 Task: Search one way flight ticket for 1 adult, 6 children, 1 infant in seat and 1 infant on lap in business from Mesa: Phoenix-mesa Gateway Airport (formerly Williams Afb) to Greensboro: Piedmont Triad International Airport on 5-1-2023. Choice of flights is Westjet. Number of bags: 8 checked bags. Price is upto 95000. Outbound departure time preference is 11:00.
Action: Mouse moved to (290, 282)
Screenshot: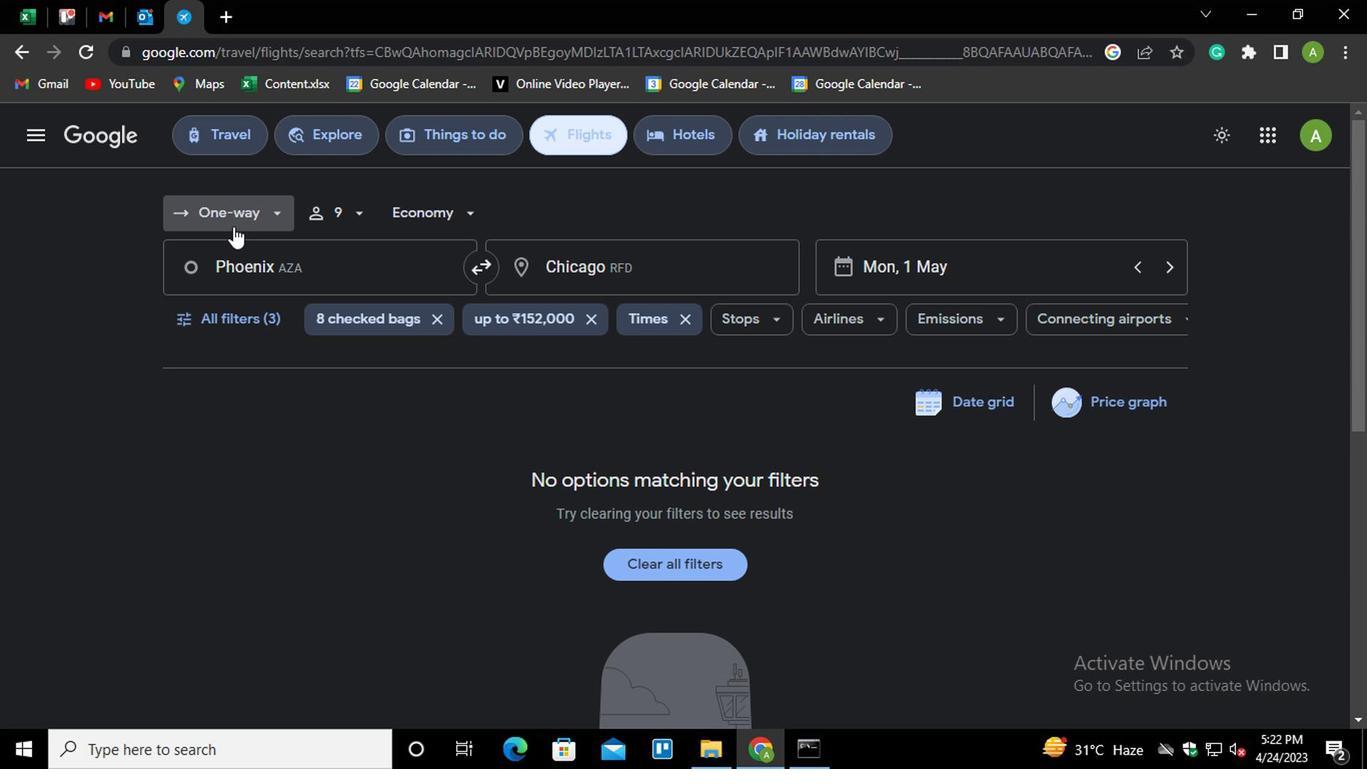
Action: Mouse pressed left at (290, 282)
Screenshot: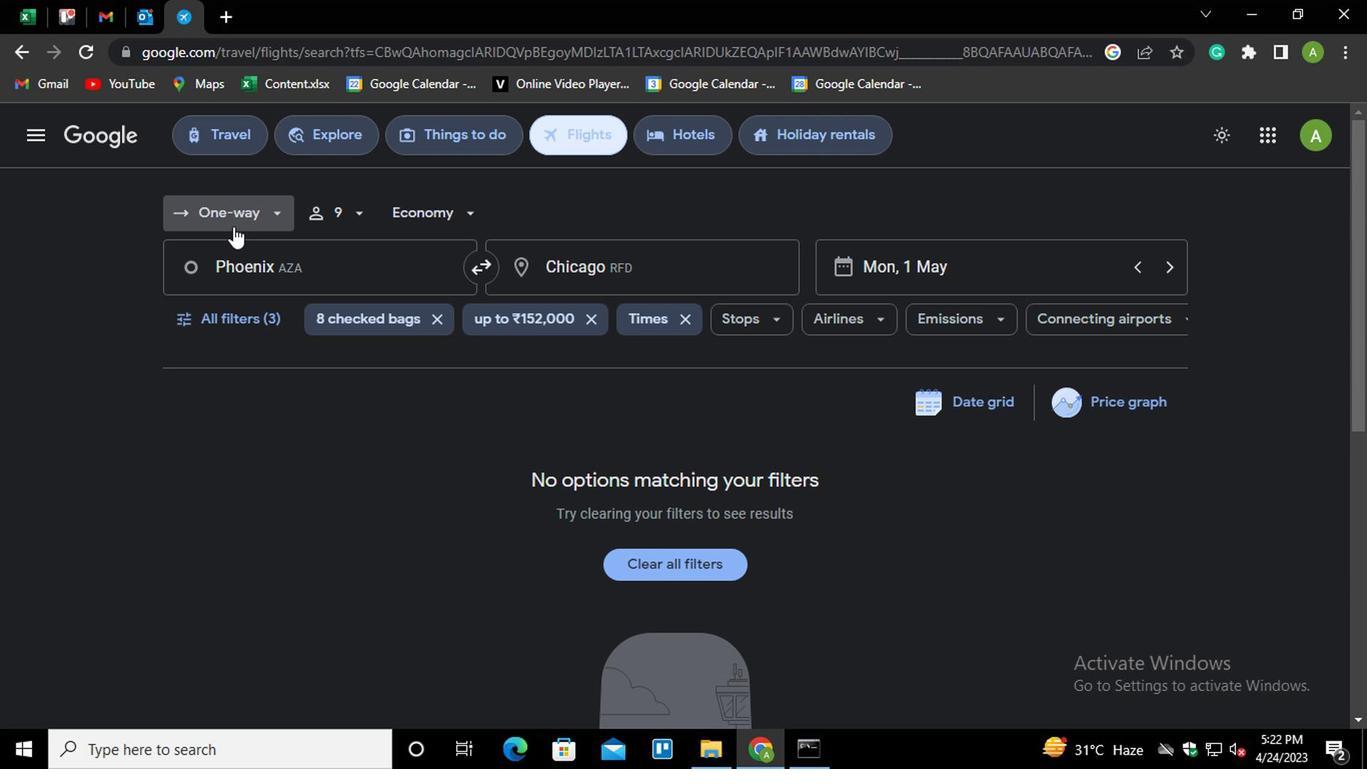 
Action: Mouse moved to (291, 340)
Screenshot: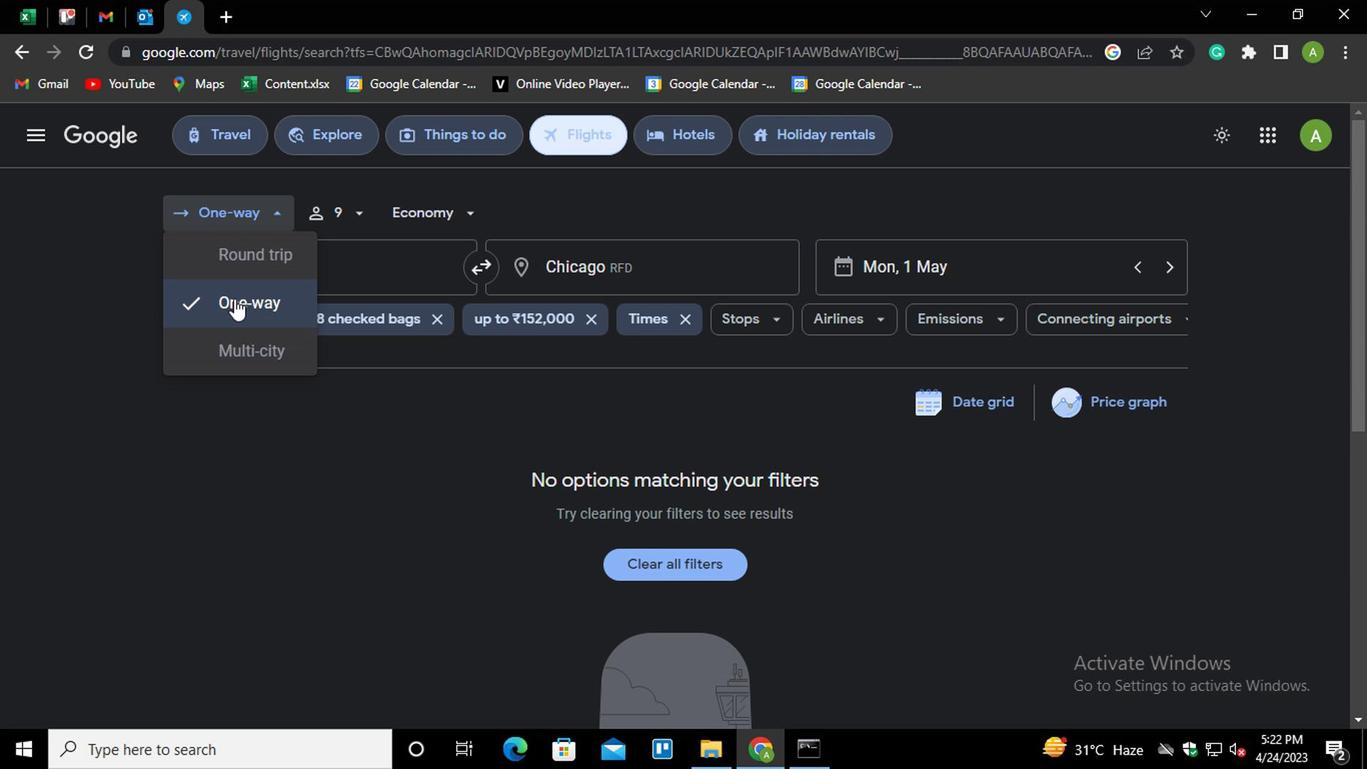 
Action: Mouse pressed left at (291, 340)
Screenshot: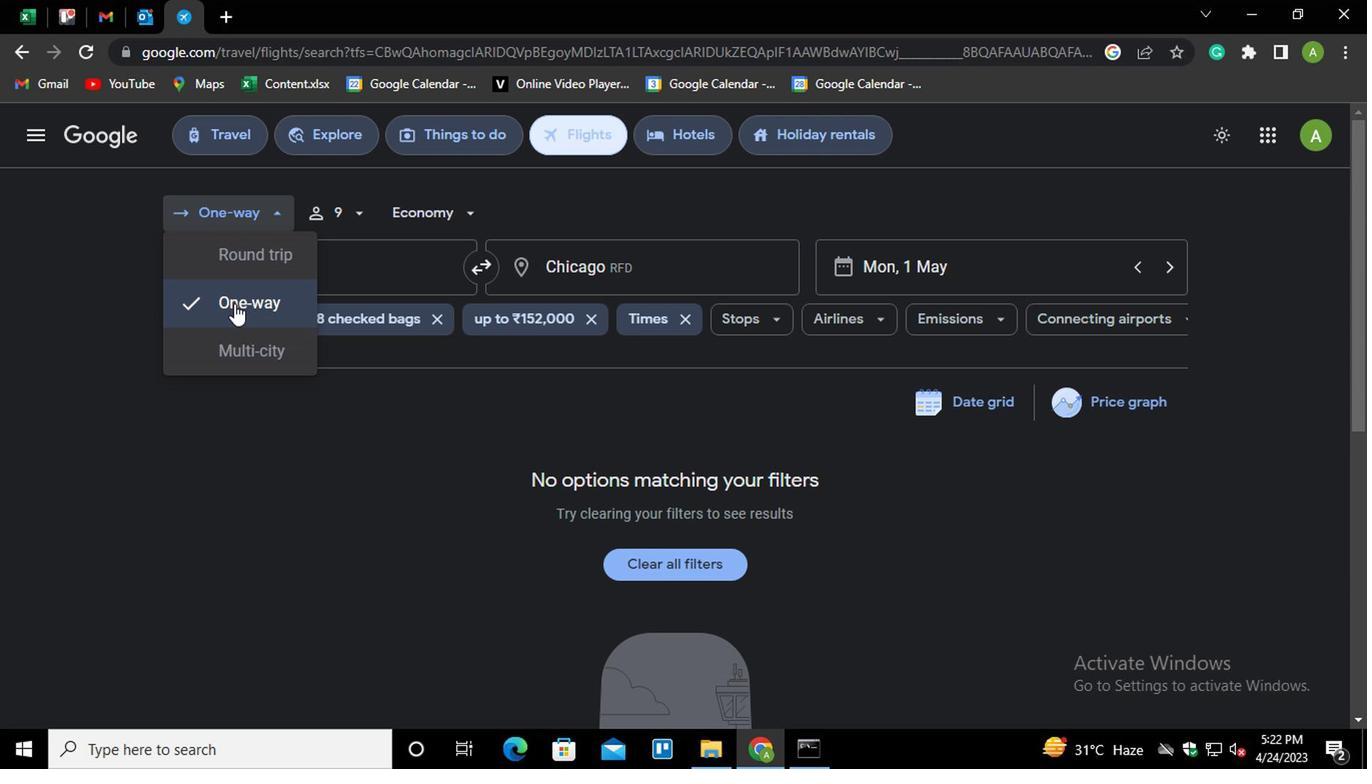 
Action: Mouse moved to (366, 278)
Screenshot: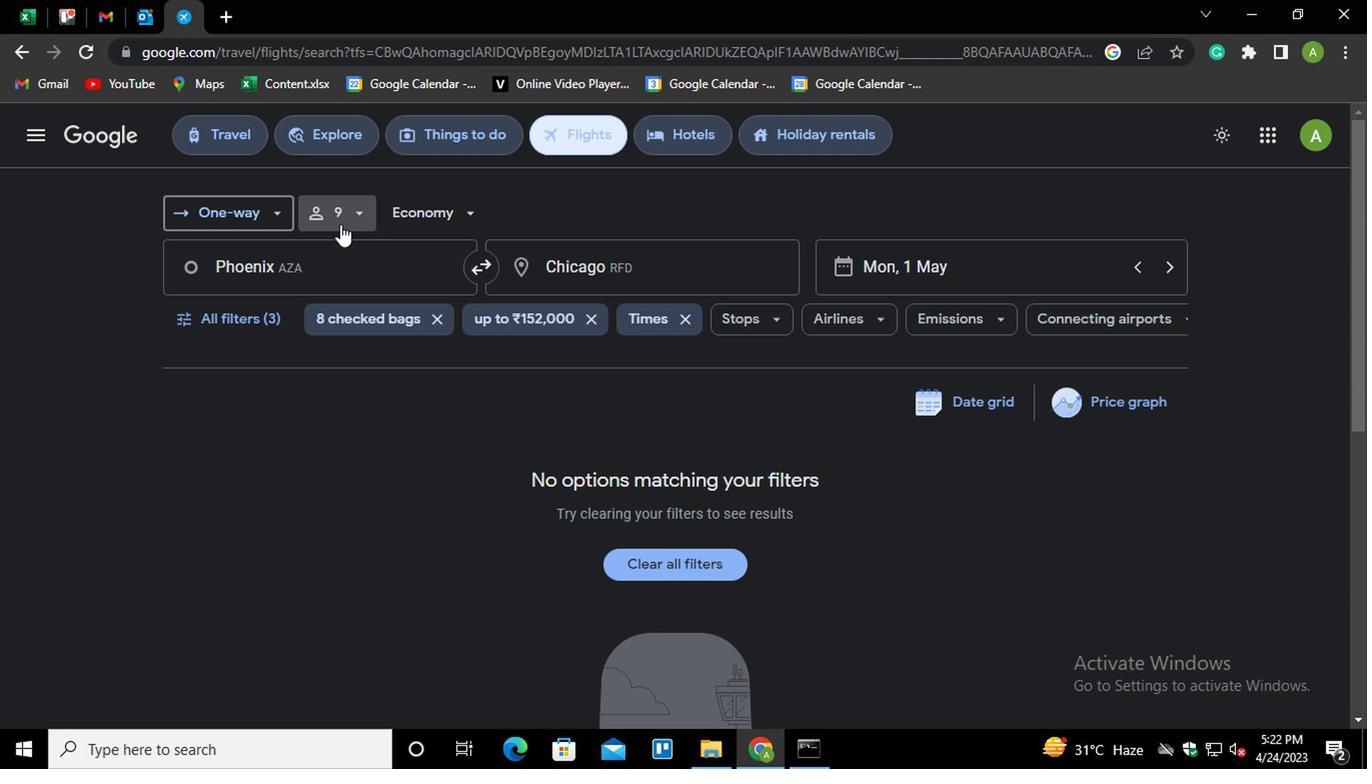 
Action: Mouse pressed left at (366, 278)
Screenshot: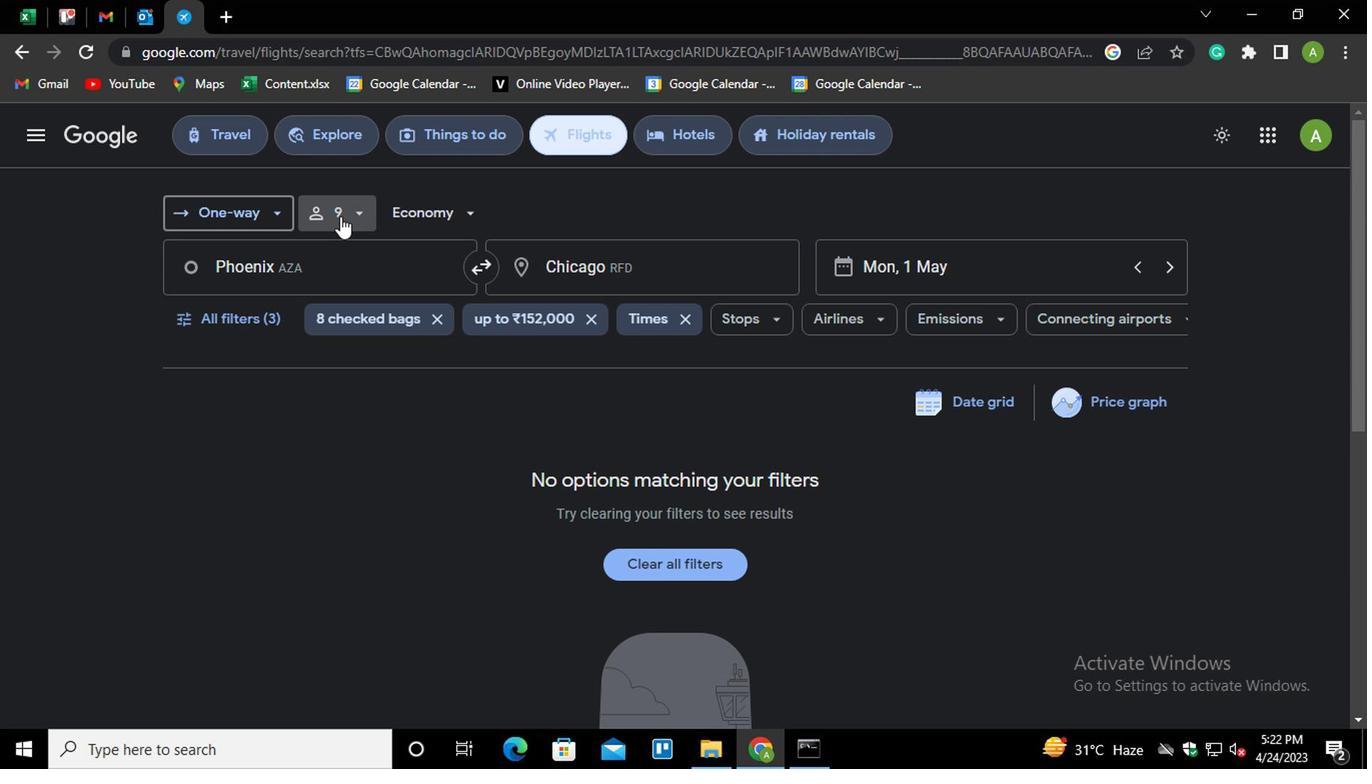 
Action: Mouse moved to (442, 307)
Screenshot: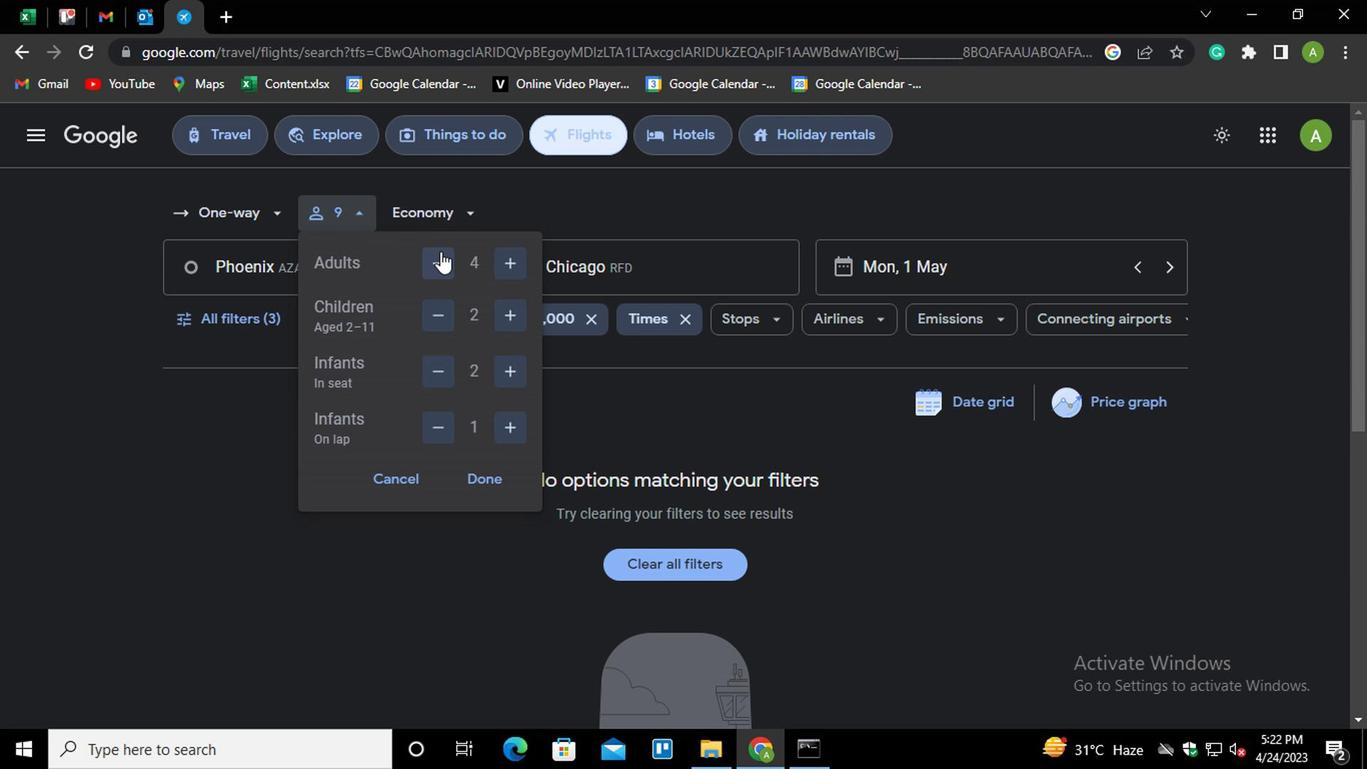 
Action: Mouse pressed left at (442, 307)
Screenshot: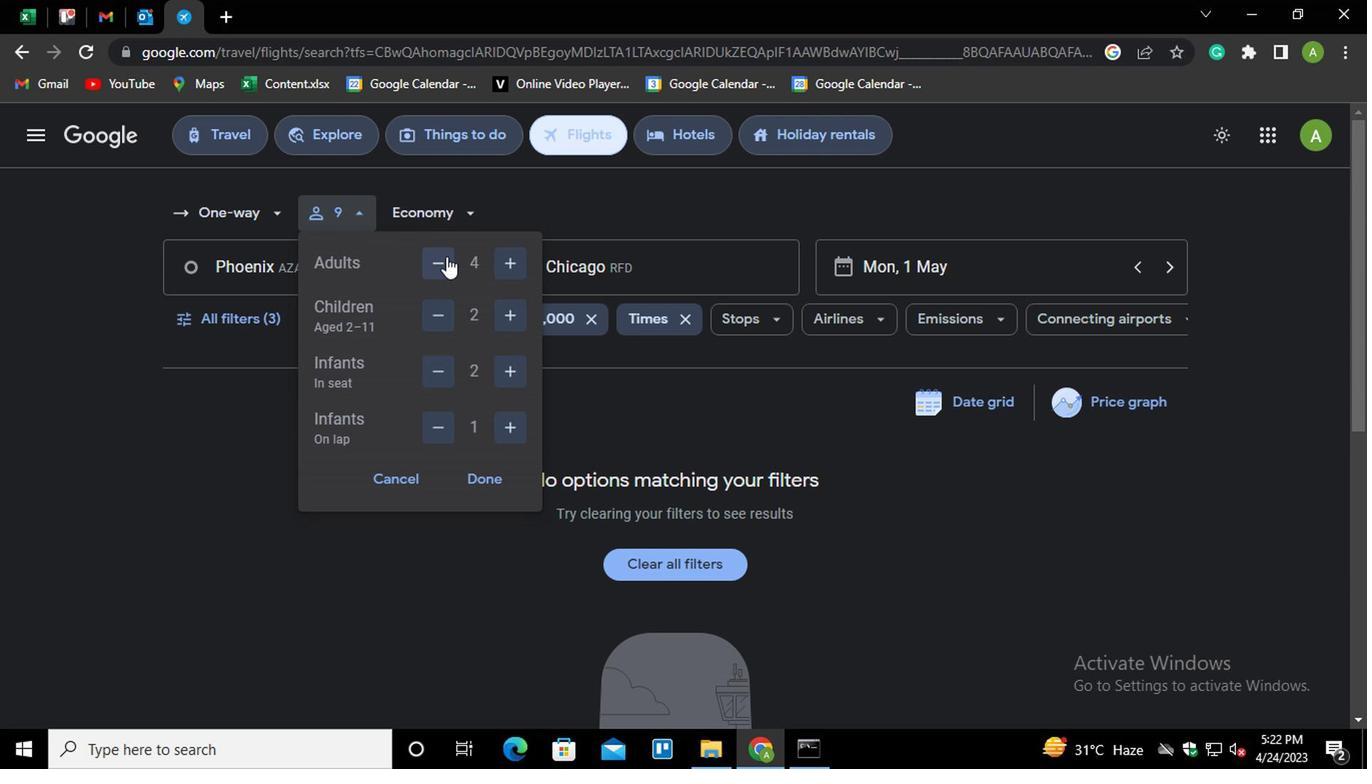 
Action: Mouse moved to (442, 309)
Screenshot: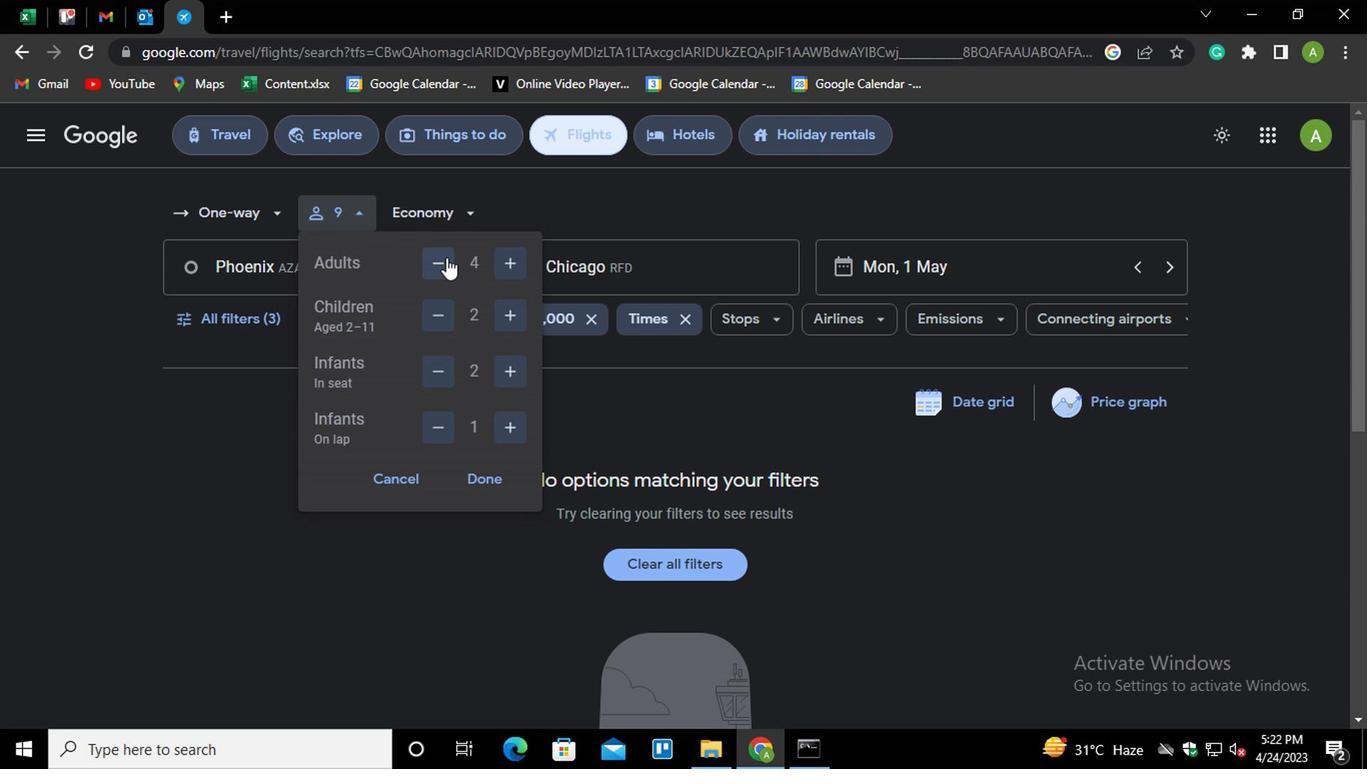 
Action: Mouse pressed left at (442, 309)
Screenshot: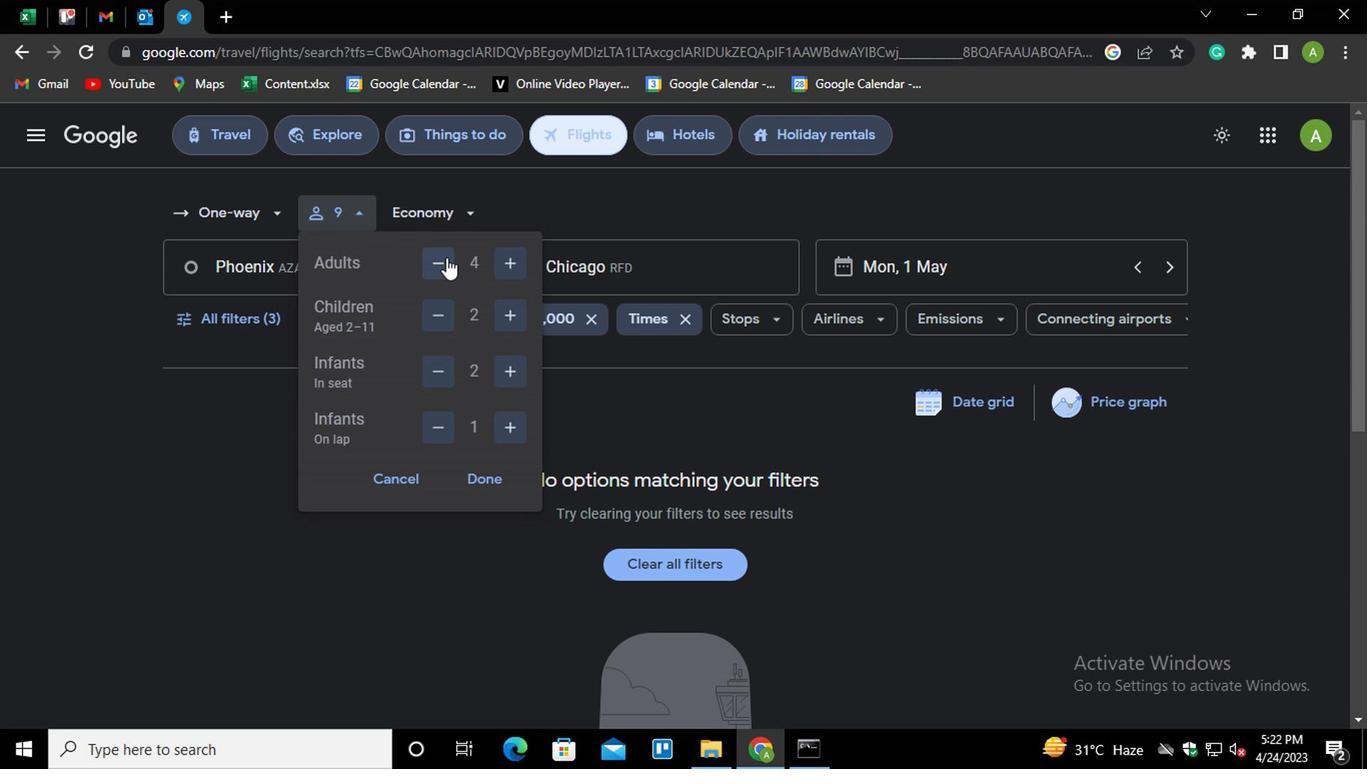 
Action: Mouse pressed left at (442, 309)
Screenshot: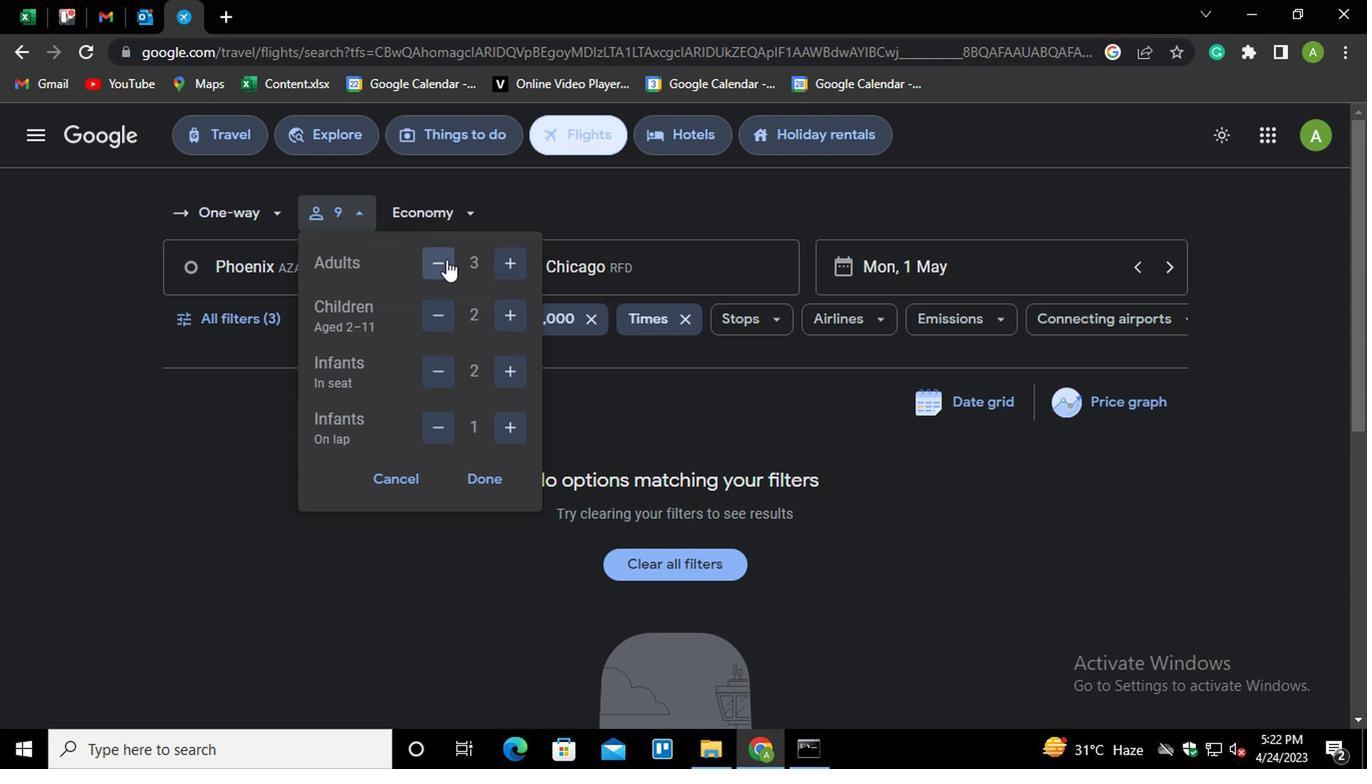 
Action: Mouse moved to (492, 348)
Screenshot: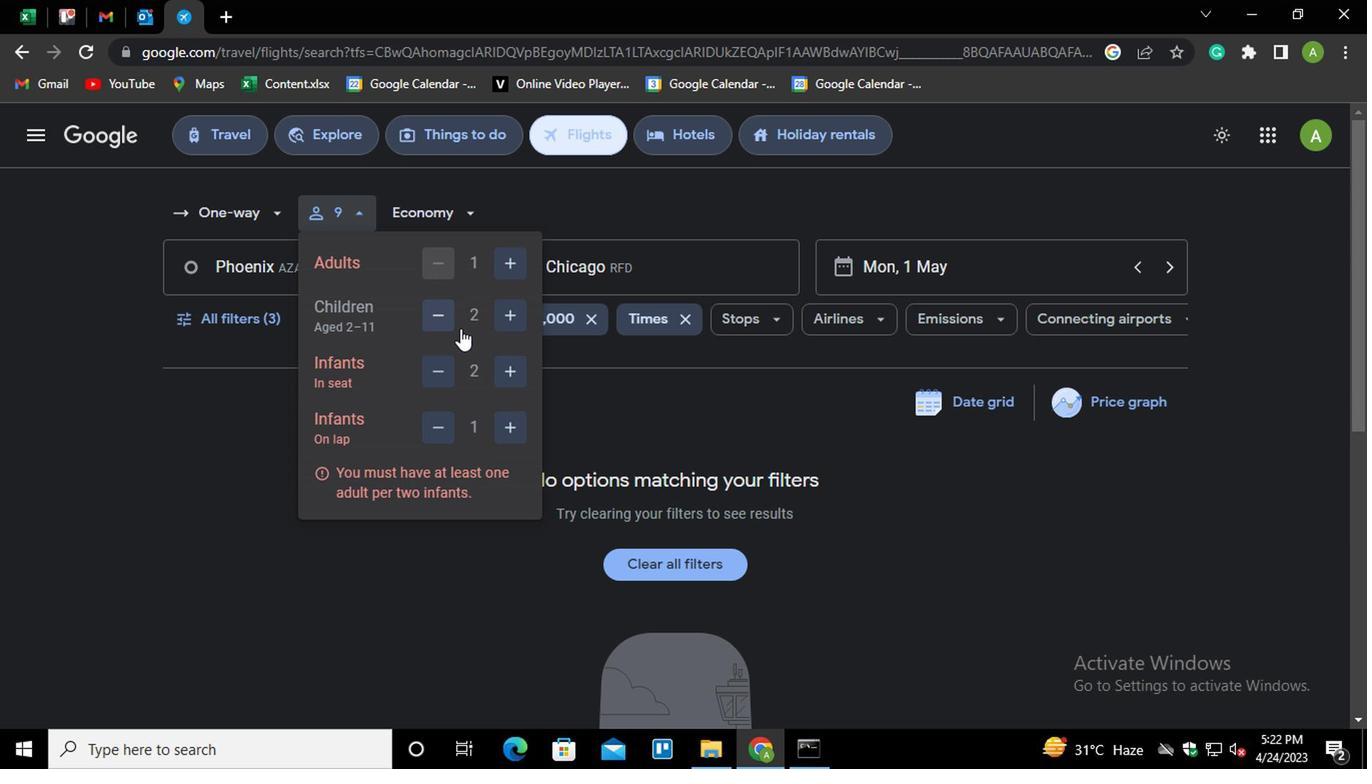 
Action: Mouse pressed left at (492, 348)
Screenshot: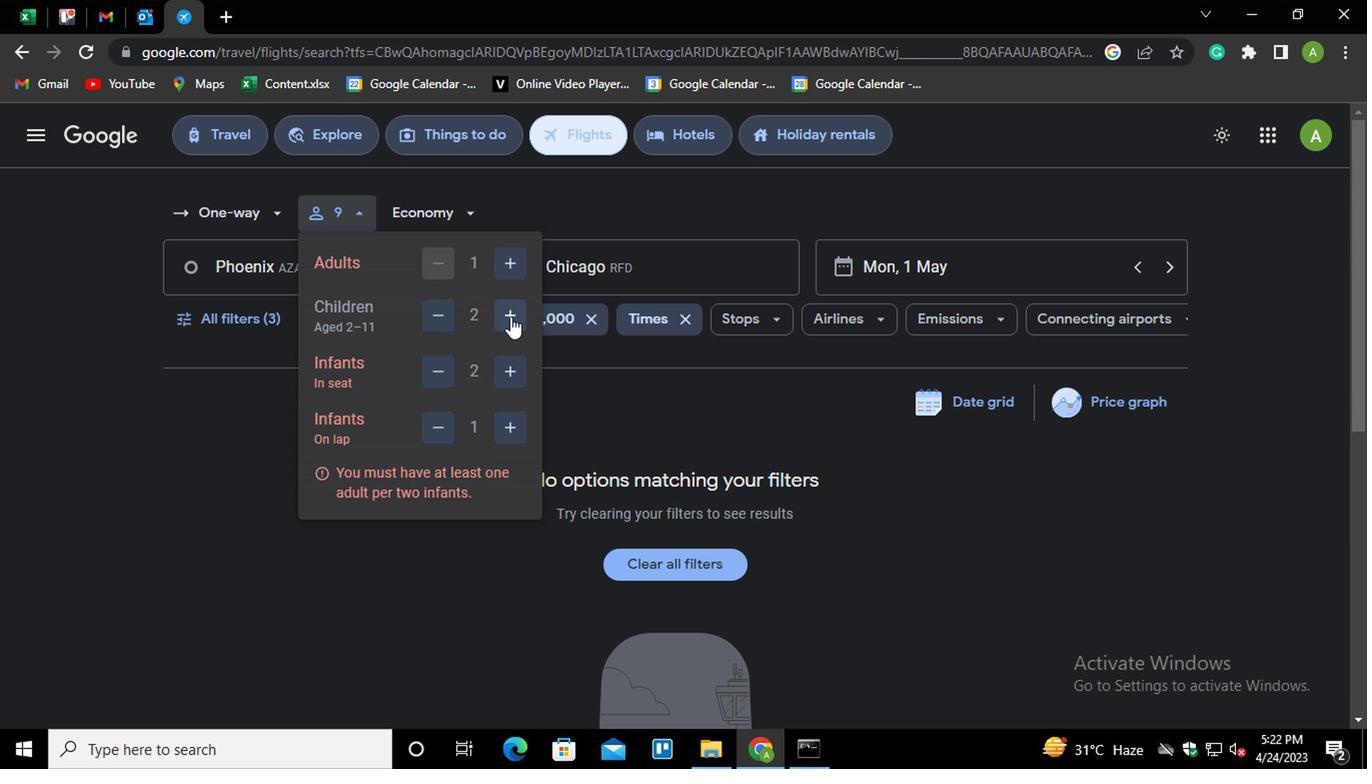 
Action: Mouse pressed left at (492, 348)
Screenshot: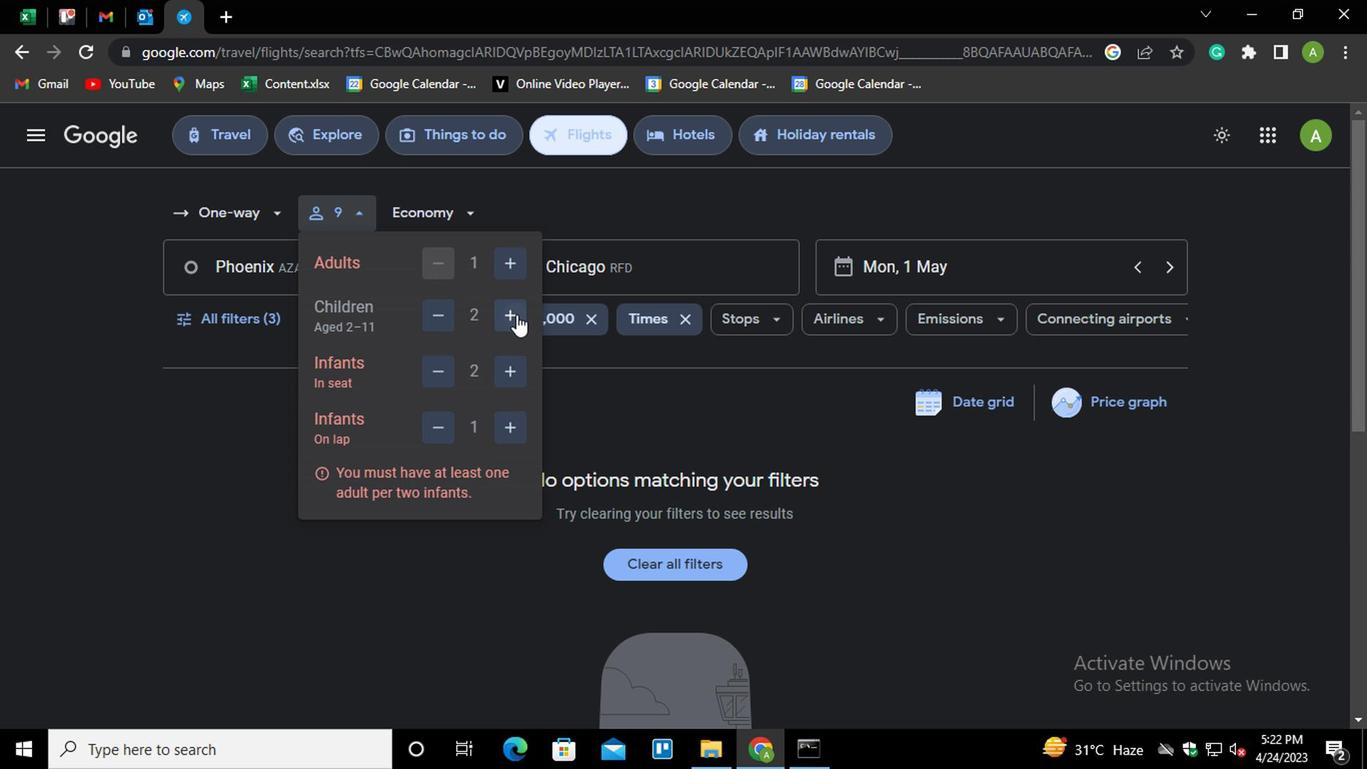 
Action: Mouse pressed left at (492, 348)
Screenshot: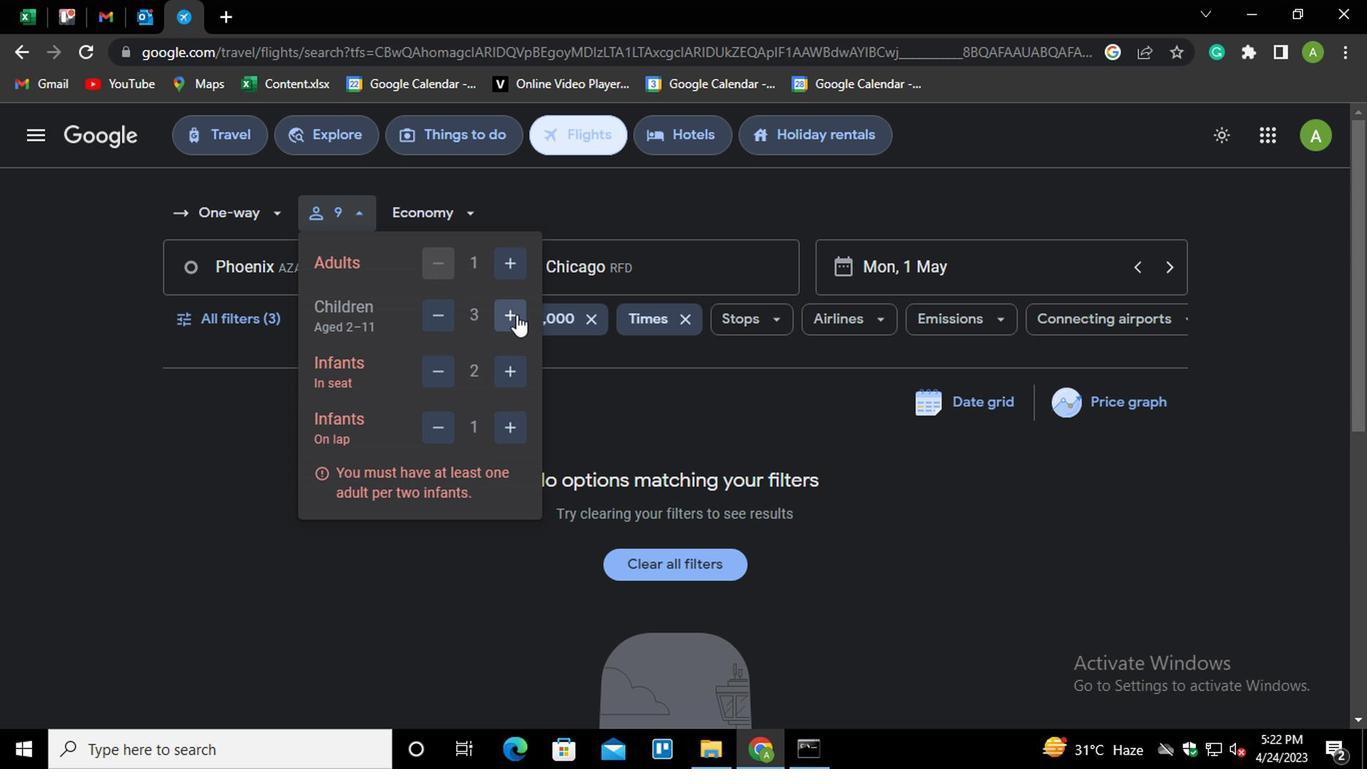 
Action: Mouse pressed left at (492, 348)
Screenshot: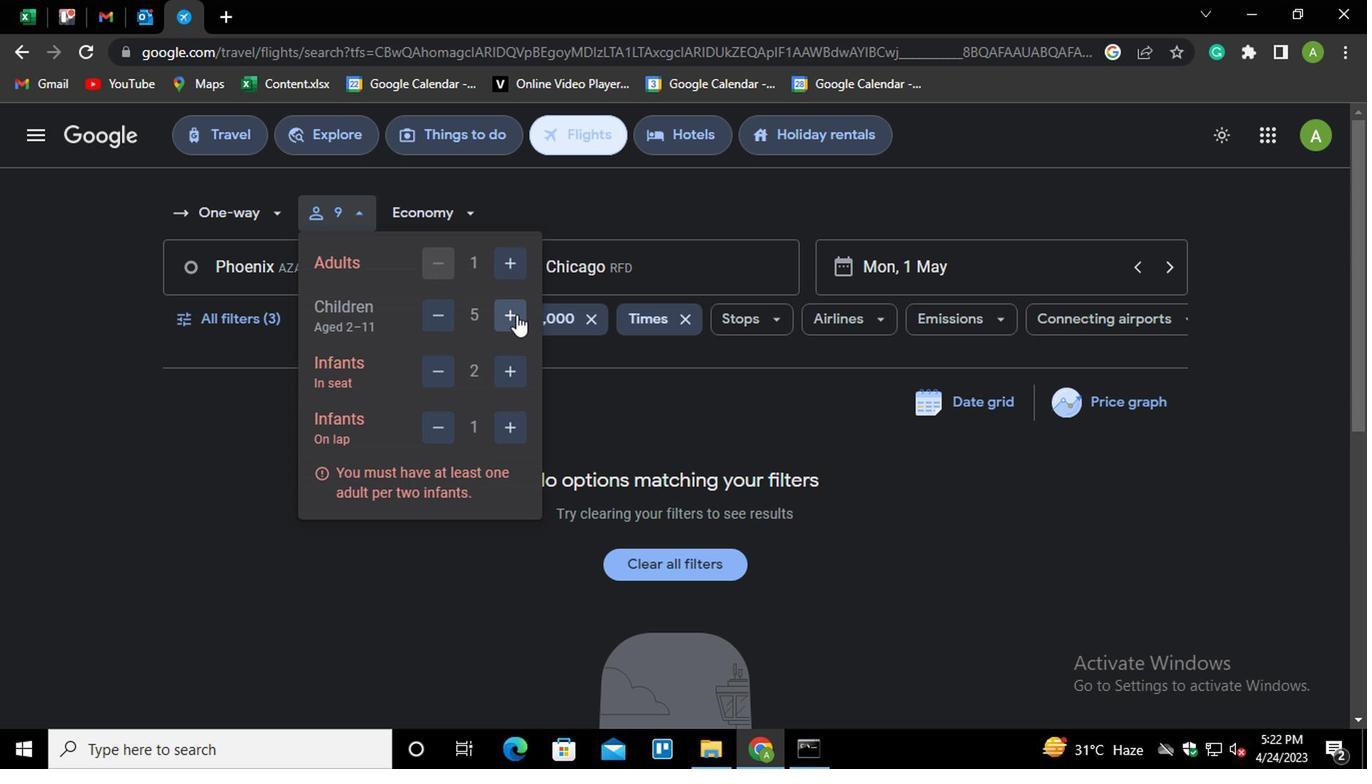 
Action: Mouse moved to (438, 391)
Screenshot: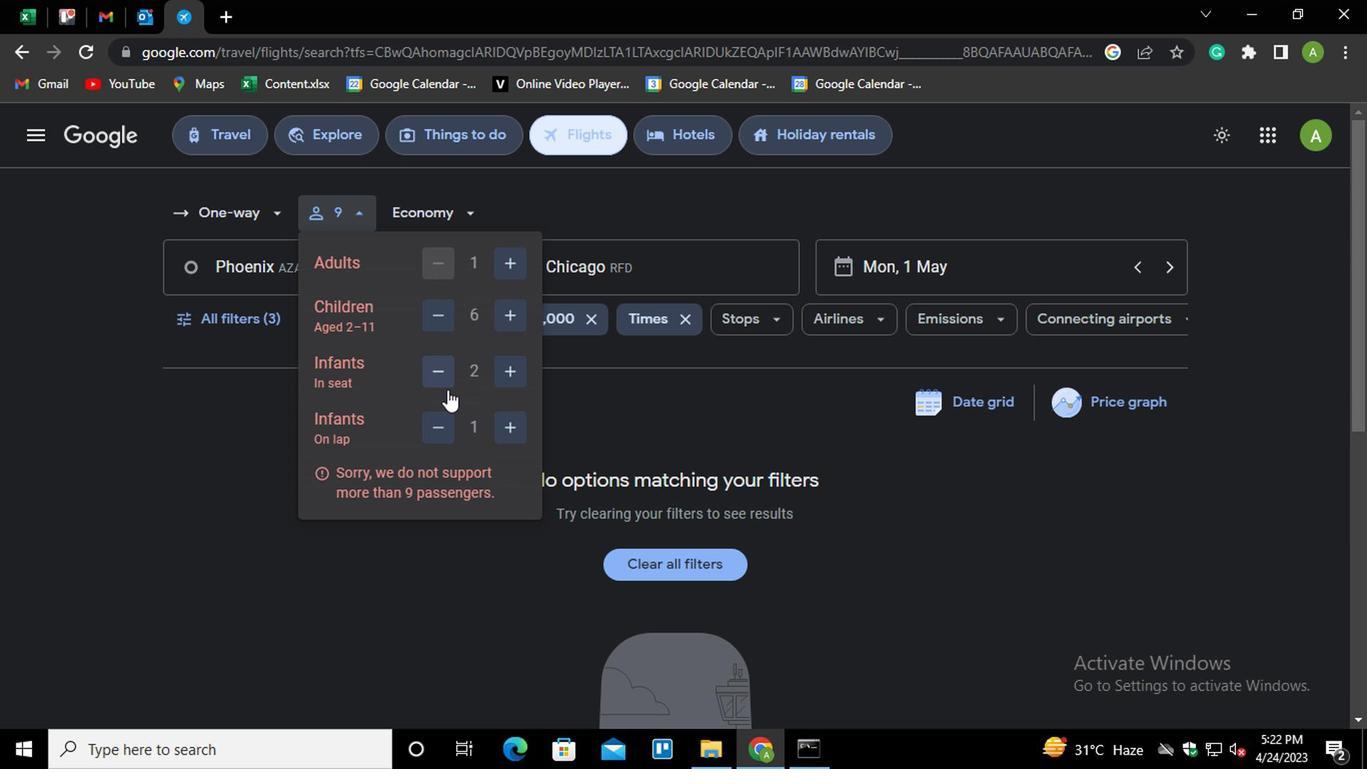 
Action: Mouse pressed left at (438, 391)
Screenshot: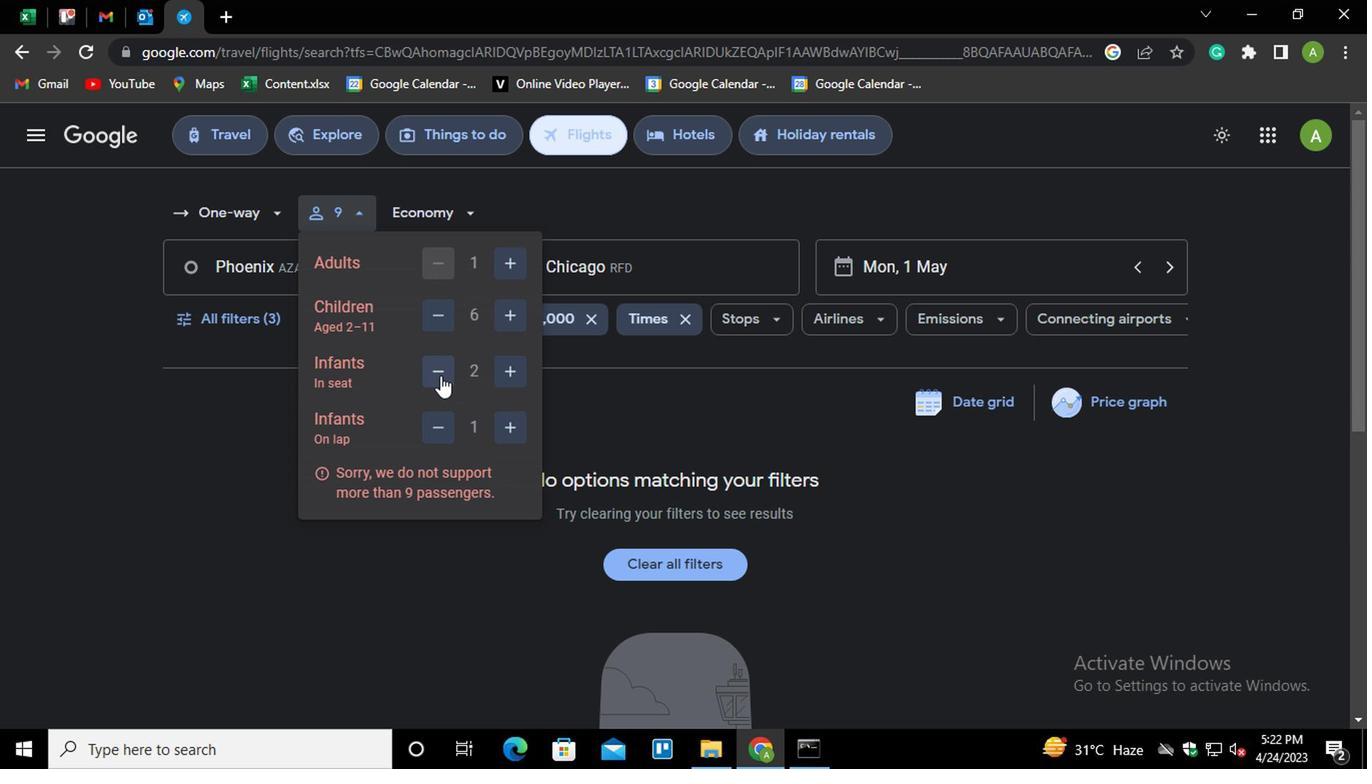 
Action: Mouse moved to (476, 465)
Screenshot: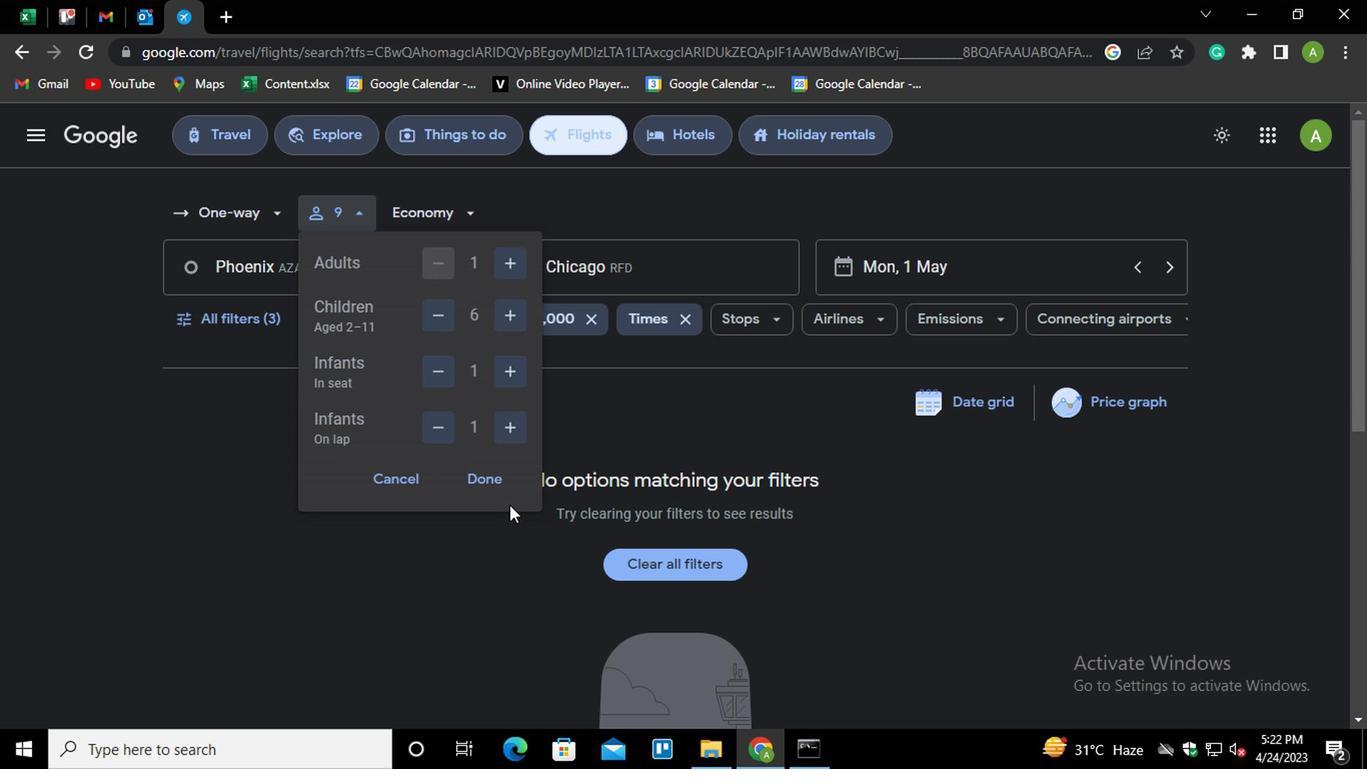
Action: Mouse pressed left at (476, 465)
Screenshot: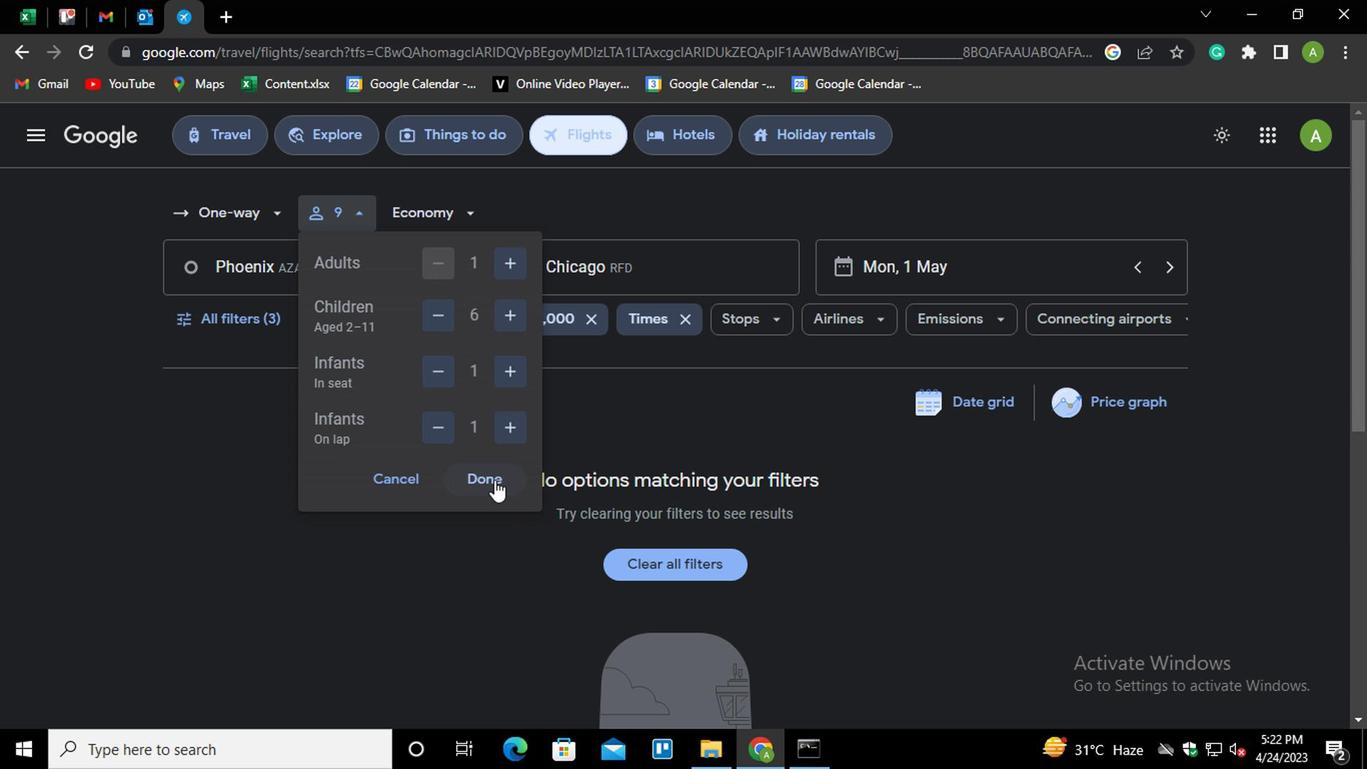 
Action: Mouse moved to (438, 276)
Screenshot: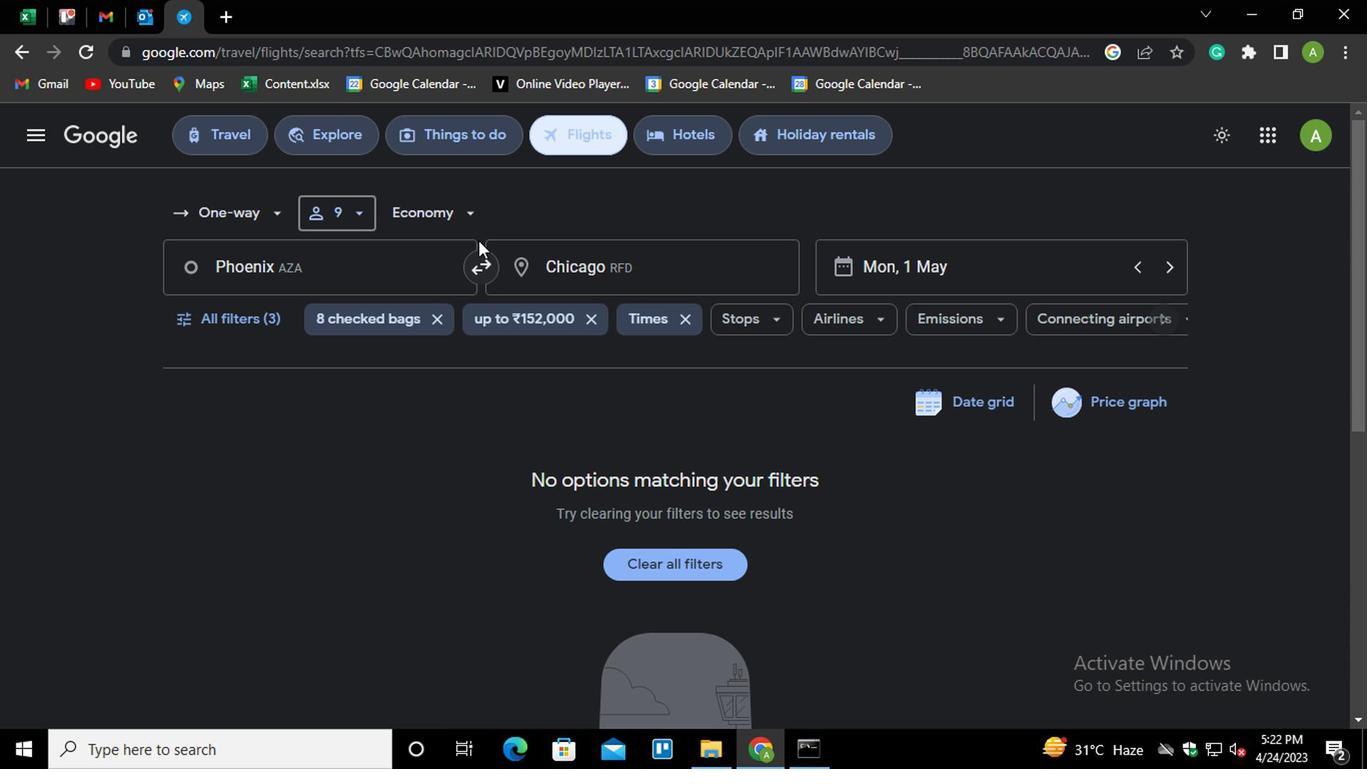 
Action: Mouse pressed left at (438, 276)
Screenshot: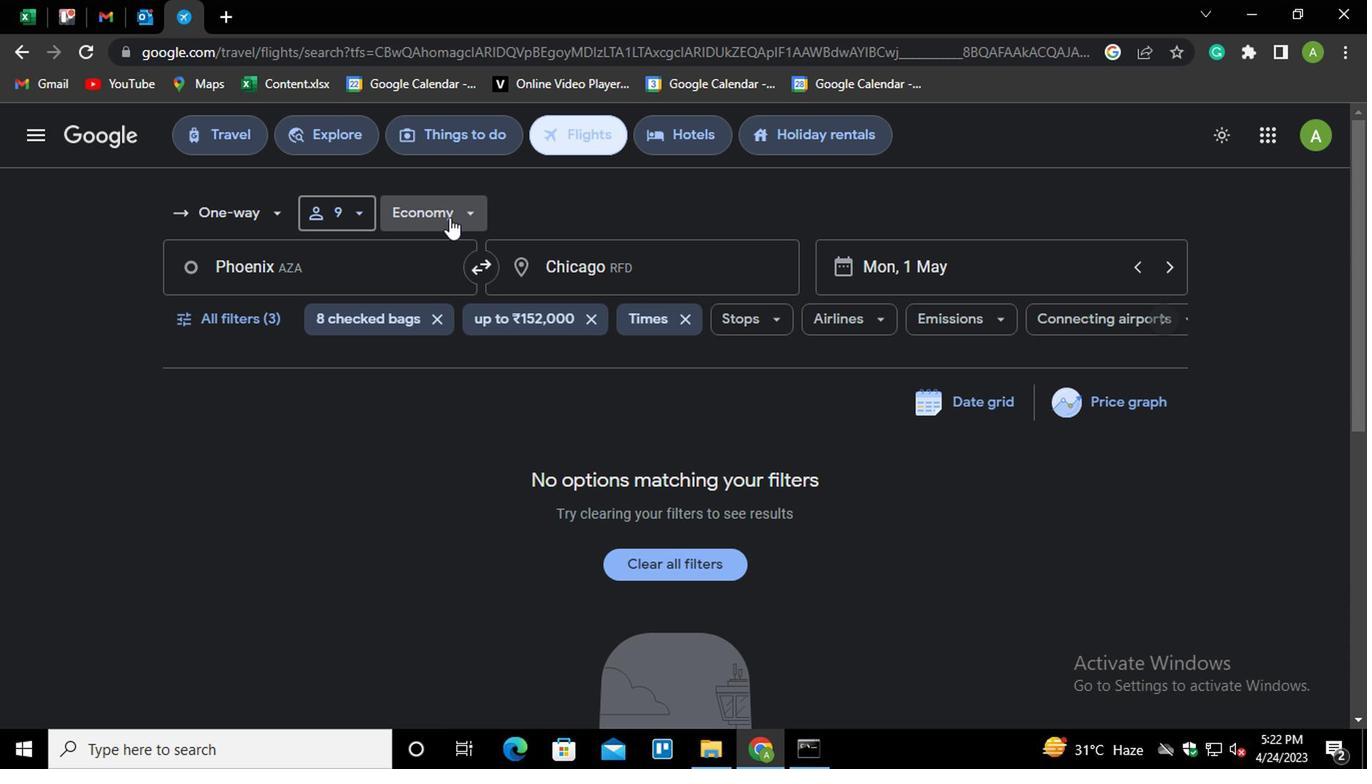 
Action: Mouse moved to (458, 369)
Screenshot: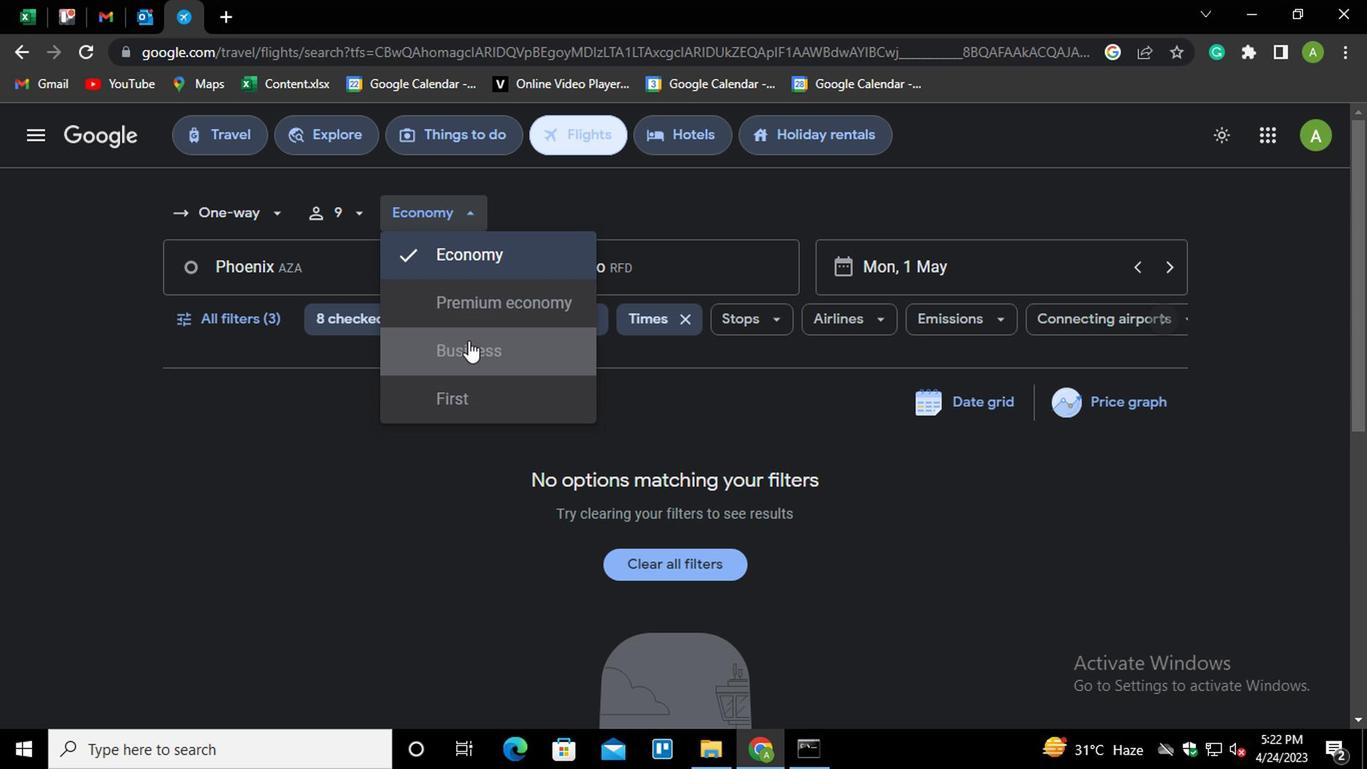 
Action: Mouse pressed left at (458, 369)
Screenshot: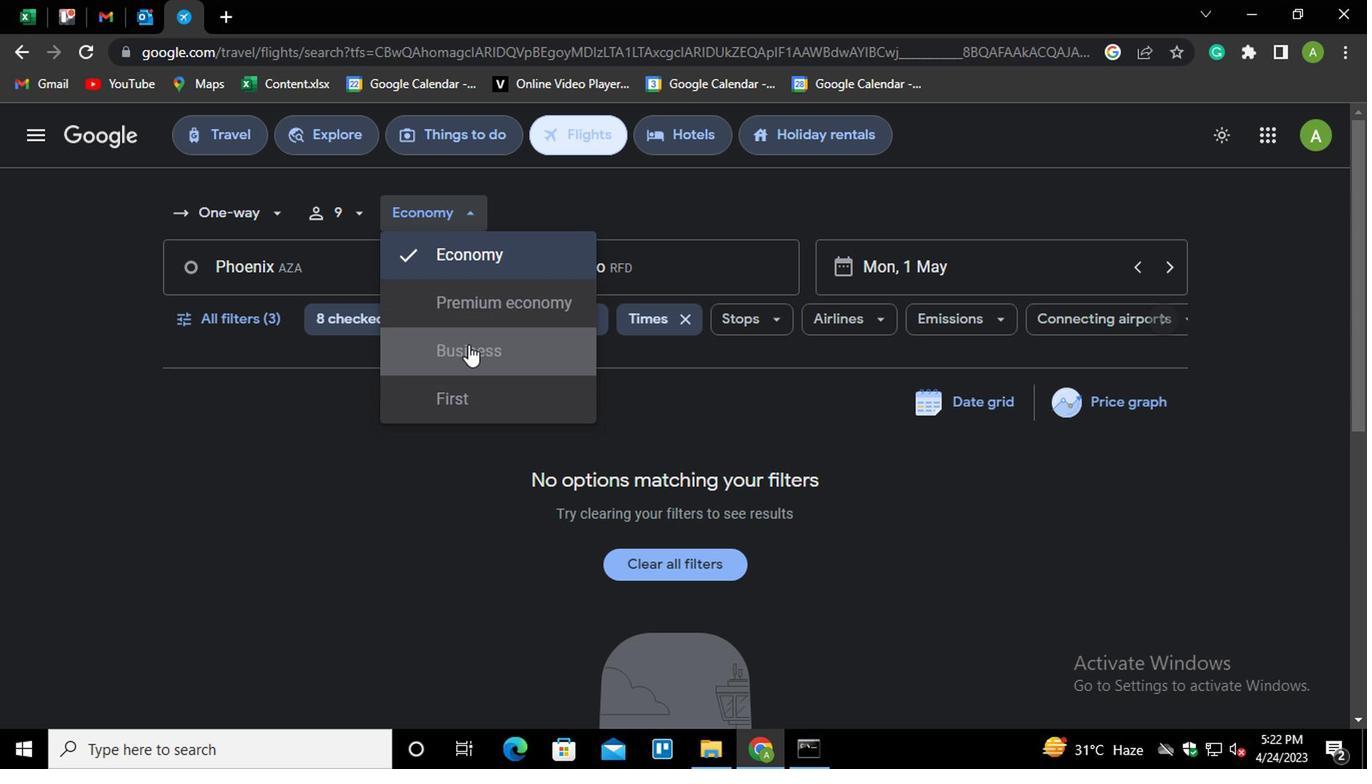 
Action: Mouse moved to (587, 320)
Screenshot: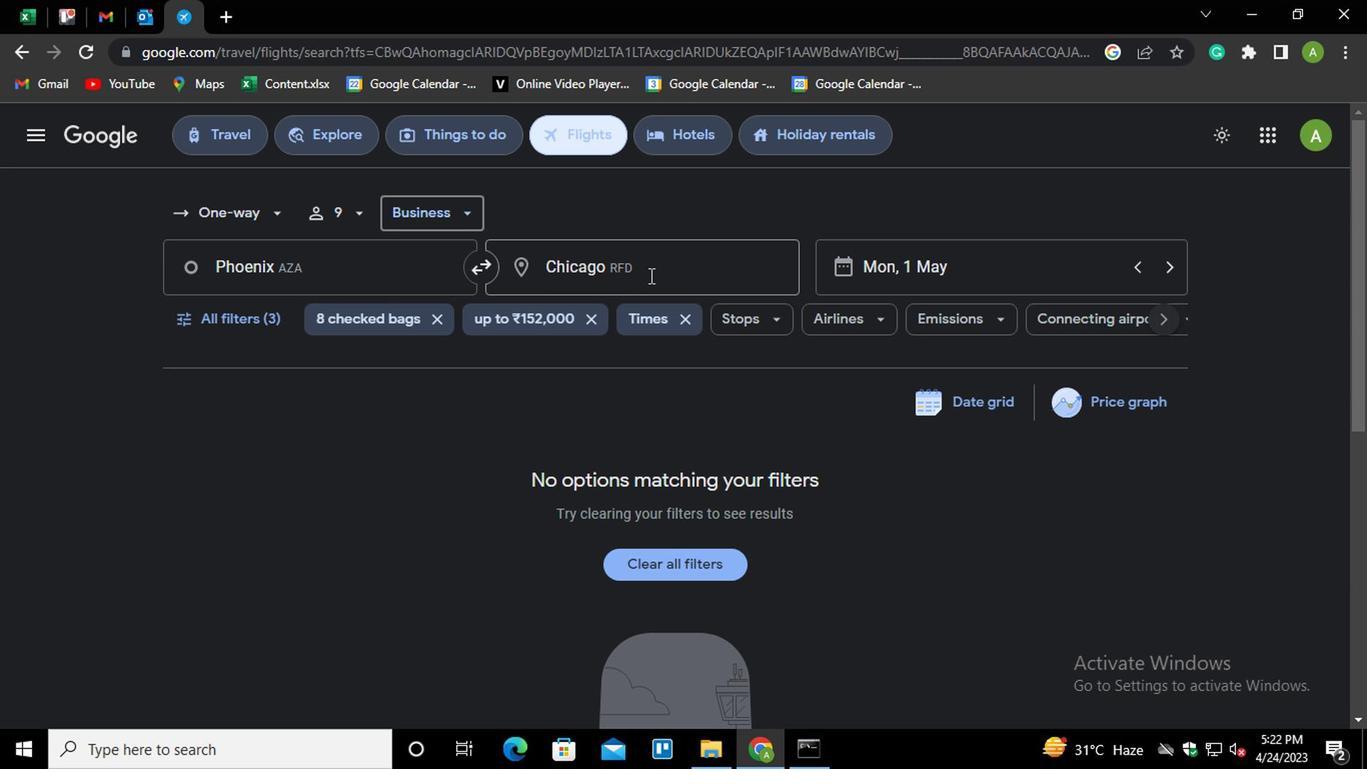 
Action: Mouse pressed left at (587, 320)
Screenshot: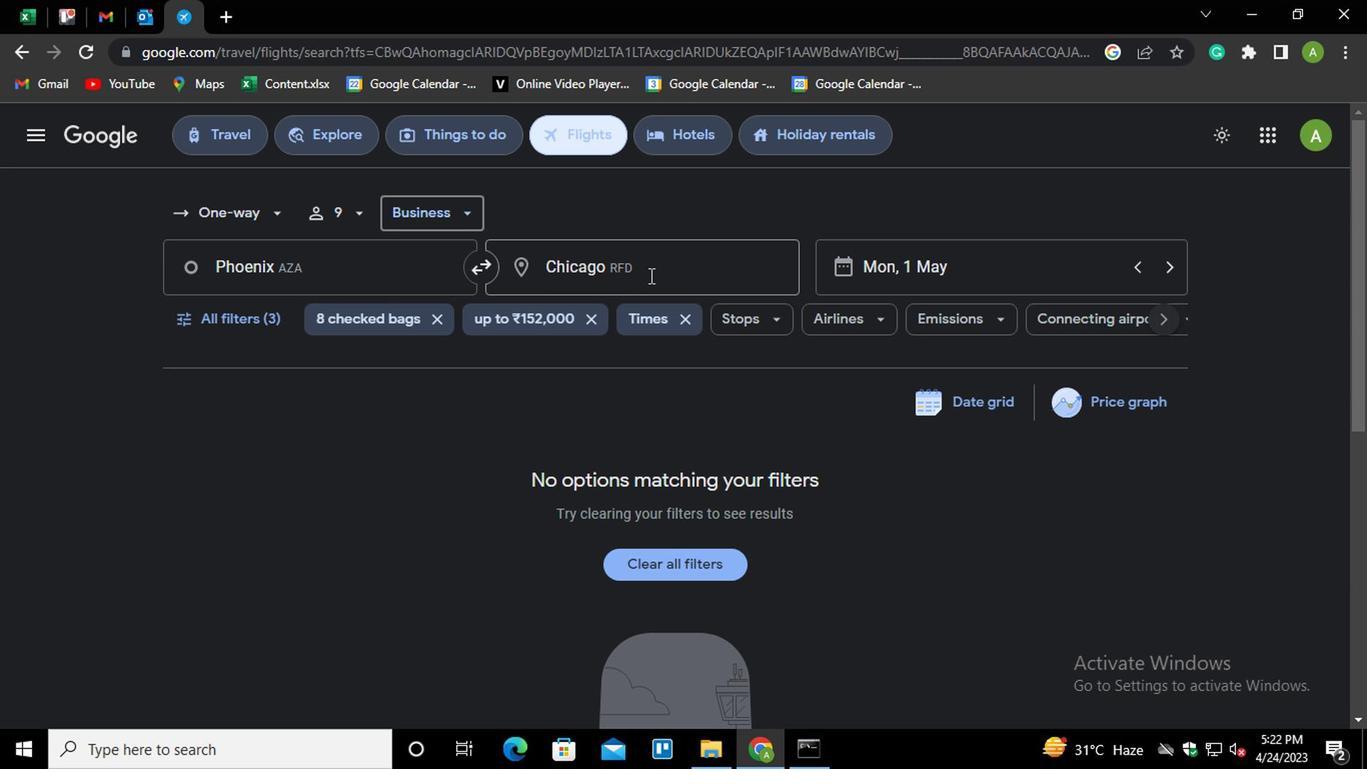 
Action: Key pressed <Key.shift>GREENSBOR<Key.down><Key.down><Key.enter>
Screenshot: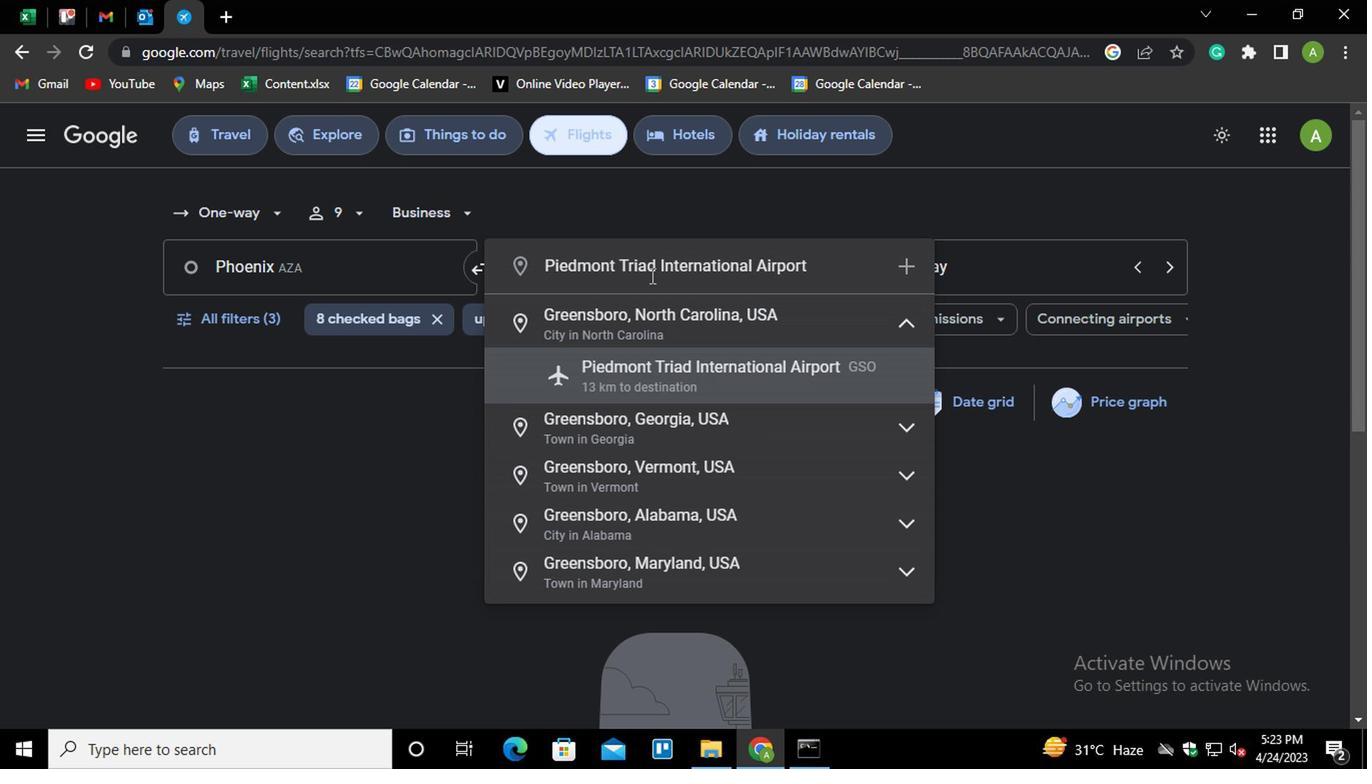 
Action: Mouse moved to (274, 359)
Screenshot: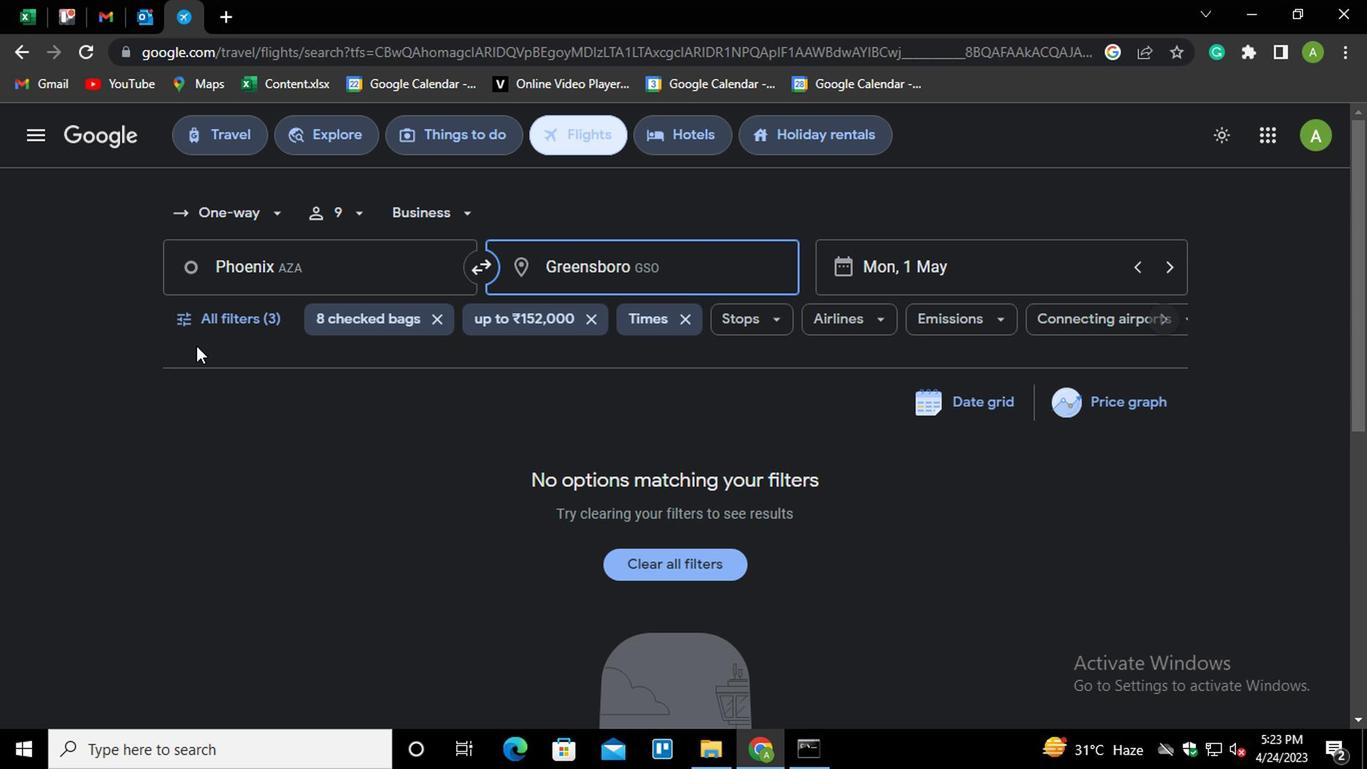 
Action: Mouse pressed left at (274, 359)
Screenshot: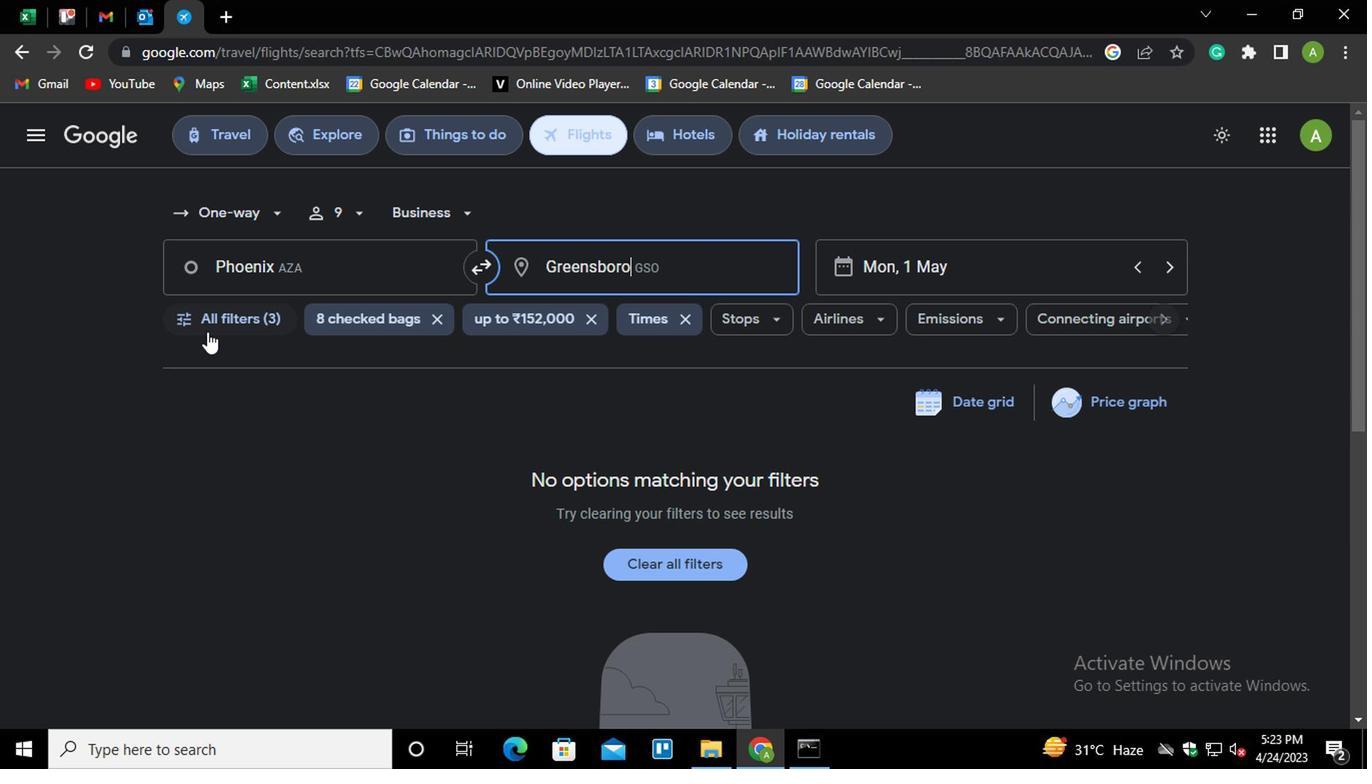 
Action: Mouse moved to (447, 629)
Screenshot: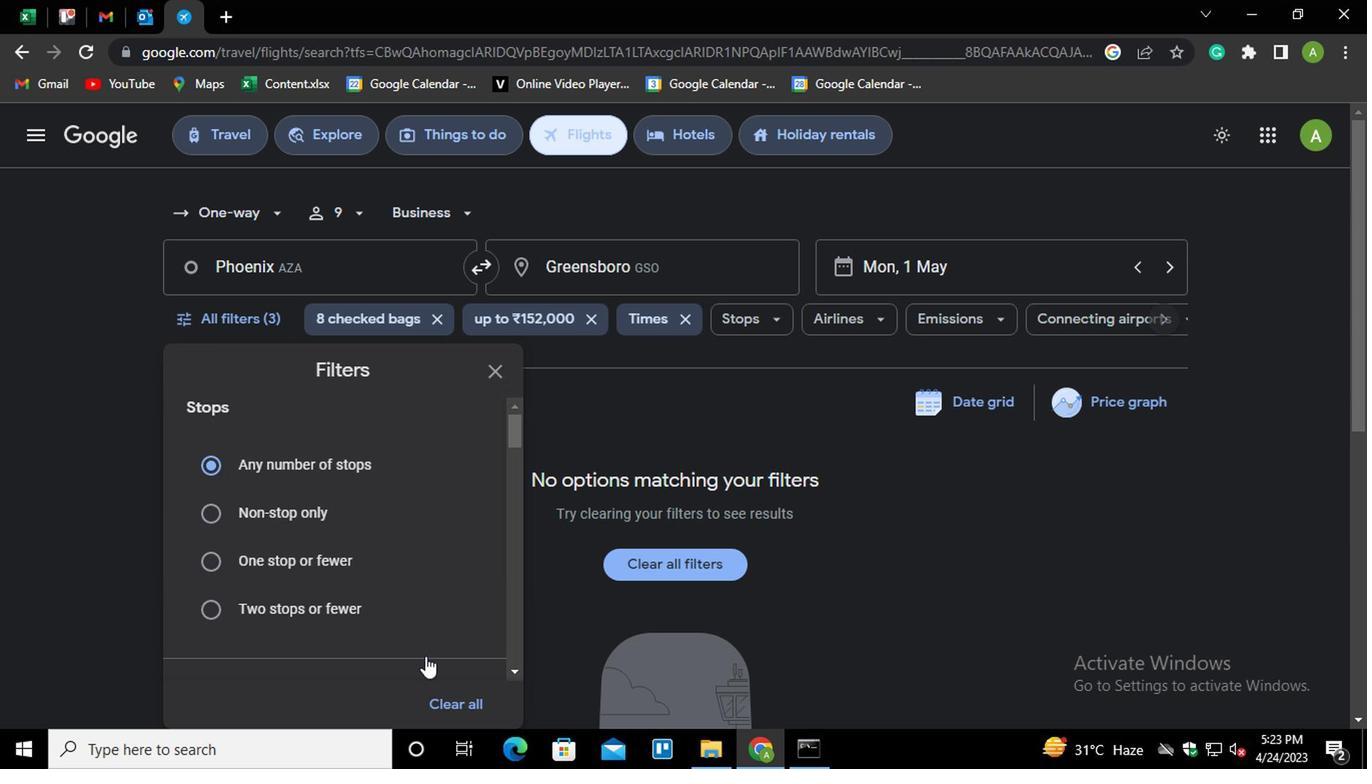 
Action: Mouse pressed left at (447, 629)
Screenshot: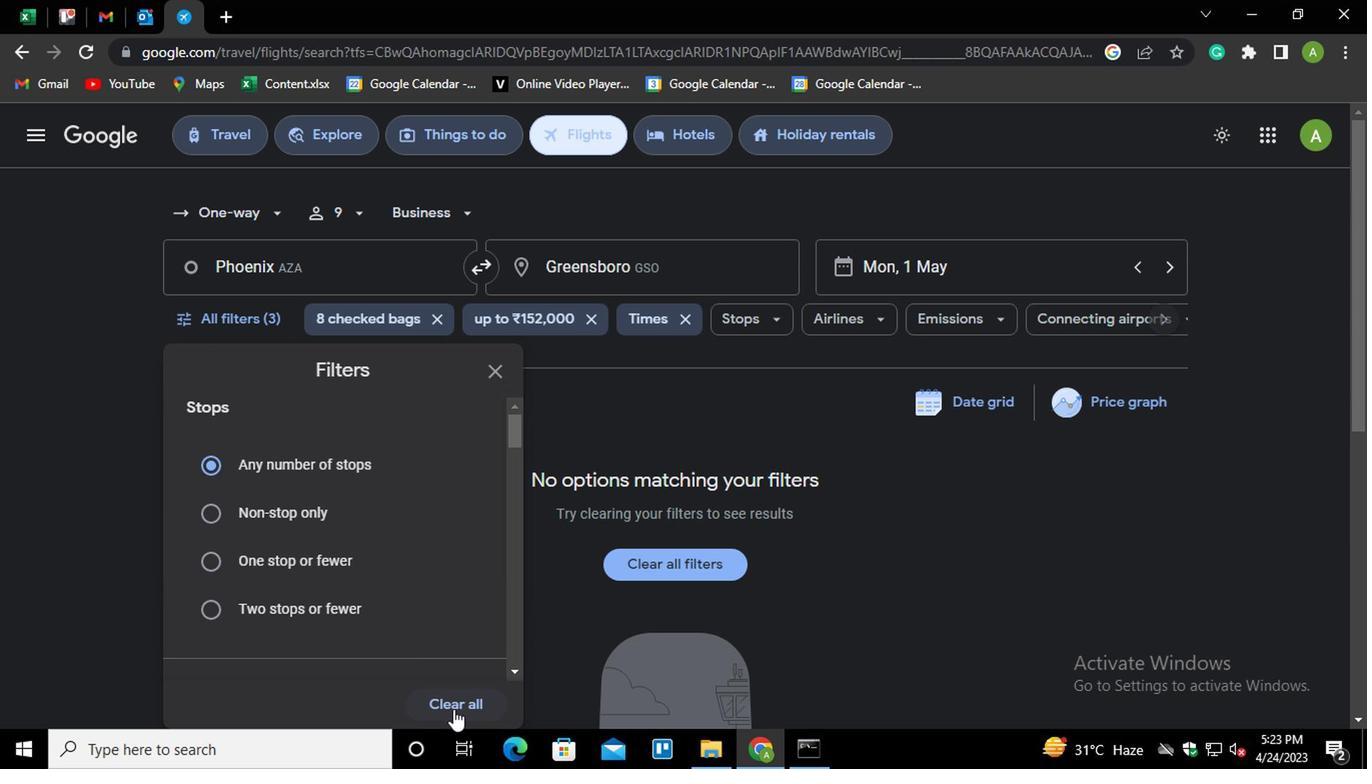 
Action: Mouse moved to (398, 501)
Screenshot: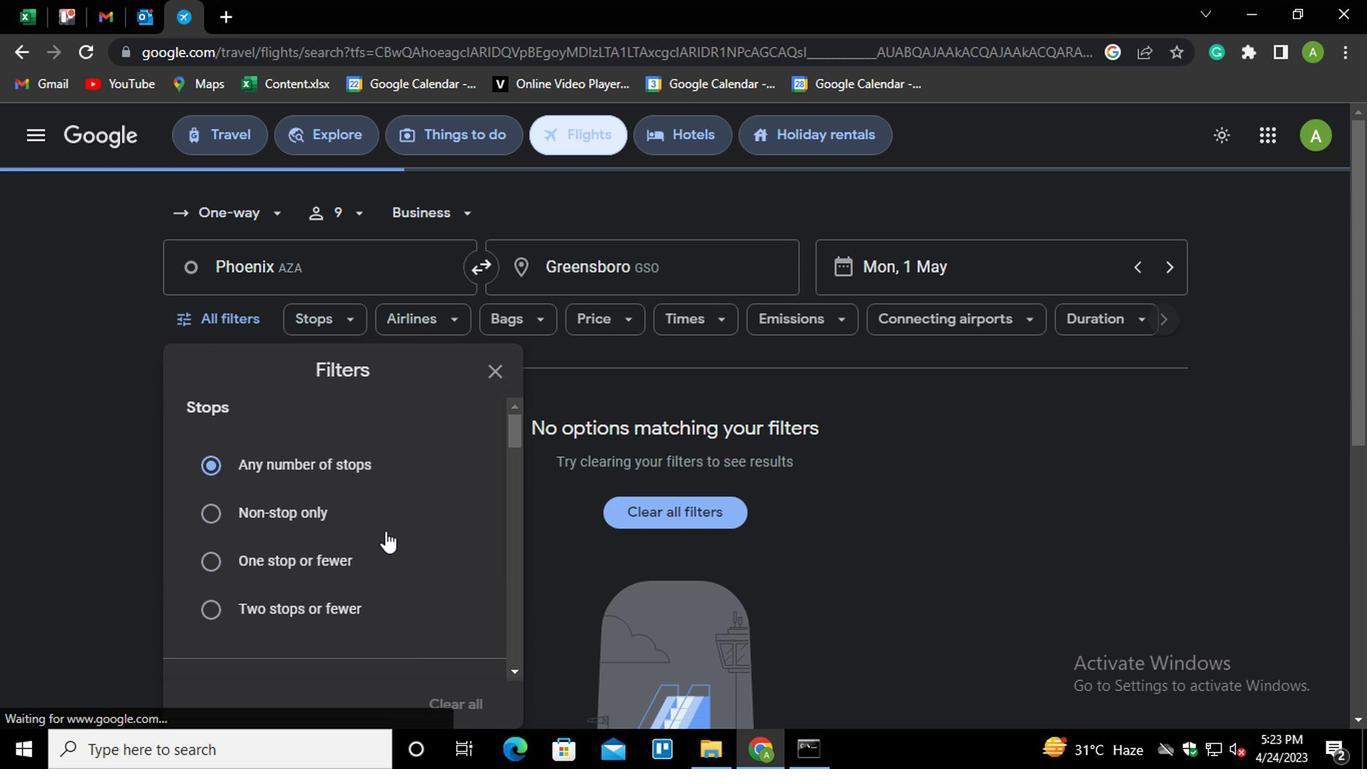 
Action: Mouse scrolled (398, 500) with delta (0, 0)
Screenshot: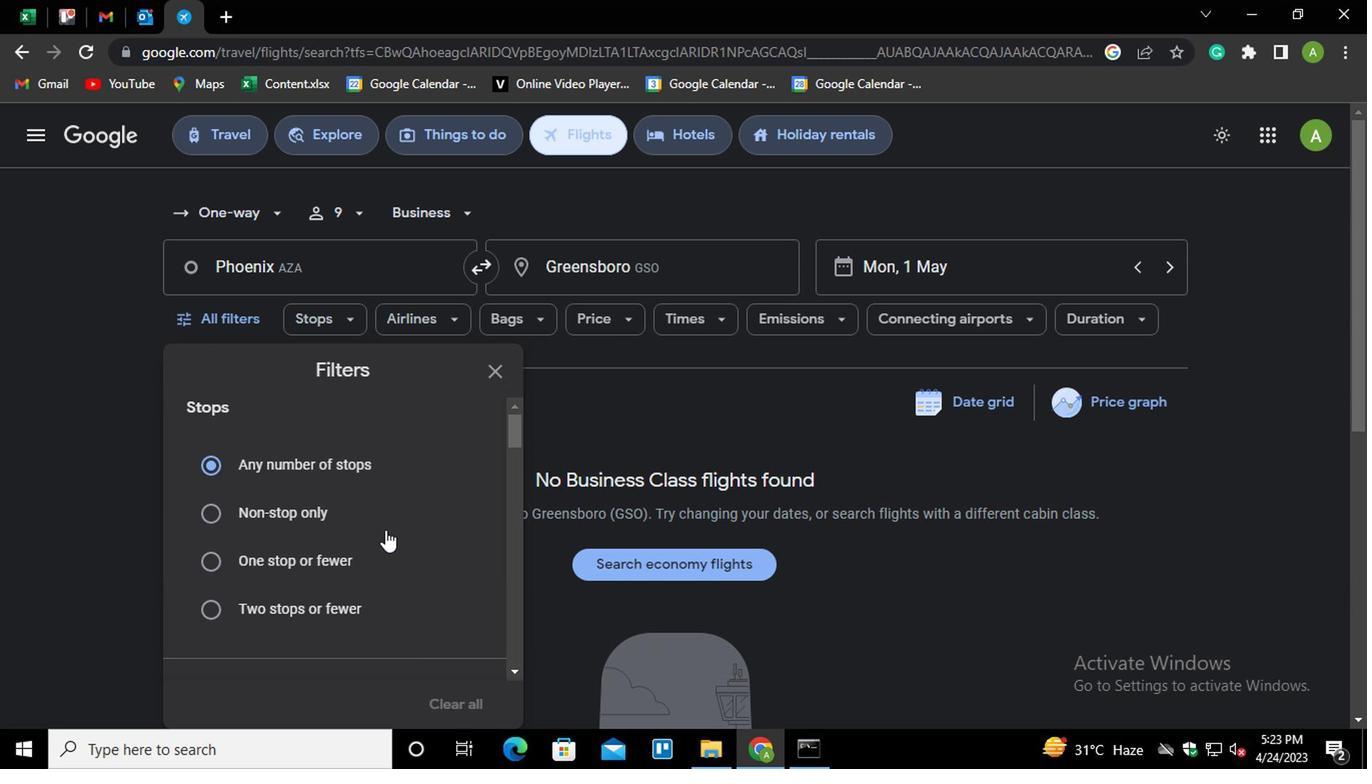 
Action: Mouse scrolled (398, 500) with delta (0, 0)
Screenshot: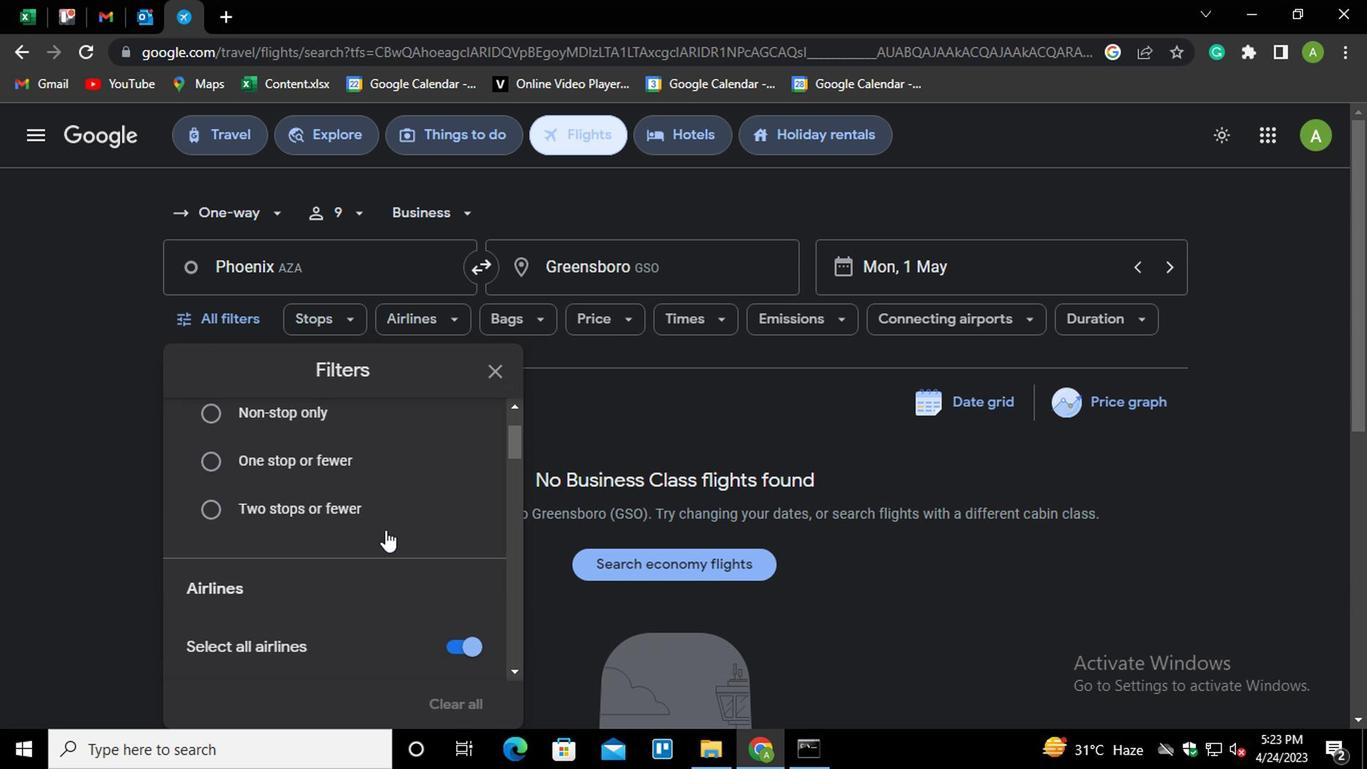 
Action: Mouse scrolled (398, 500) with delta (0, 0)
Screenshot: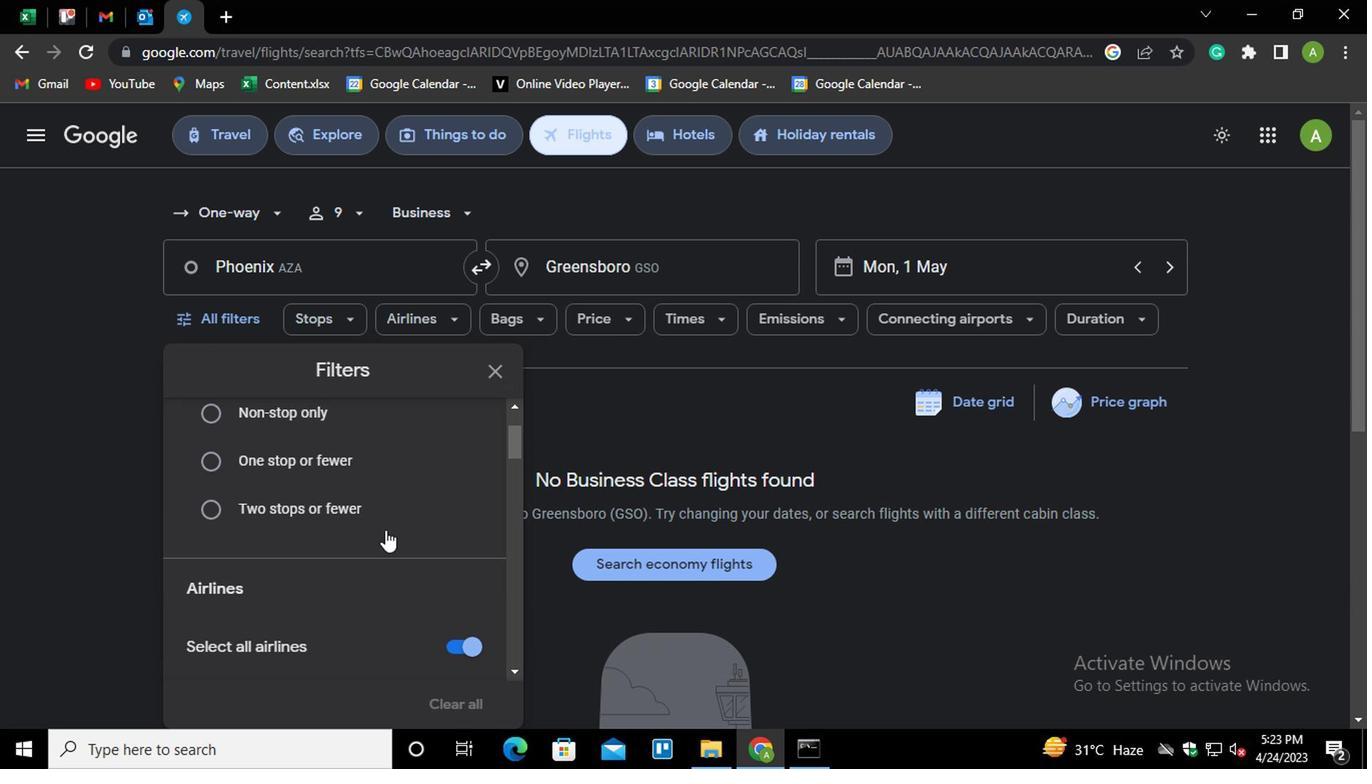
Action: Mouse scrolled (398, 500) with delta (0, 0)
Screenshot: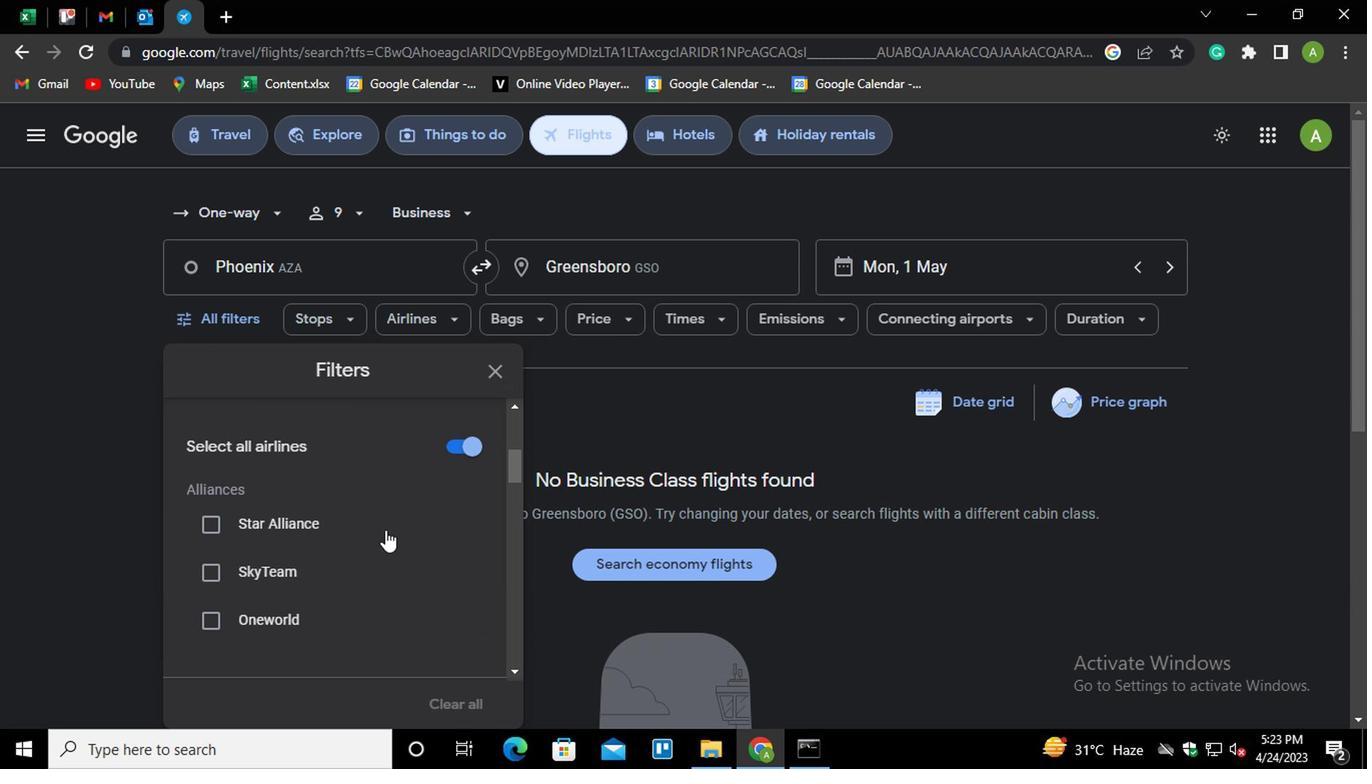 
Action: Mouse scrolled (398, 500) with delta (0, 0)
Screenshot: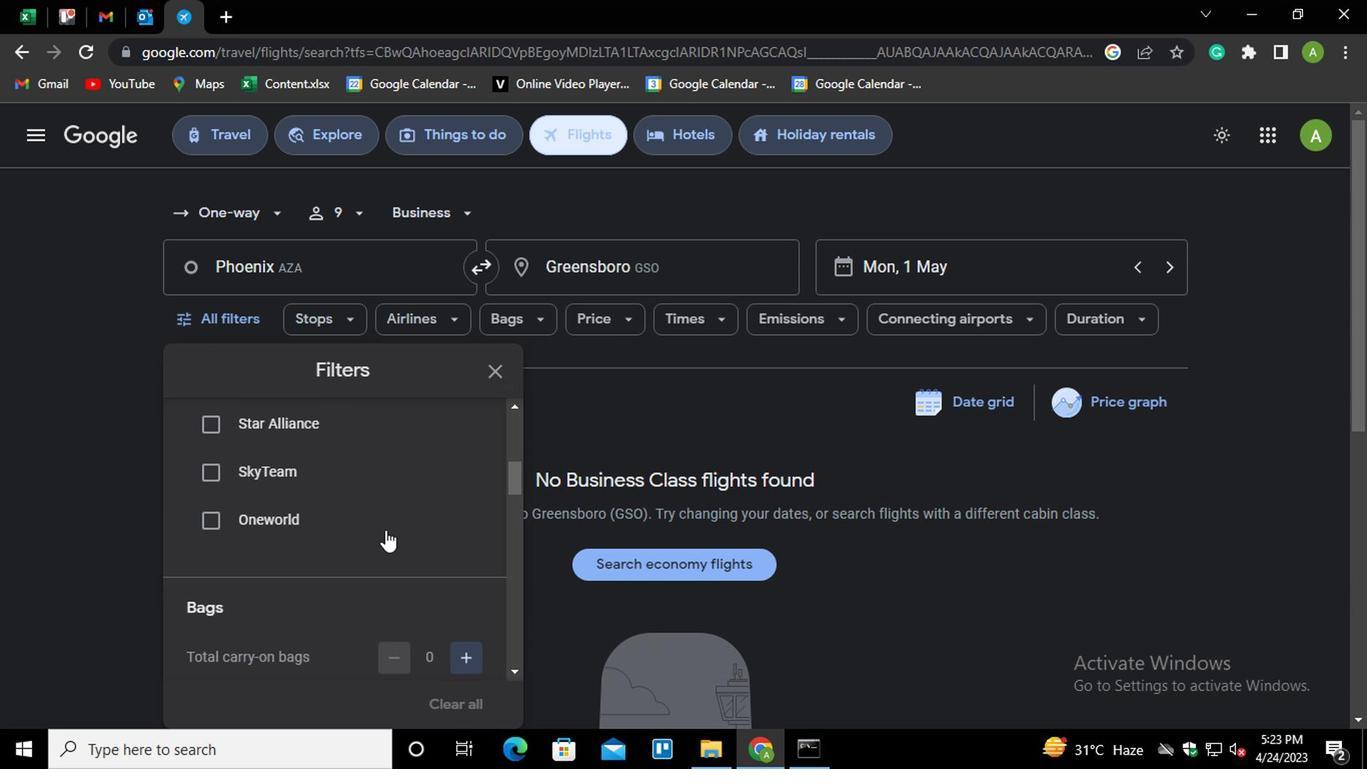 
Action: Mouse scrolled (398, 500) with delta (0, 0)
Screenshot: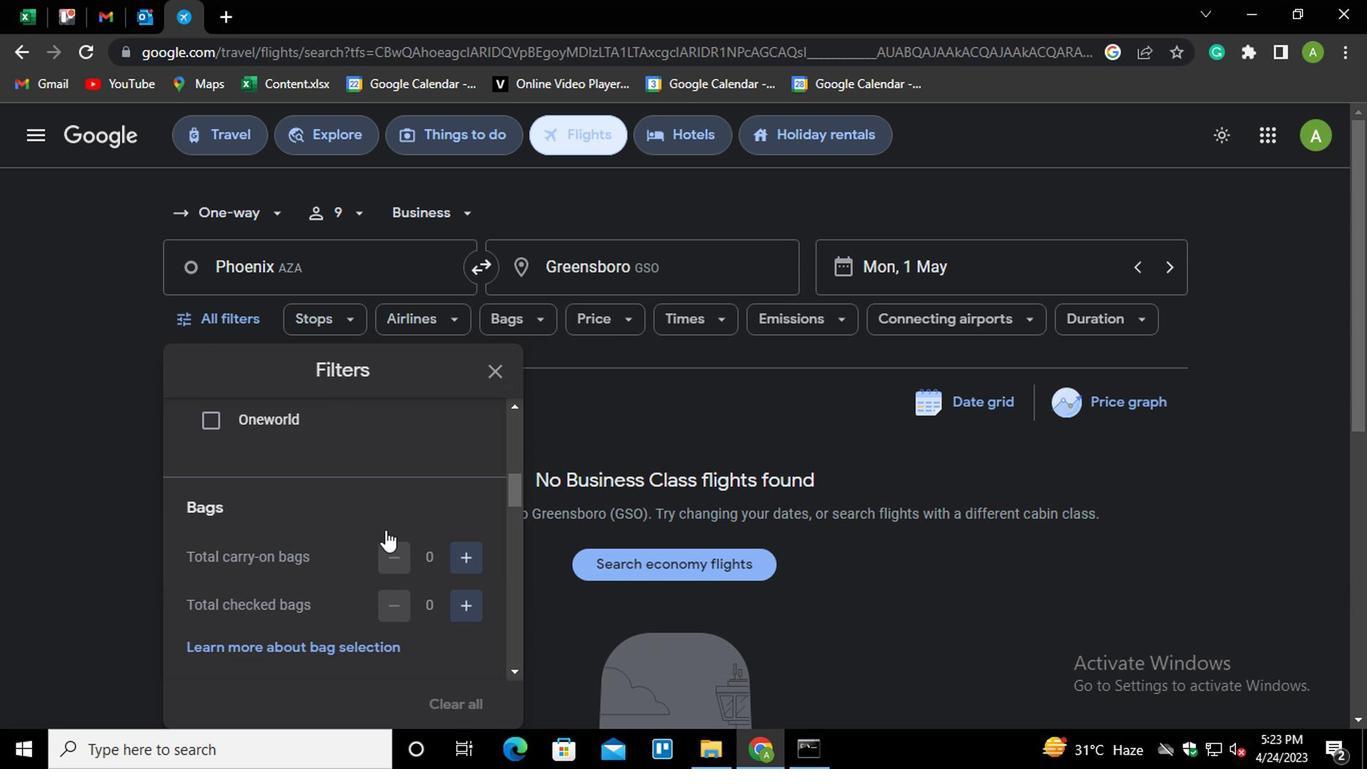 
Action: Mouse scrolled (398, 500) with delta (0, 0)
Screenshot: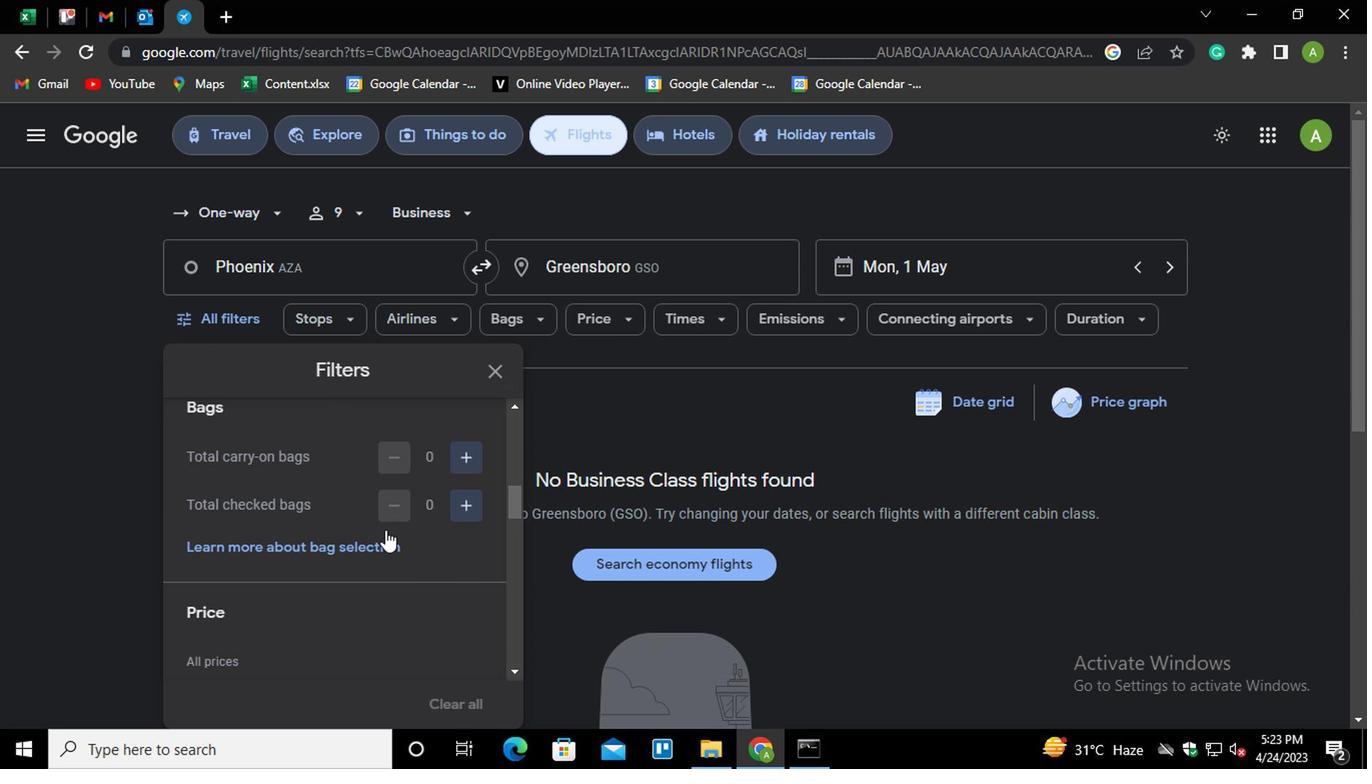 
Action: Mouse scrolled (398, 502) with delta (0, 0)
Screenshot: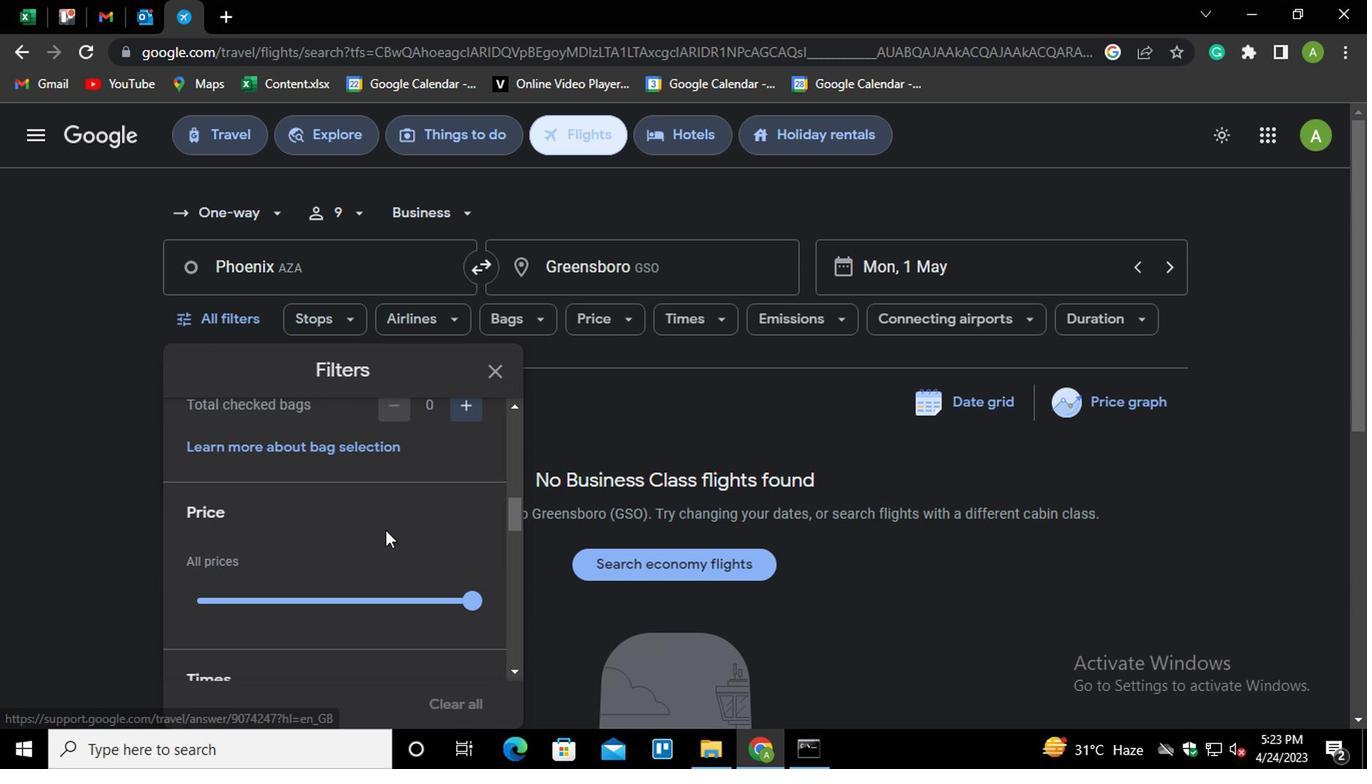 
Action: Mouse scrolled (398, 502) with delta (0, 0)
Screenshot: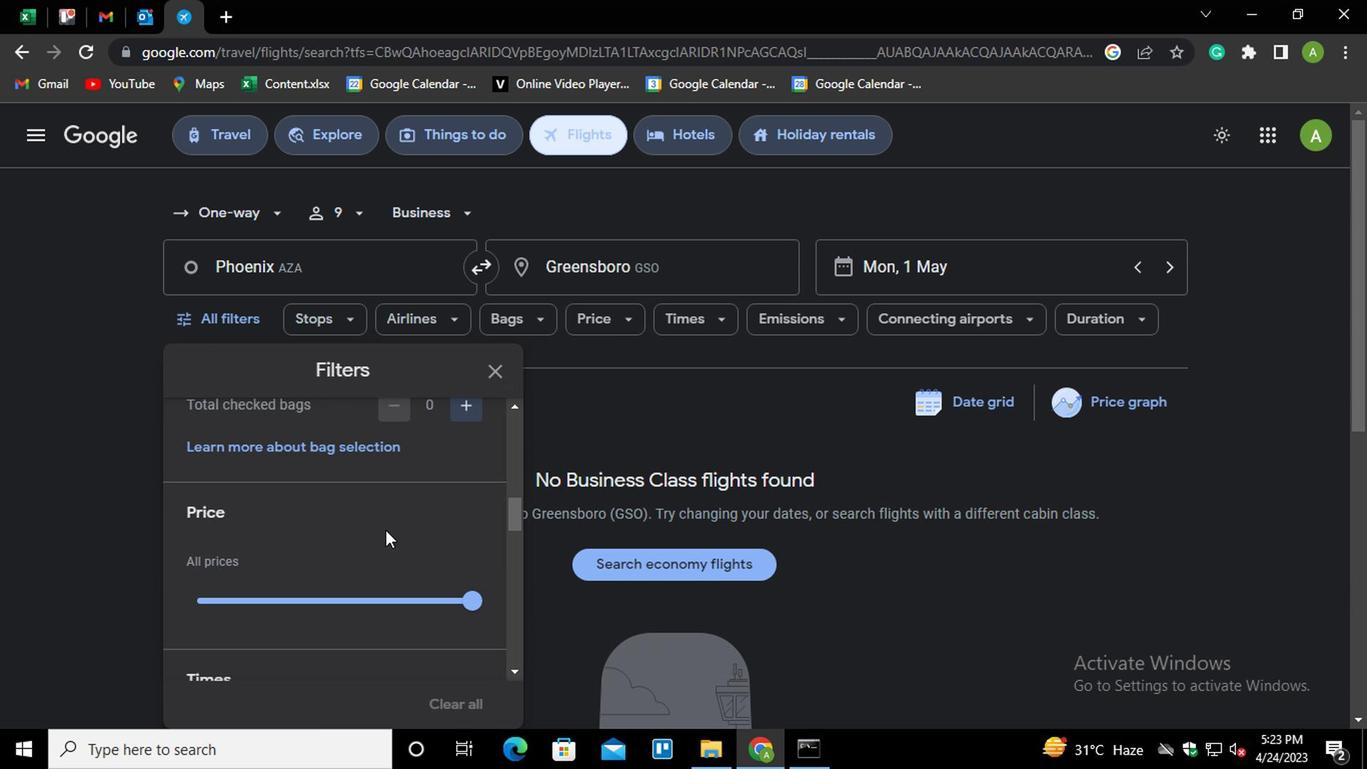 
Action: Mouse scrolled (398, 502) with delta (0, 0)
Screenshot: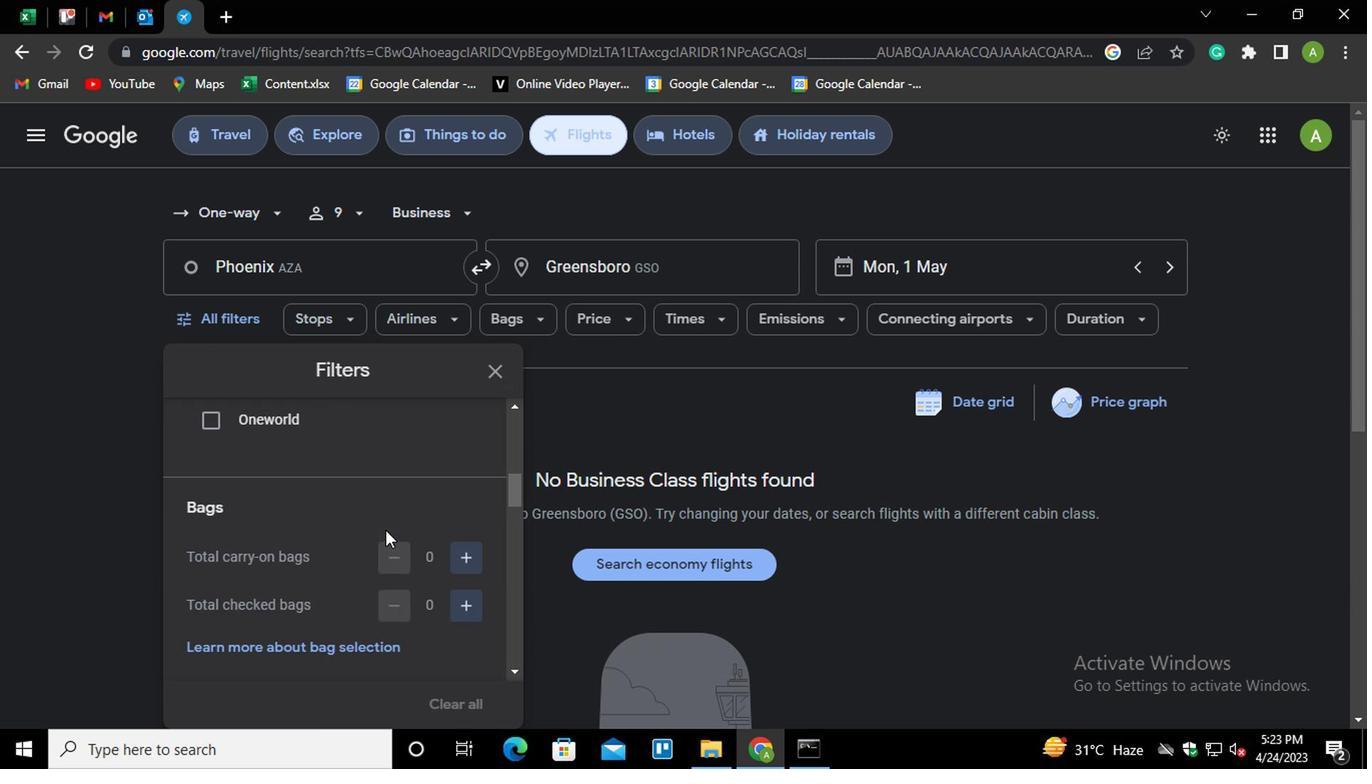 
Action: Mouse scrolled (398, 500) with delta (0, 0)
Screenshot: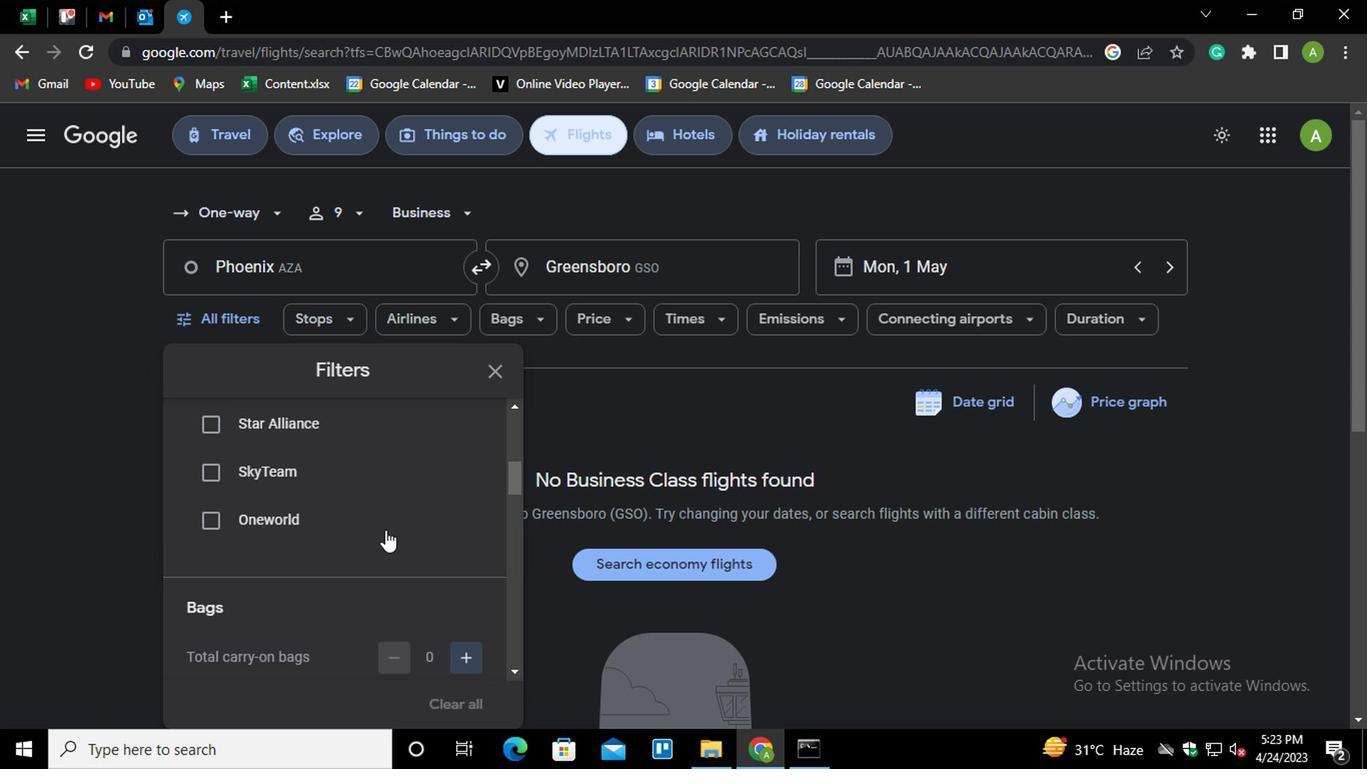 
Action: Mouse moved to (445, 549)
Screenshot: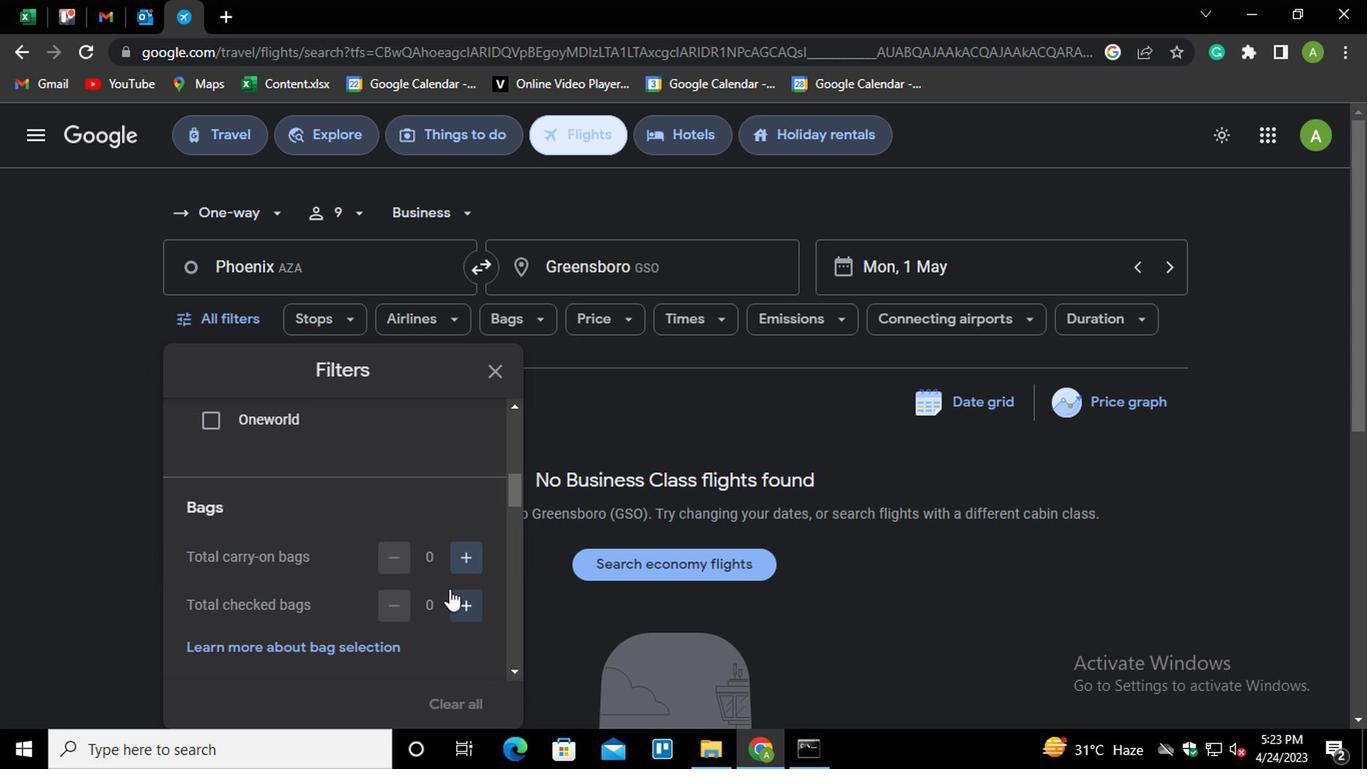 
Action: Mouse pressed left at (445, 549)
Screenshot: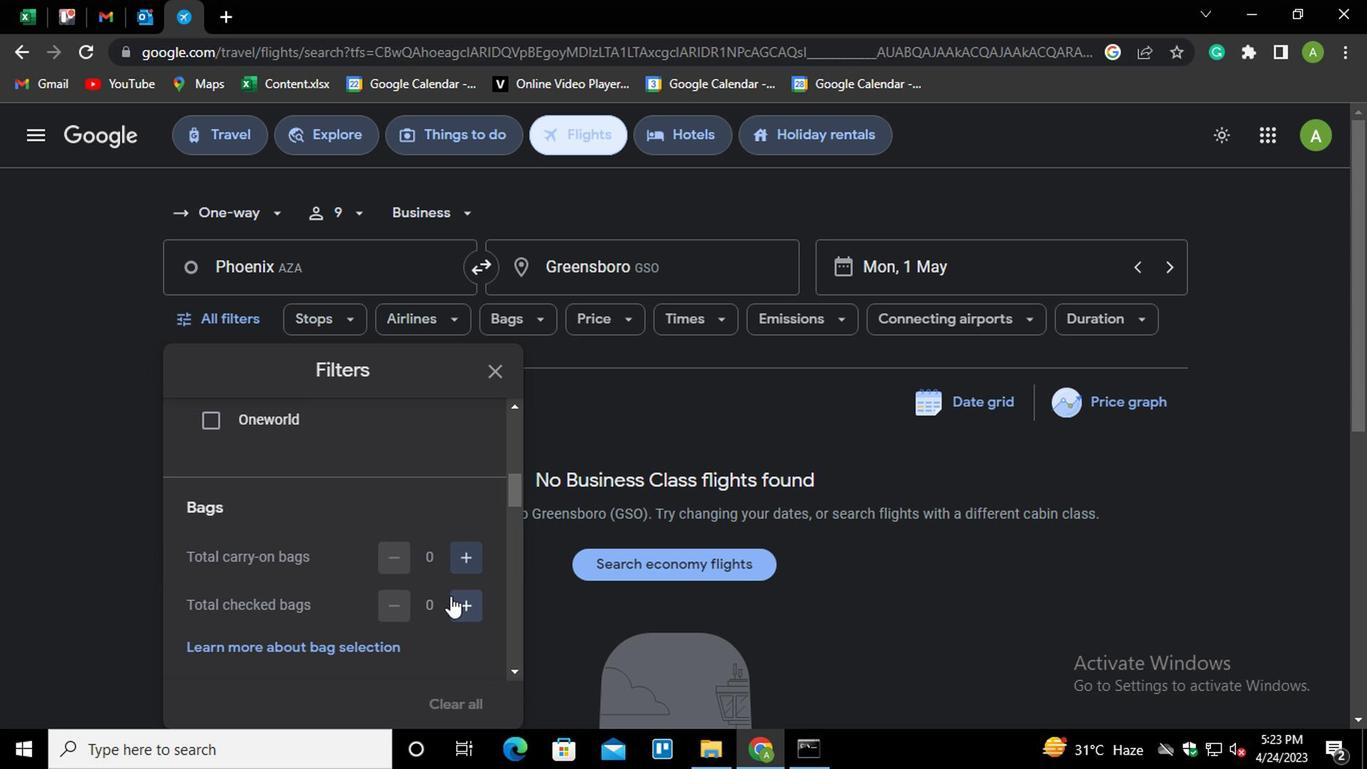 
Action: Mouse pressed left at (445, 549)
Screenshot: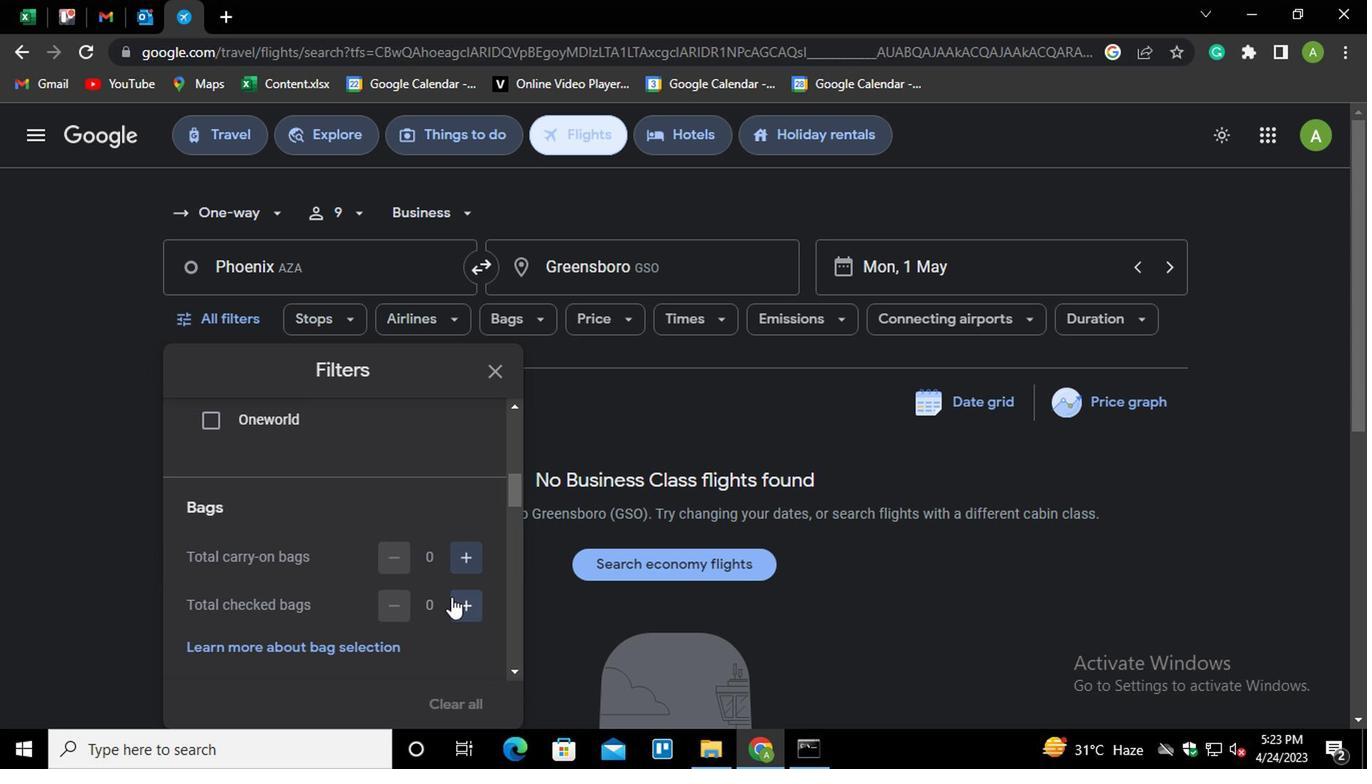 
Action: Mouse pressed left at (445, 549)
Screenshot: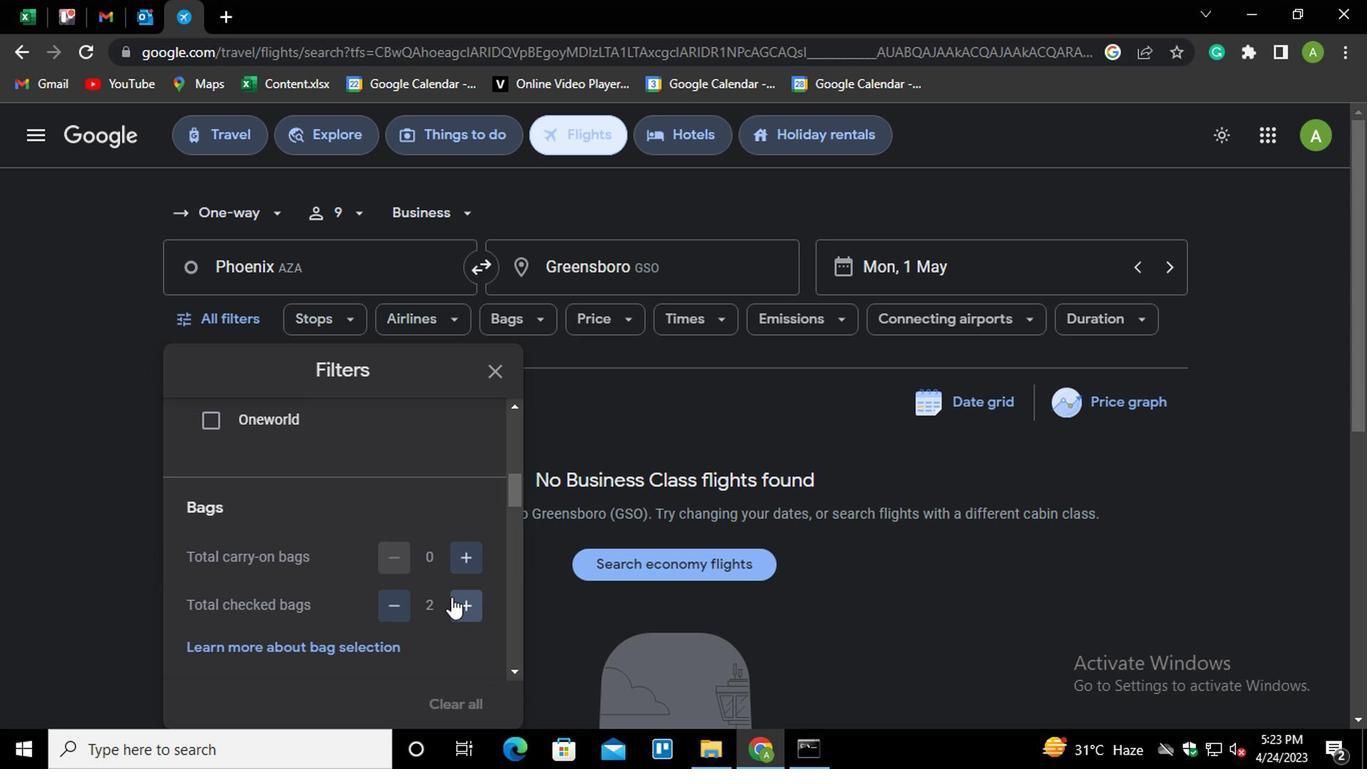 
Action: Mouse pressed left at (445, 549)
Screenshot: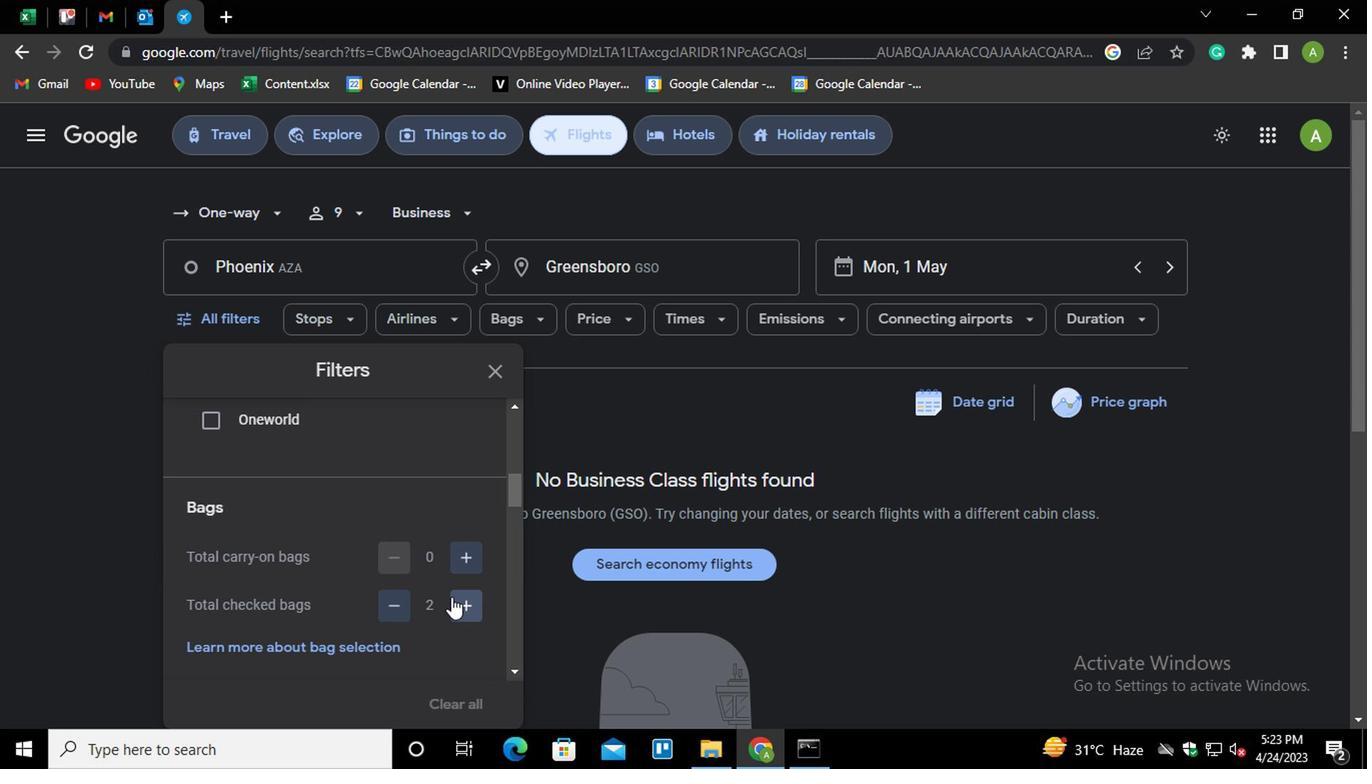 
Action: Mouse pressed left at (445, 549)
Screenshot: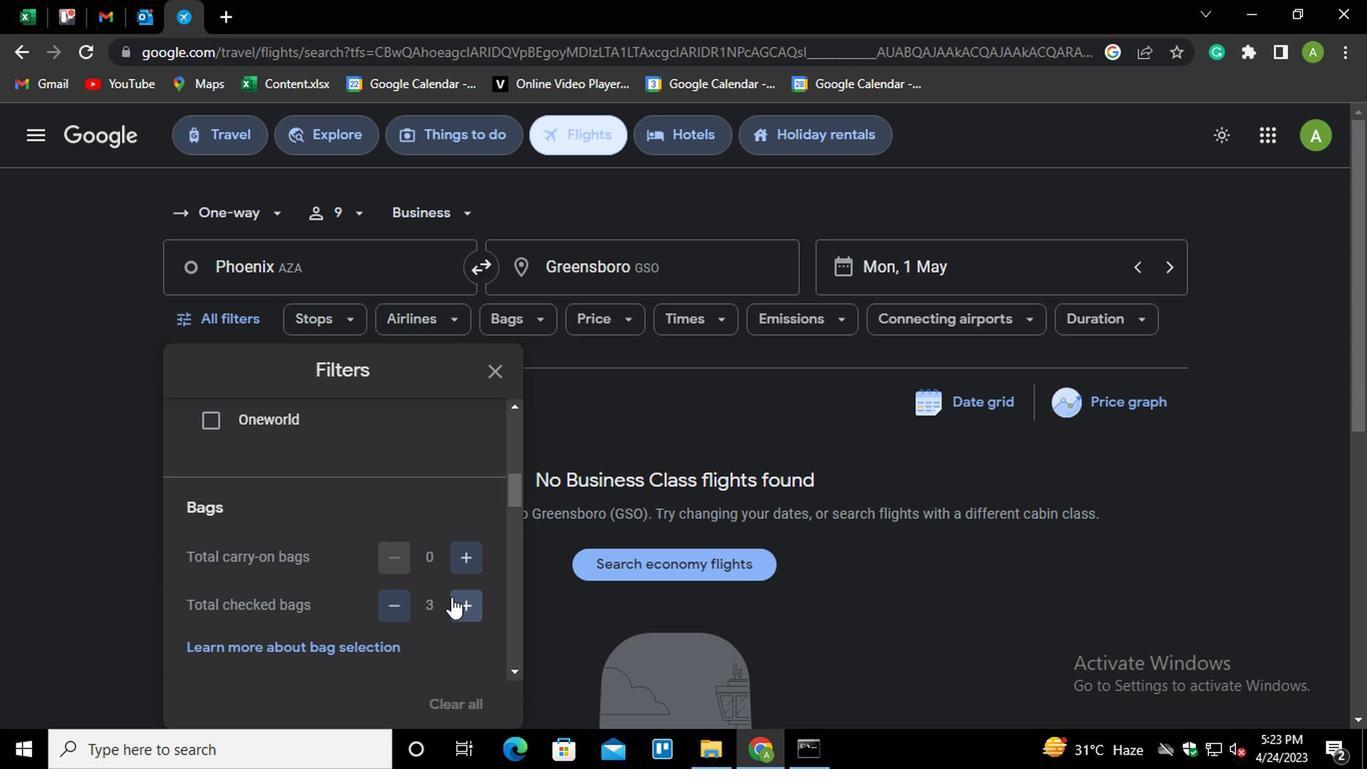 
Action: Mouse pressed left at (445, 549)
Screenshot: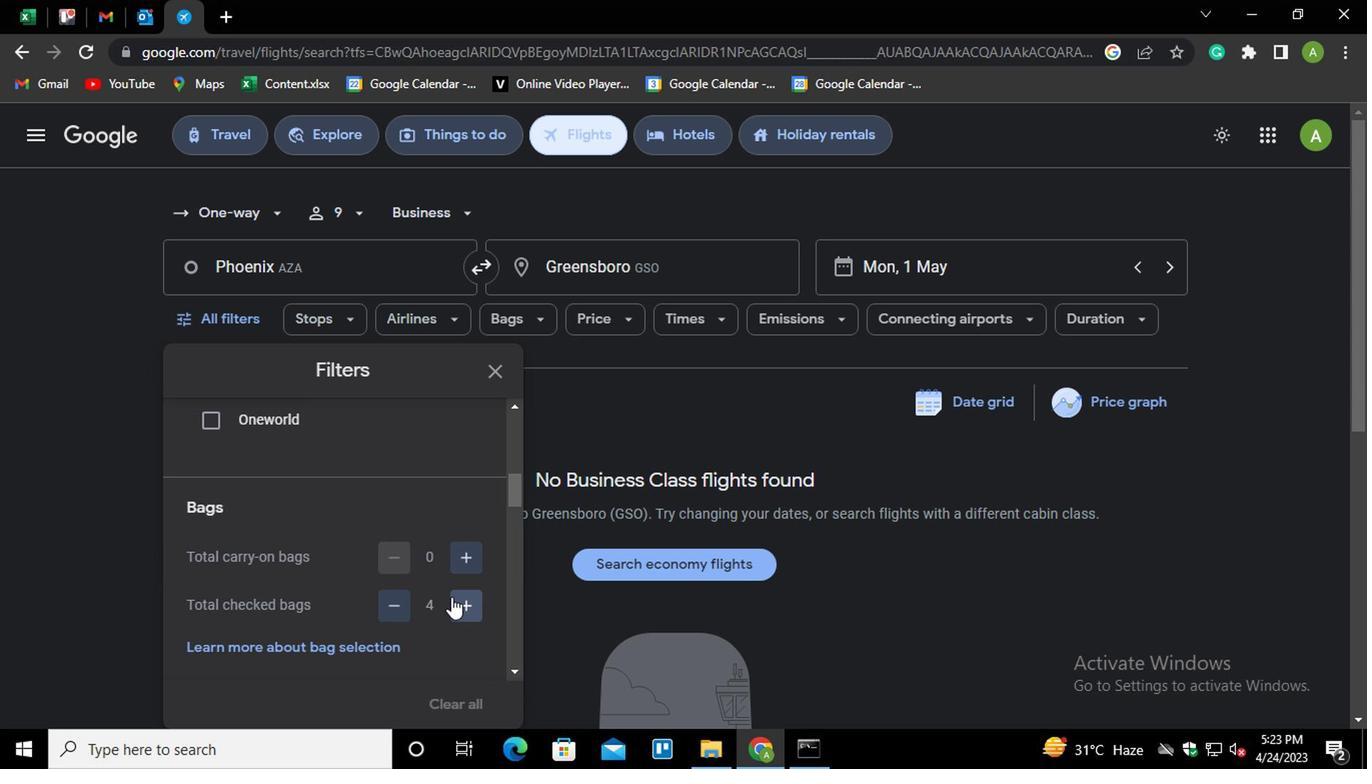 
Action: Mouse pressed left at (445, 549)
Screenshot: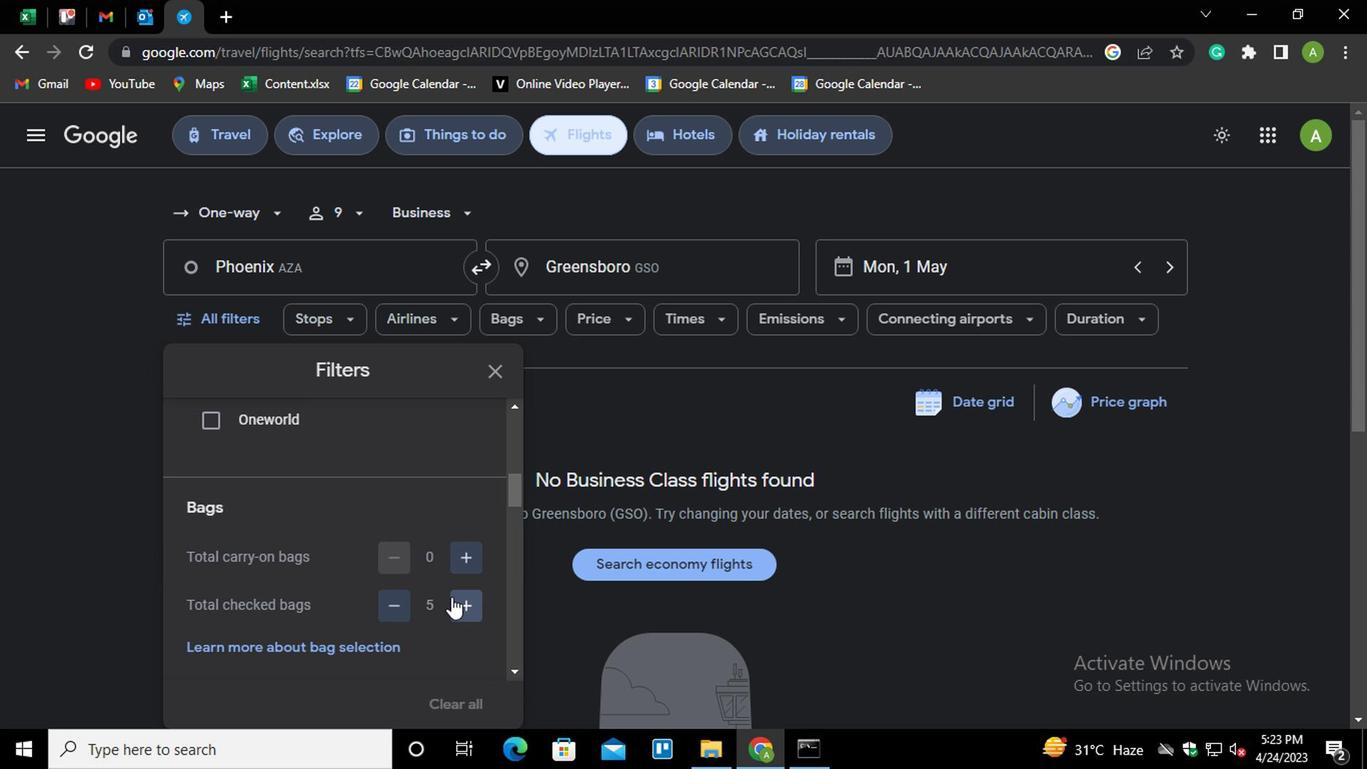 
Action: Mouse pressed left at (445, 549)
Screenshot: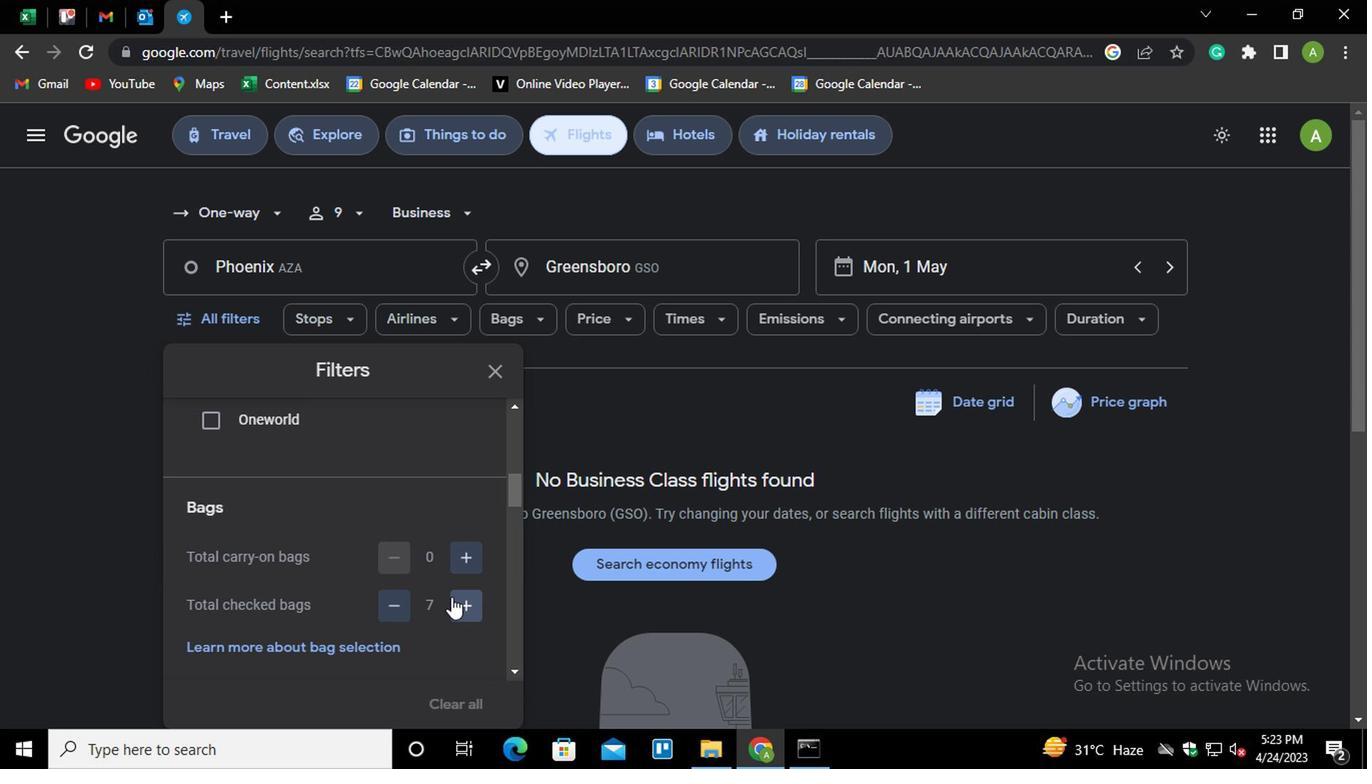 
Action: Mouse moved to (440, 548)
Screenshot: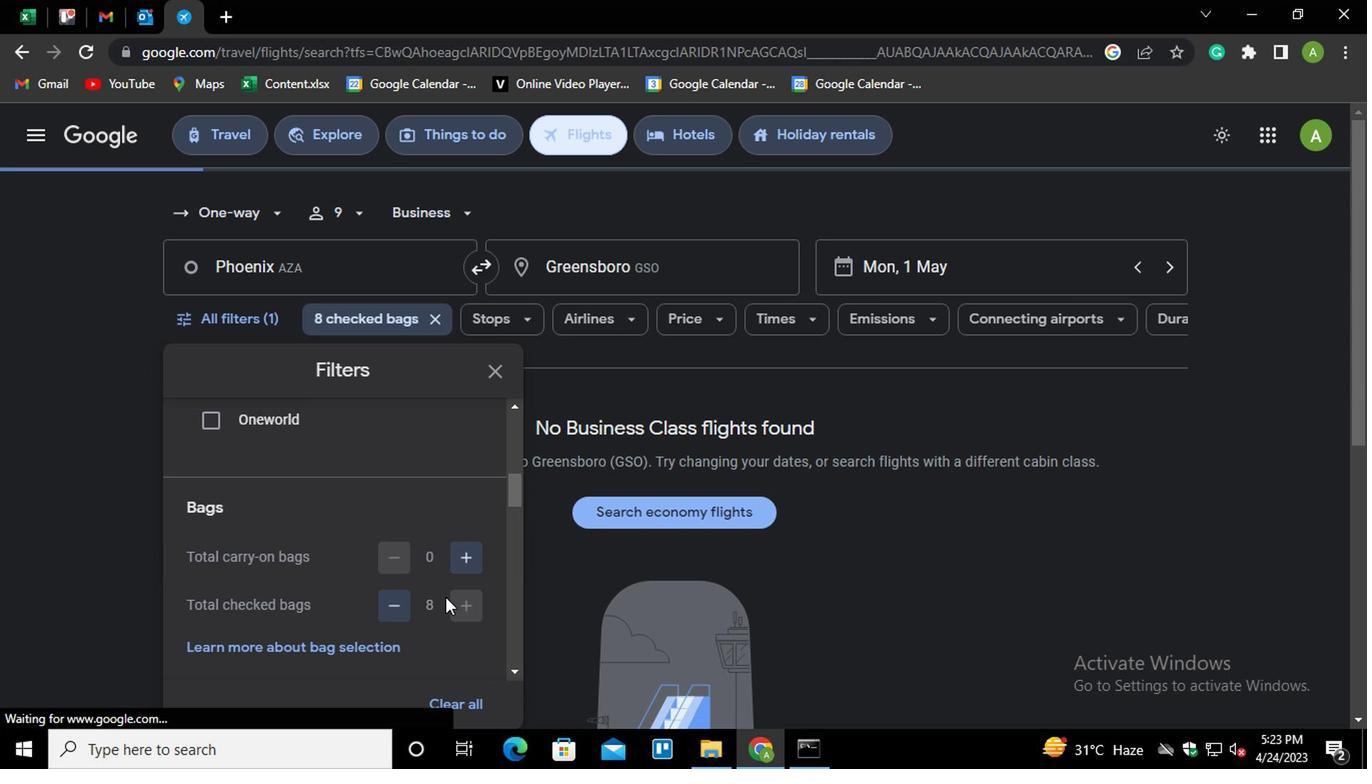 
Action: Mouse scrolled (440, 547) with delta (0, 0)
Screenshot: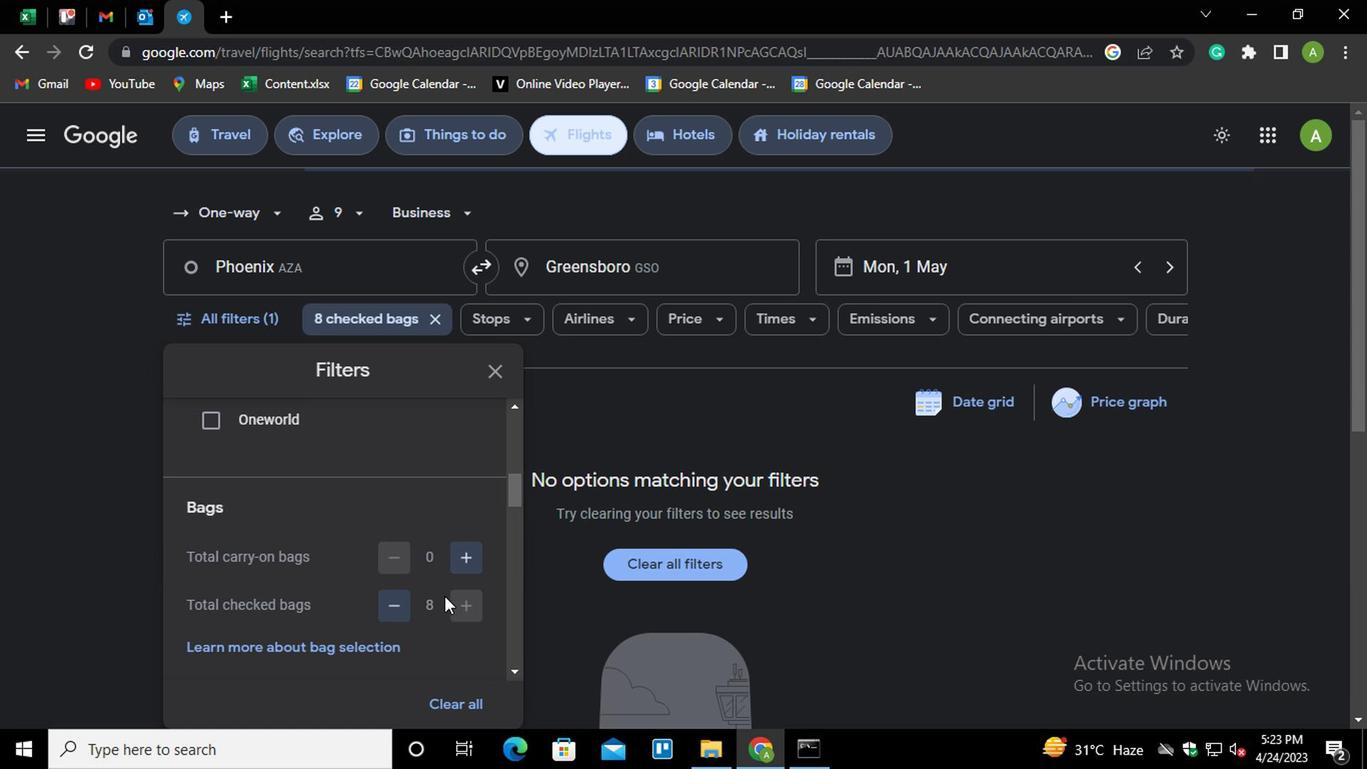 
Action: Mouse scrolled (440, 547) with delta (0, 0)
Screenshot: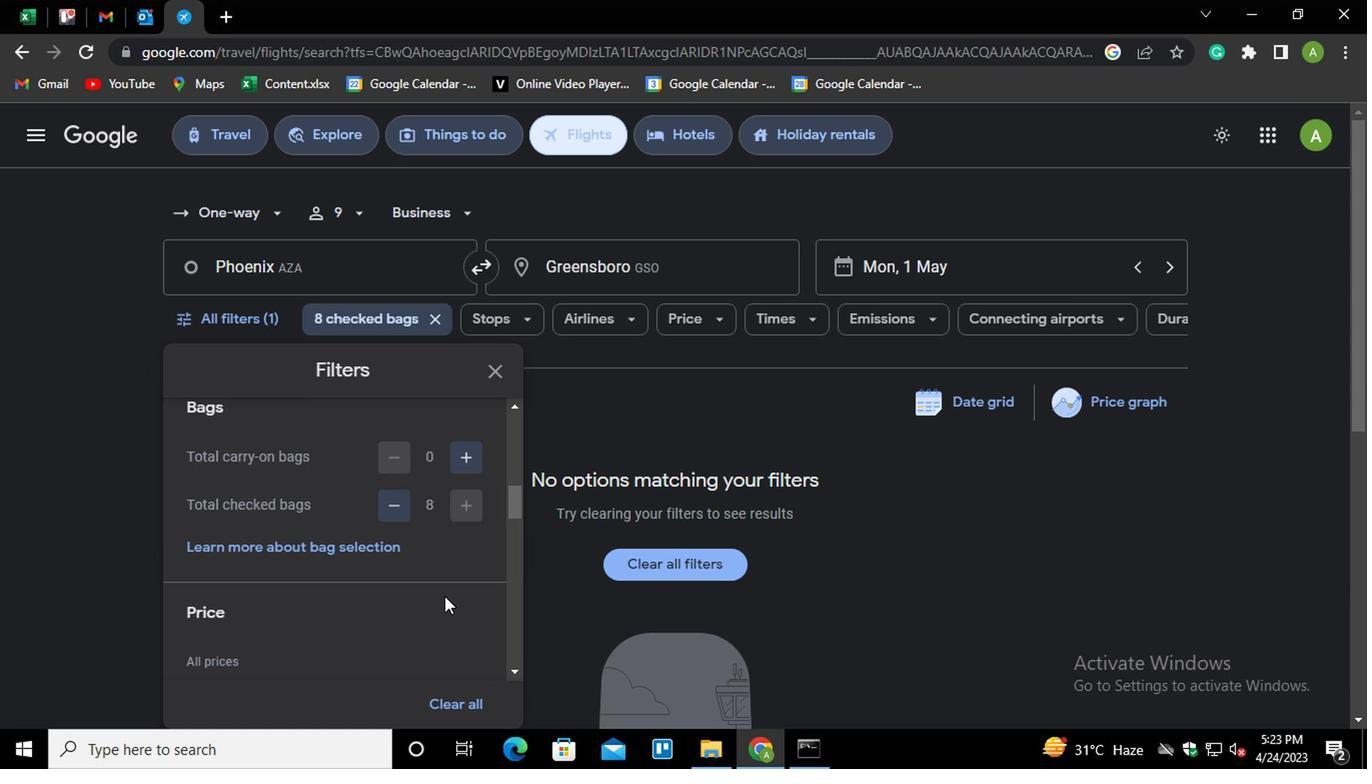 
Action: Mouse scrolled (440, 547) with delta (0, 0)
Screenshot: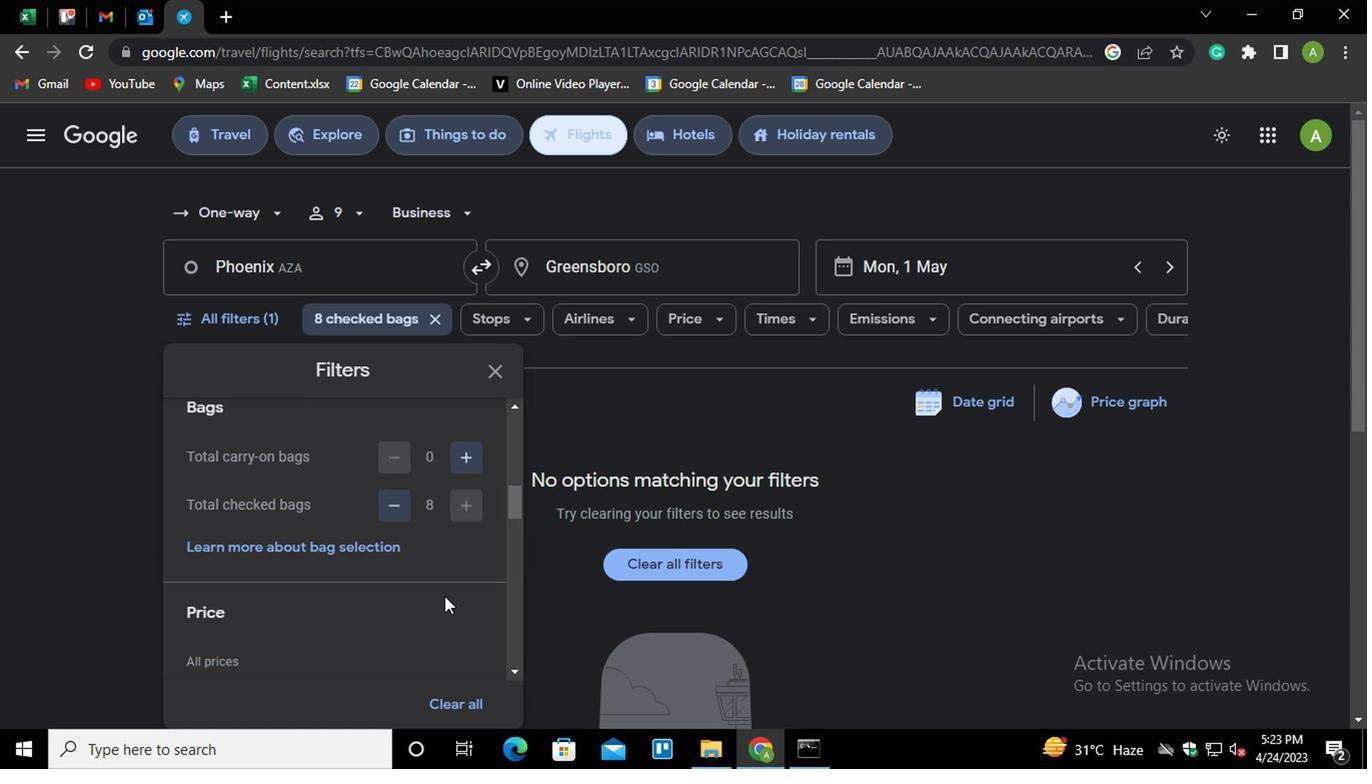 
Action: Mouse moved to (458, 473)
Screenshot: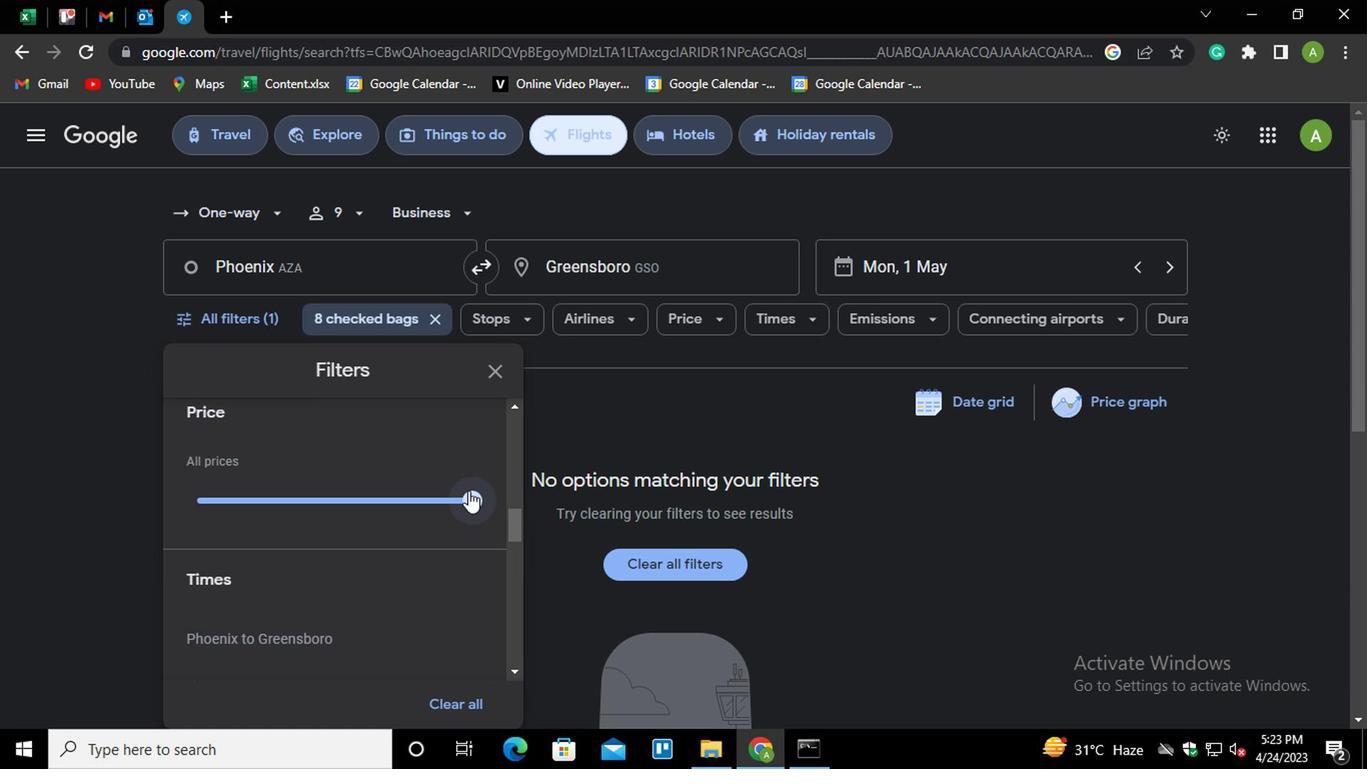 
Action: Mouse pressed left at (458, 473)
Screenshot: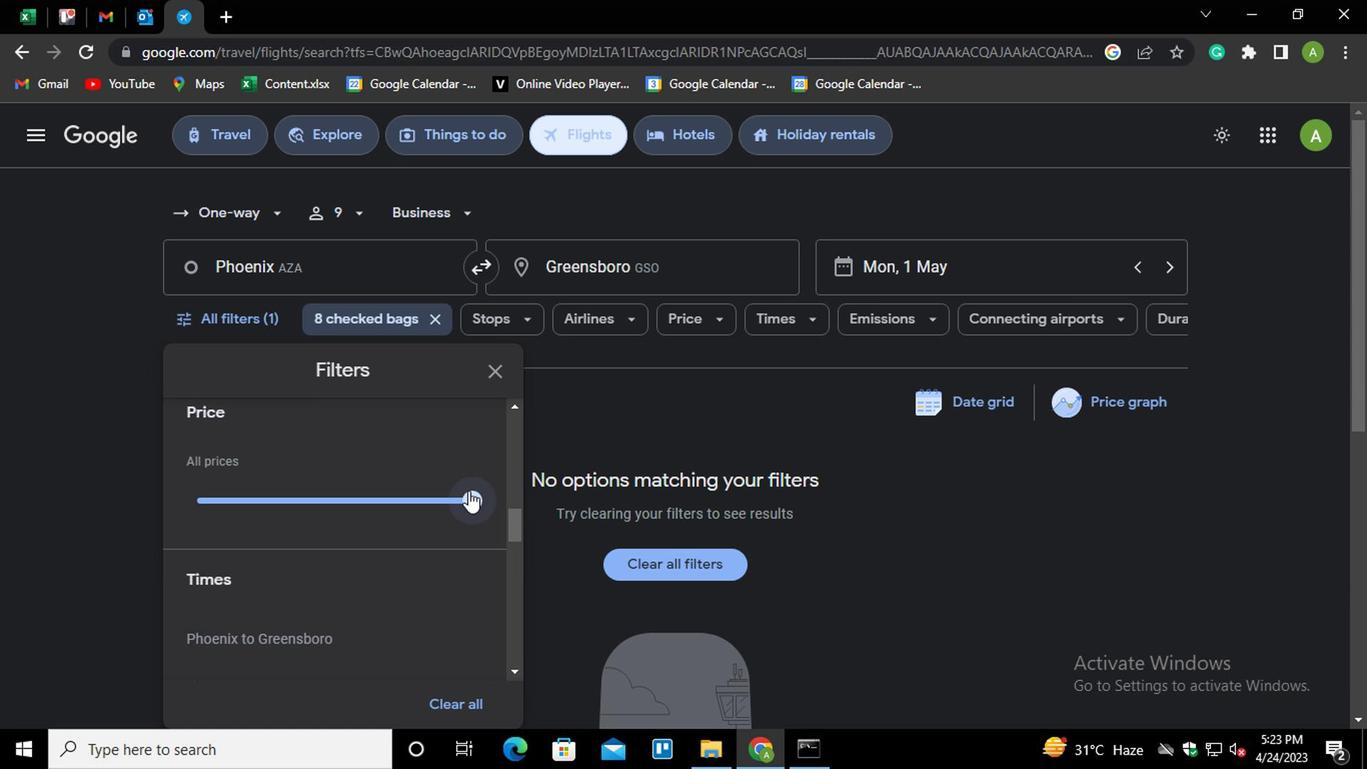
Action: Mouse moved to (436, 544)
Screenshot: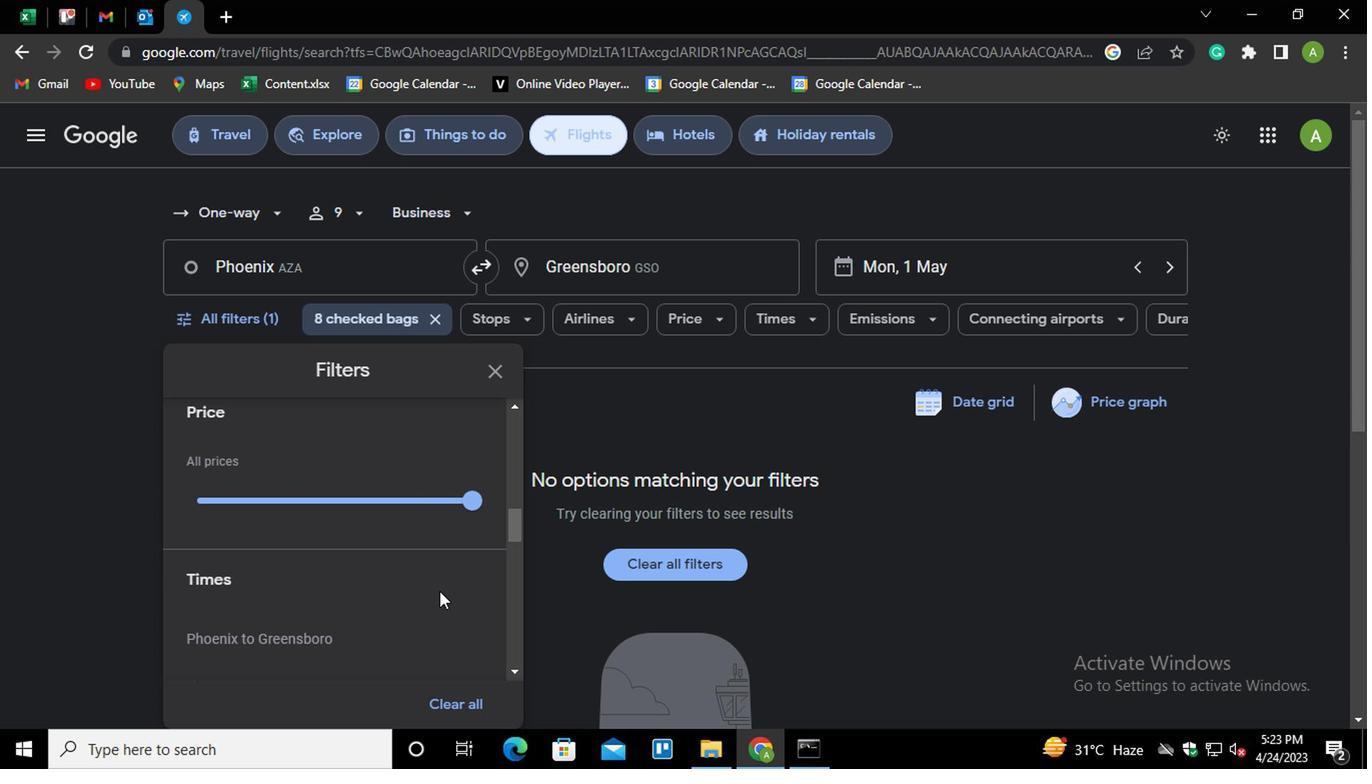 
Action: Mouse scrolled (436, 544) with delta (0, 0)
Screenshot: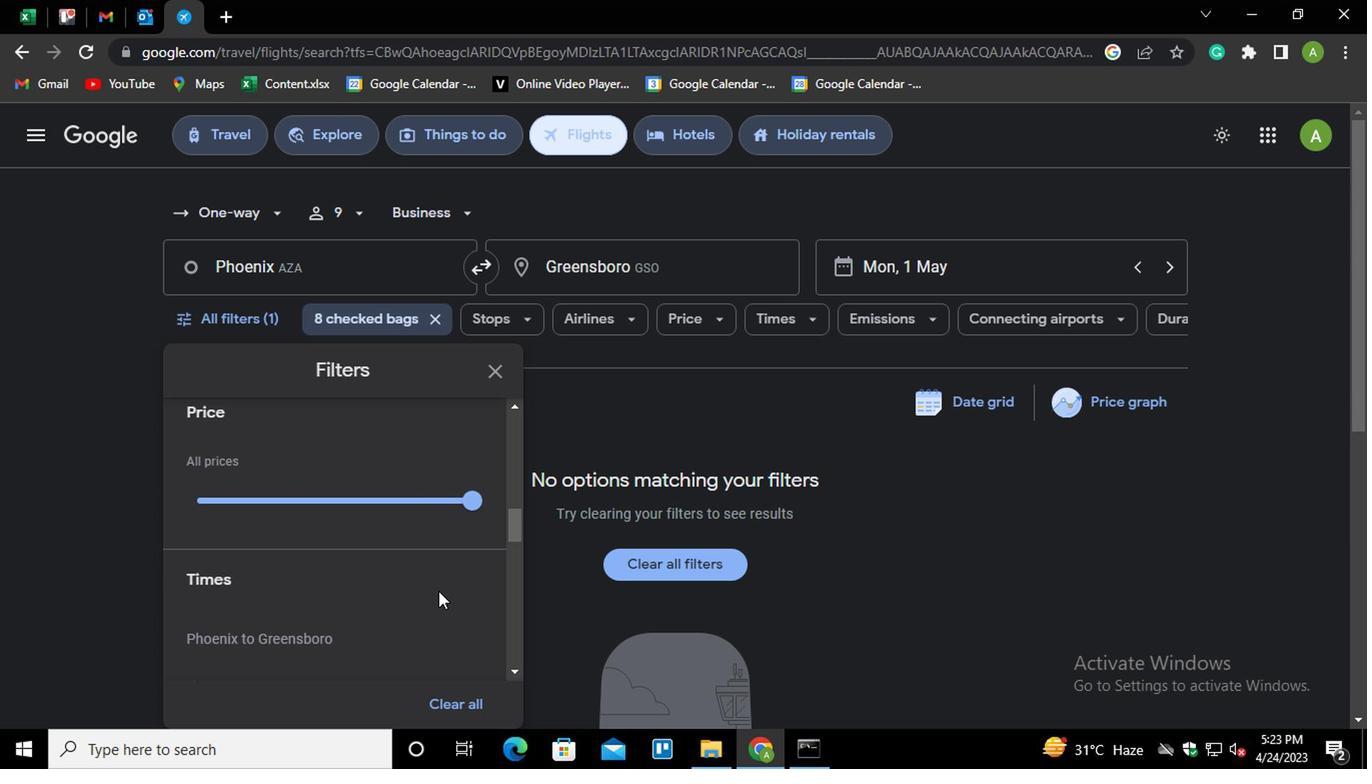 
Action: Mouse scrolled (436, 544) with delta (0, 0)
Screenshot: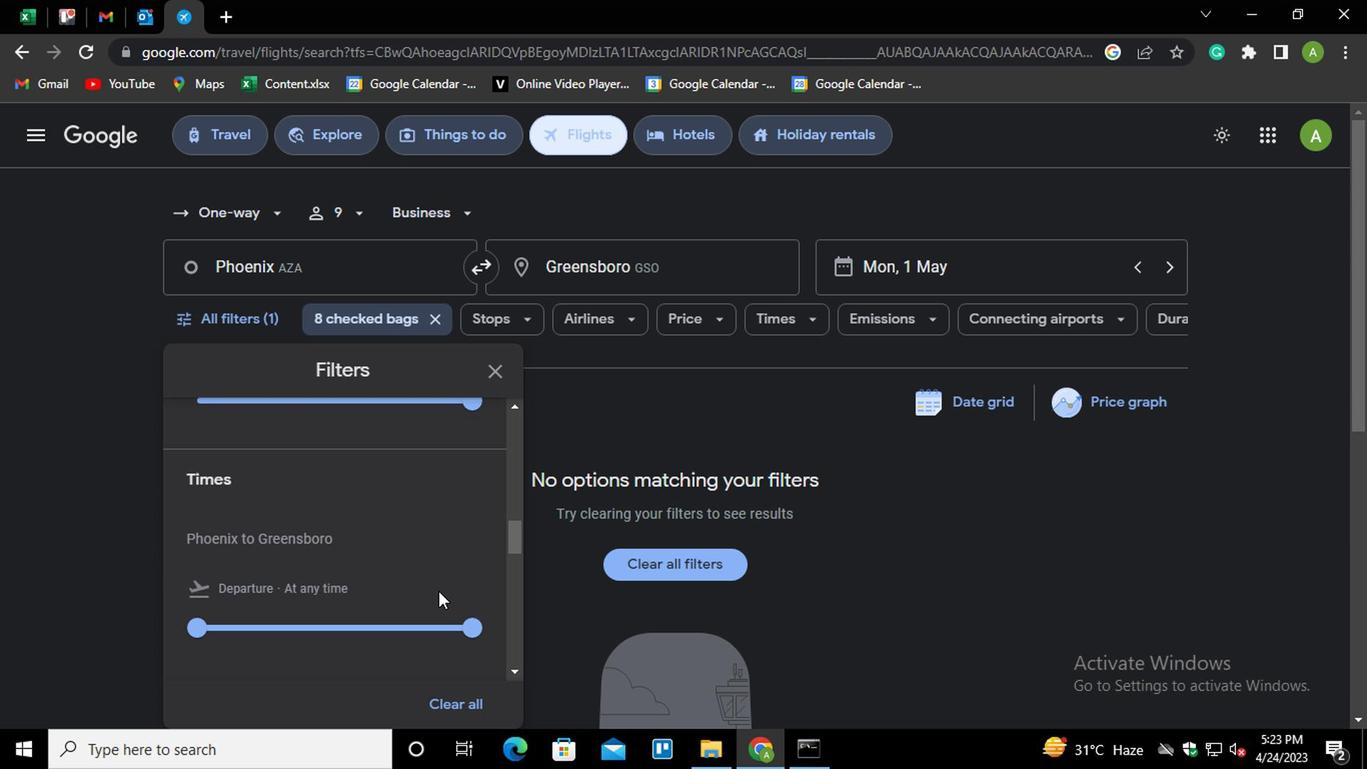
Action: Mouse moved to (283, 500)
Screenshot: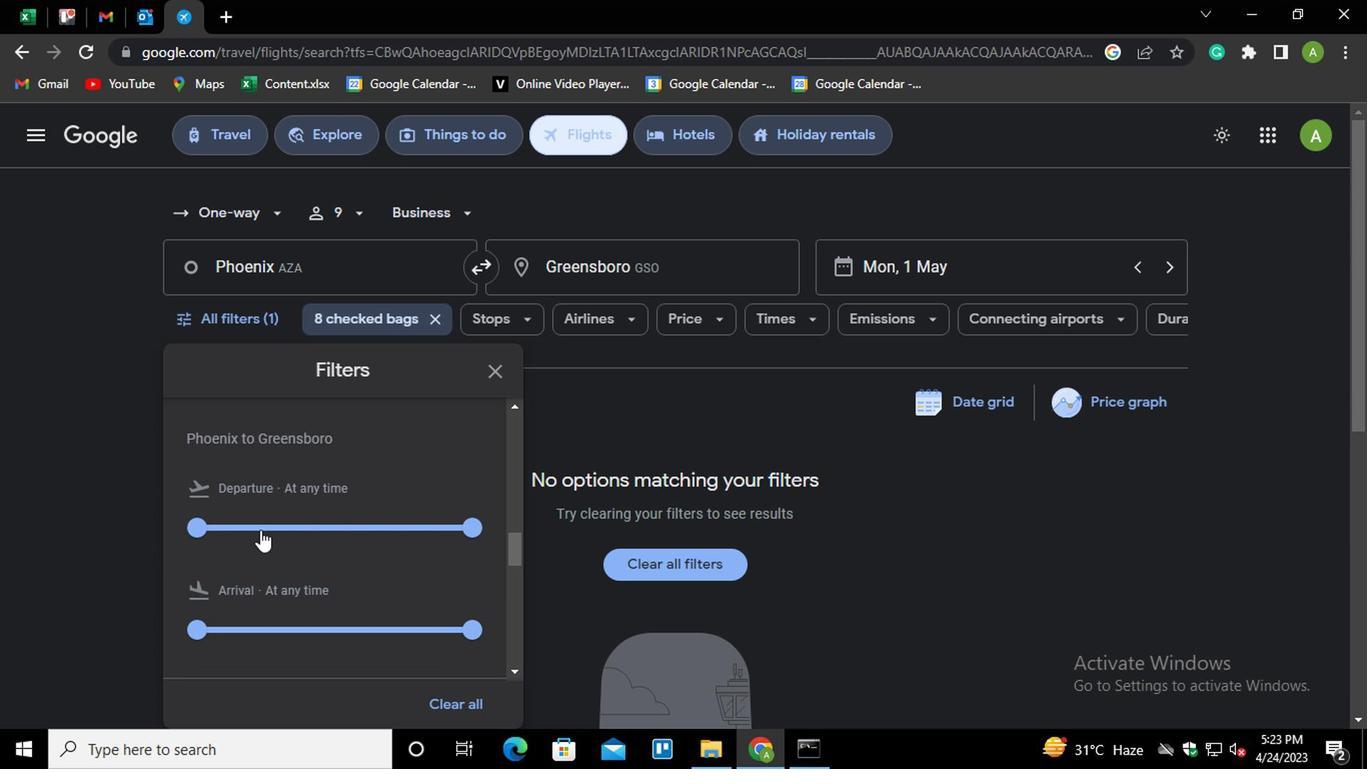 
Action: Mouse pressed left at (283, 500)
Screenshot: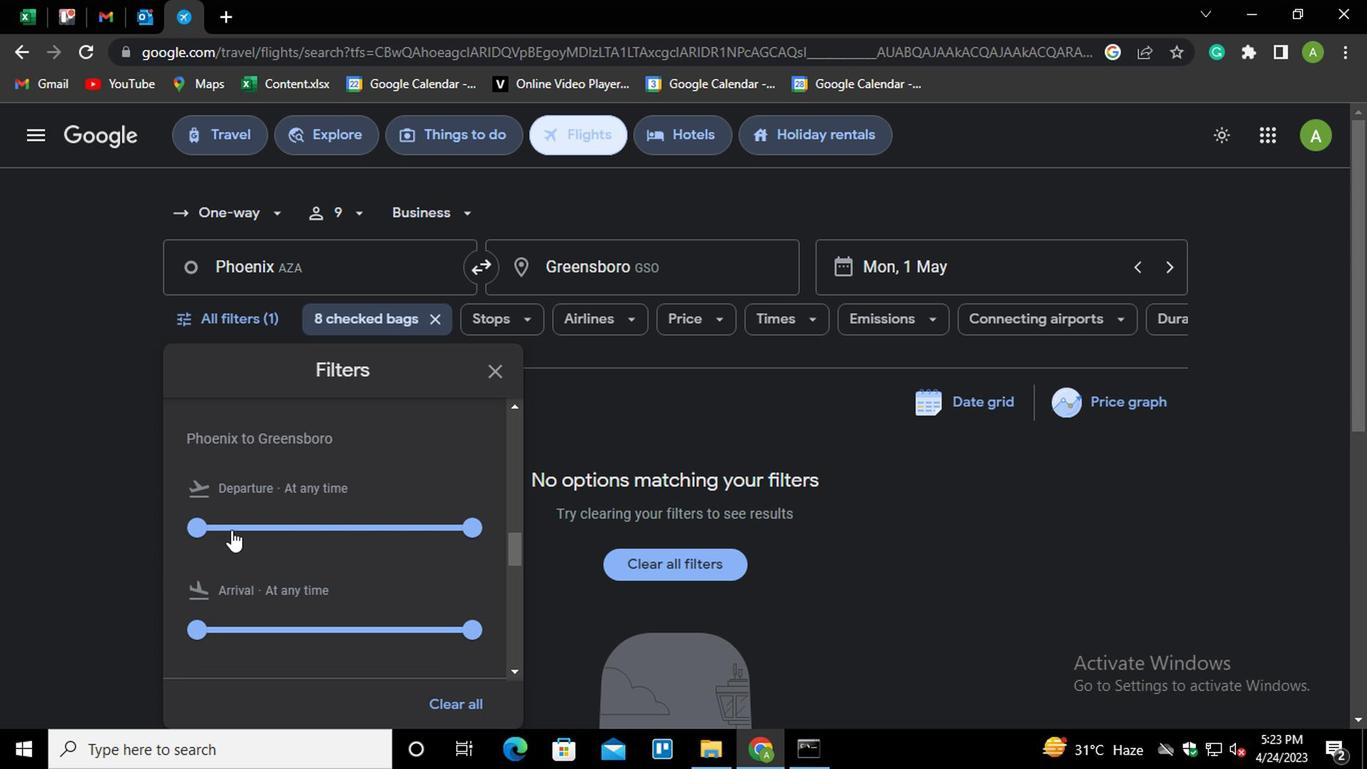 
Action: Mouse moved to (461, 500)
Screenshot: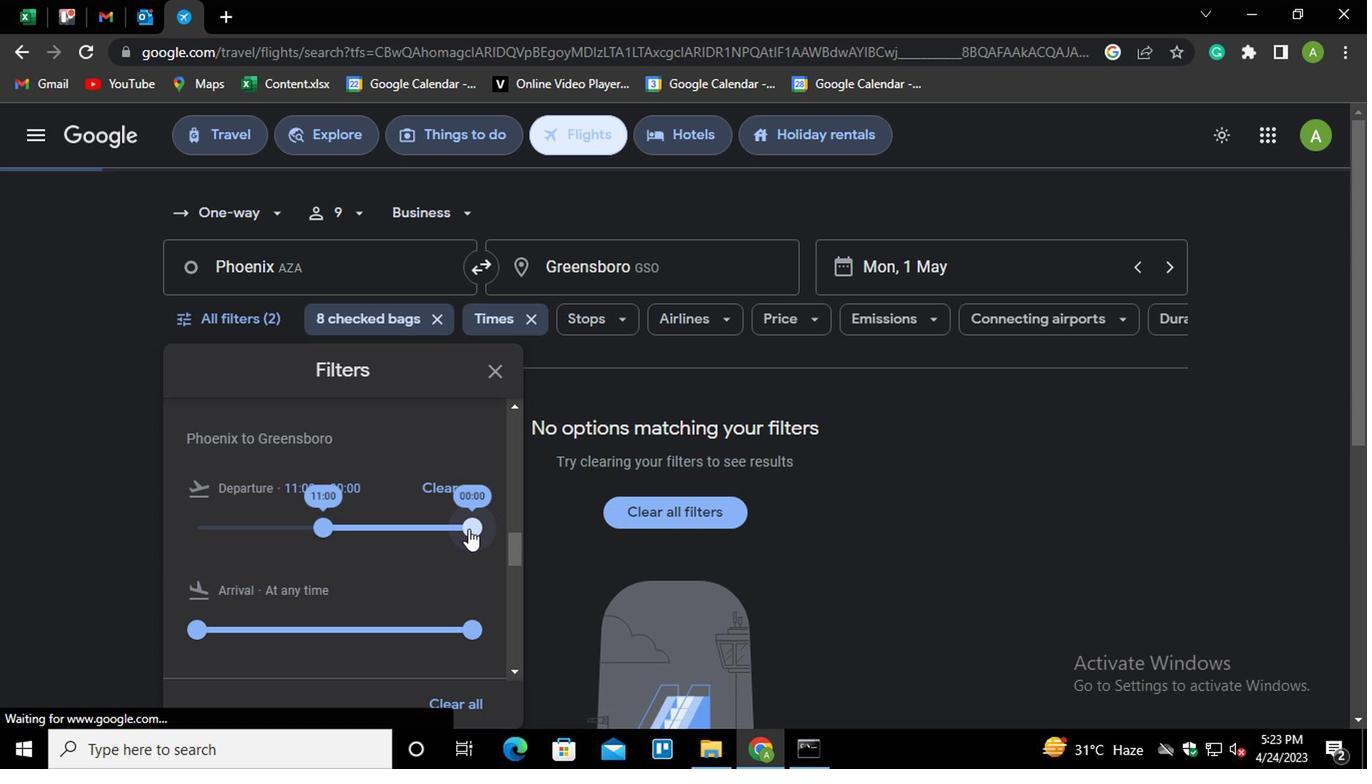 
Action: Mouse pressed left at (461, 500)
Screenshot: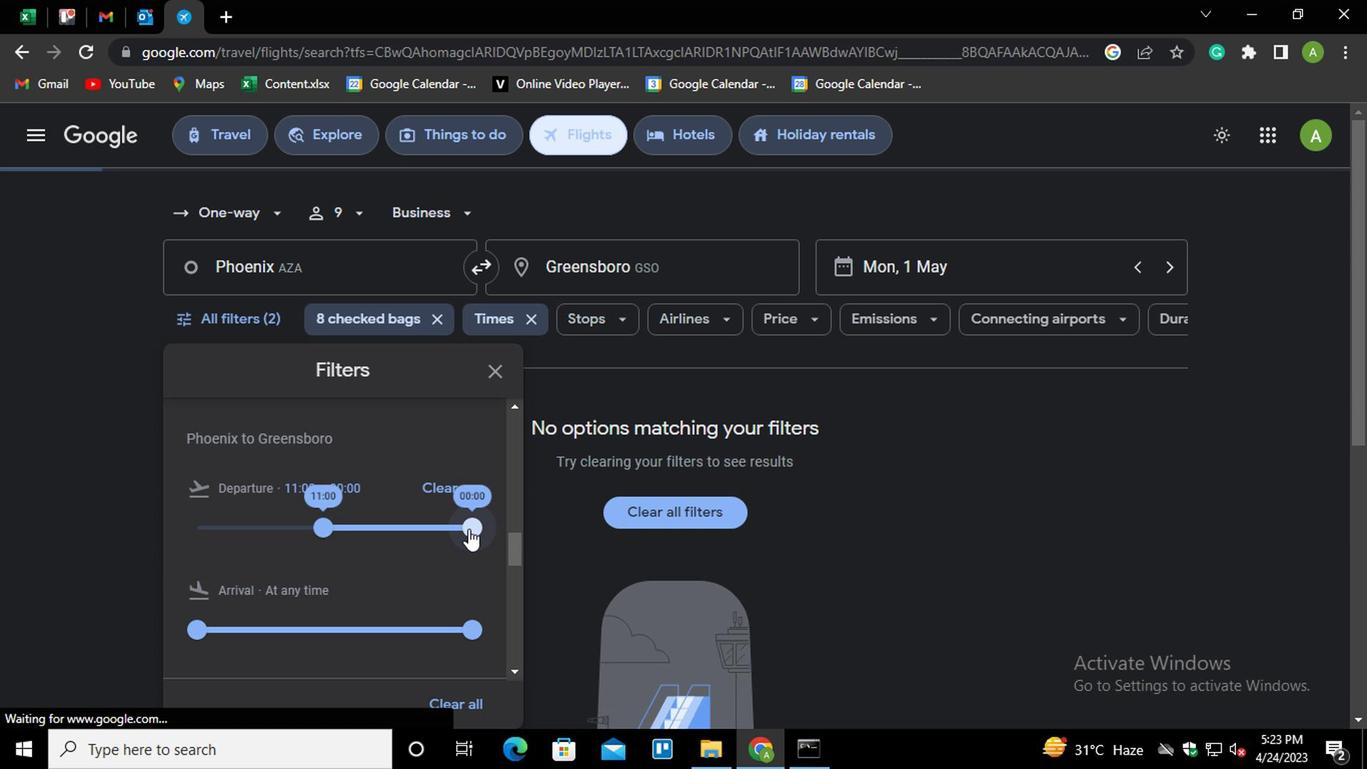 
Action: Mouse moved to (796, 506)
Screenshot: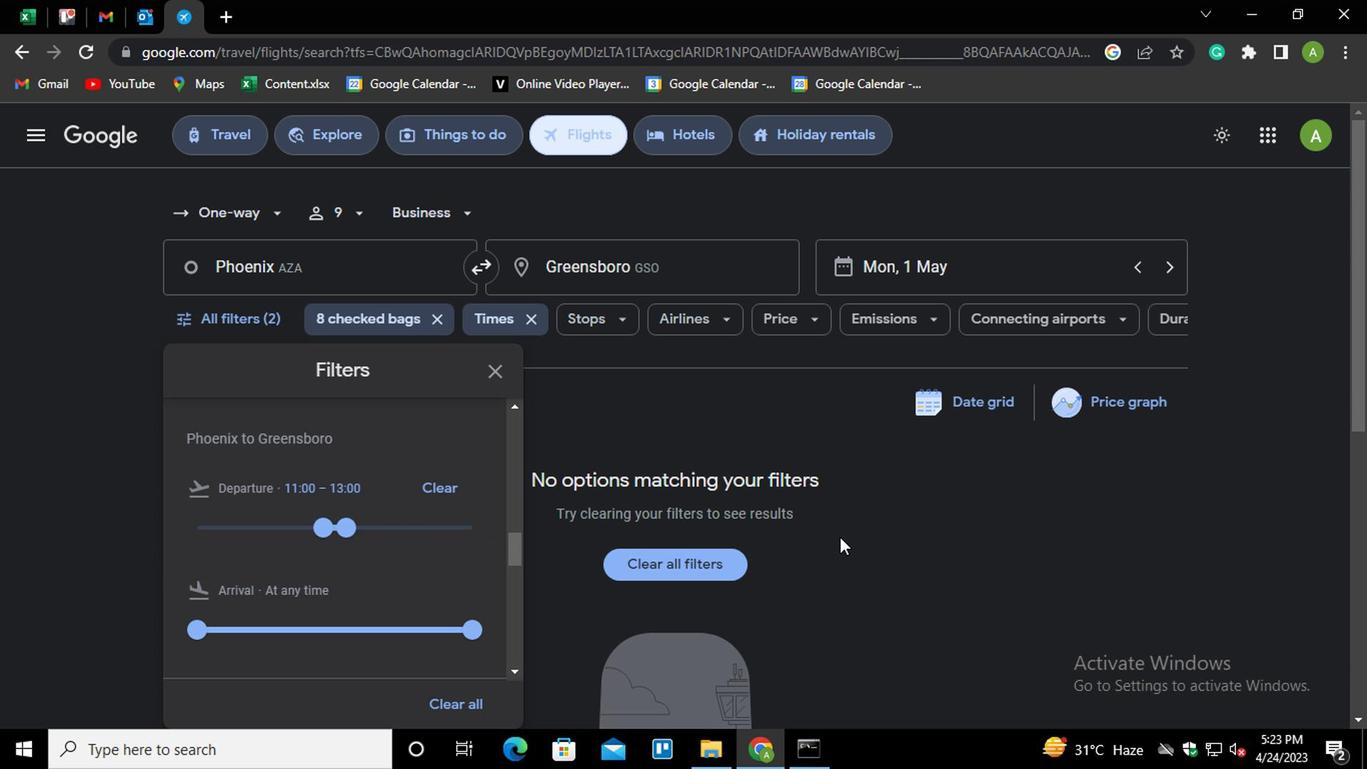 
Action: Mouse pressed left at (796, 506)
Screenshot: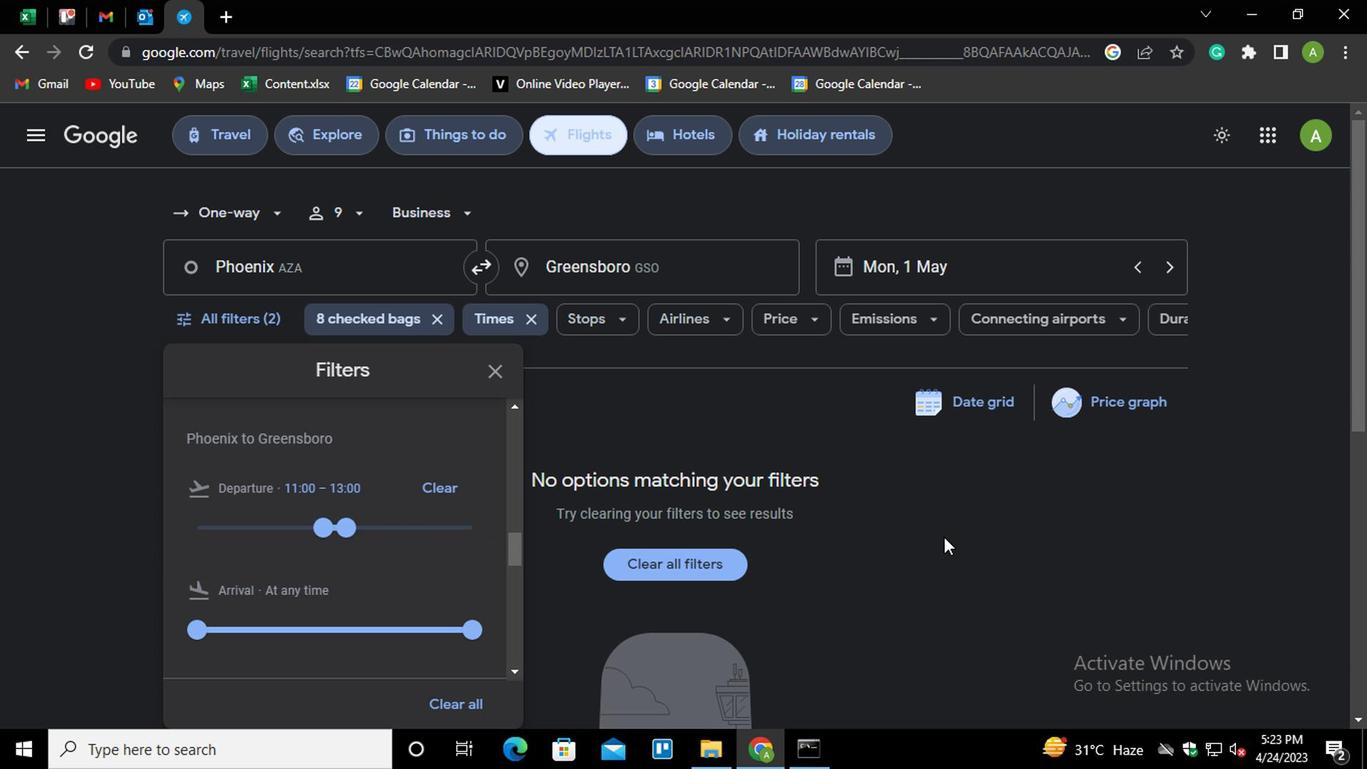 
